 Task: Find connections with filter location Madingou with filter topic #construction with filter profile language French with filter current company Impetus with filter school Sree Chitra Thirunal College of Engineering, Pappanamcode, Thiruvananthapuram with filter industry Insurance Agencies and Brokerages with filter service category Event Photography with filter keywords title Paralegal
Action: Mouse moved to (574, 69)
Screenshot: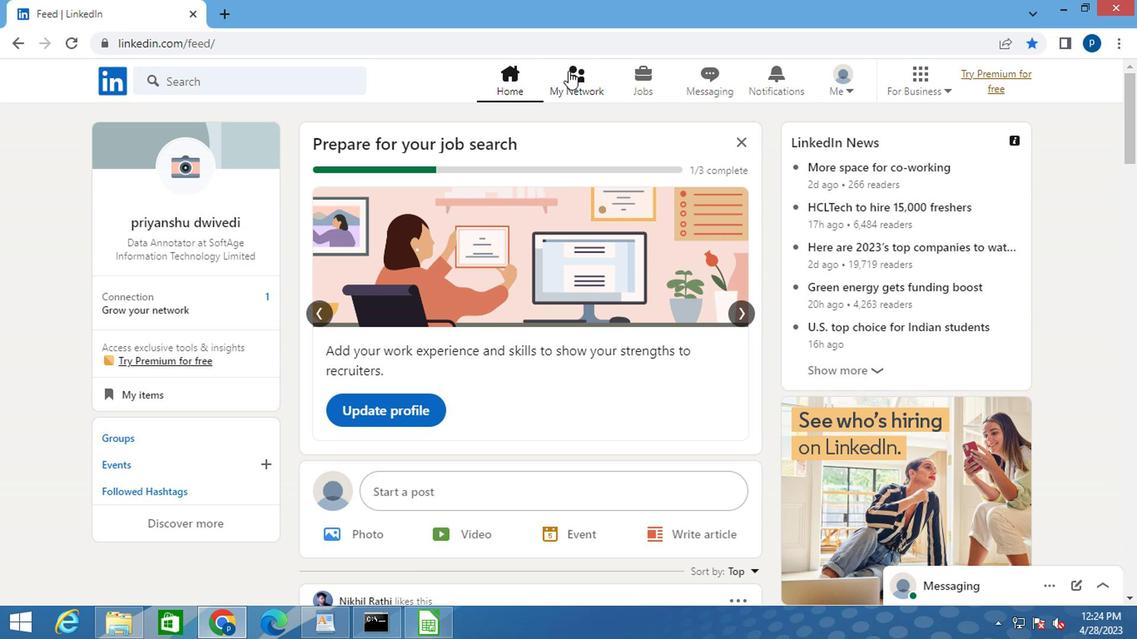 
Action: Mouse pressed left at (574, 69)
Screenshot: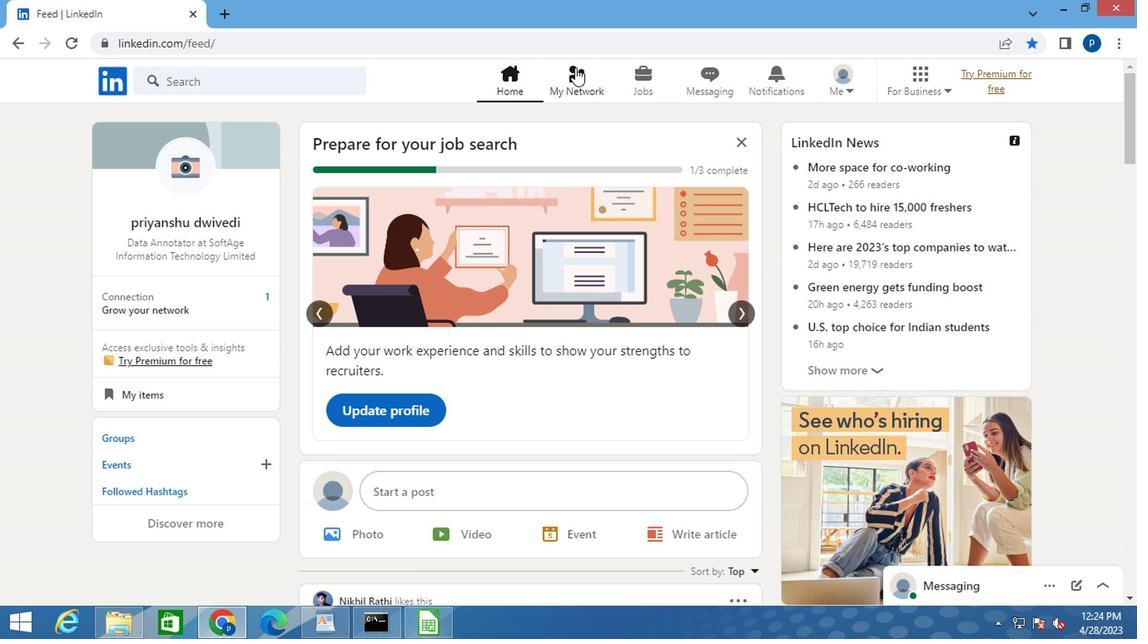 
Action: Mouse moved to (193, 171)
Screenshot: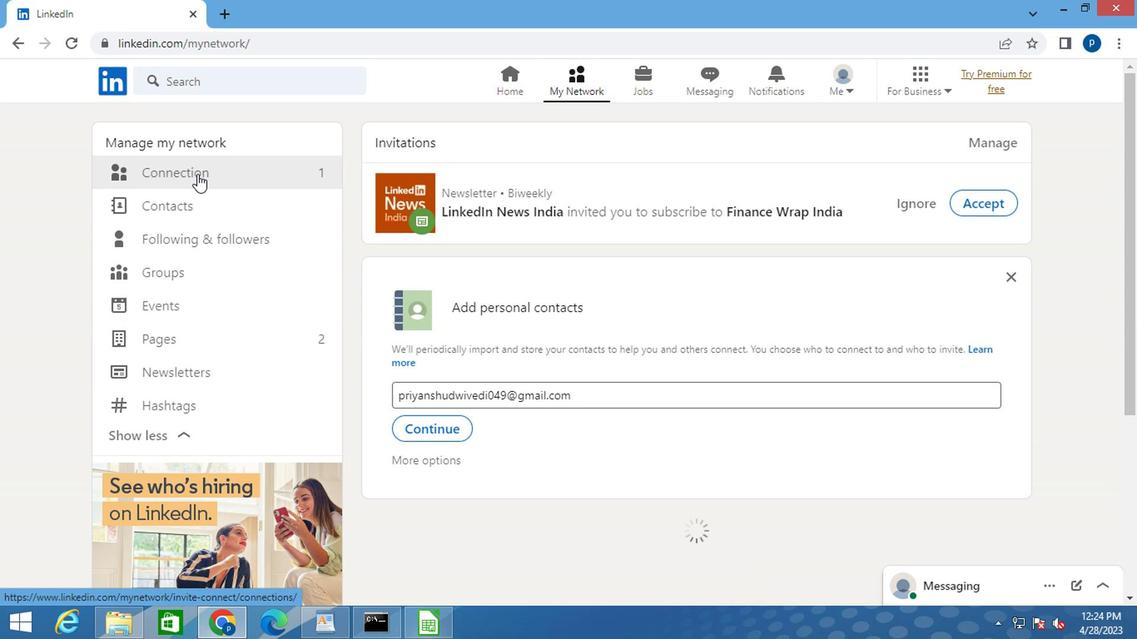 
Action: Mouse pressed left at (193, 171)
Screenshot: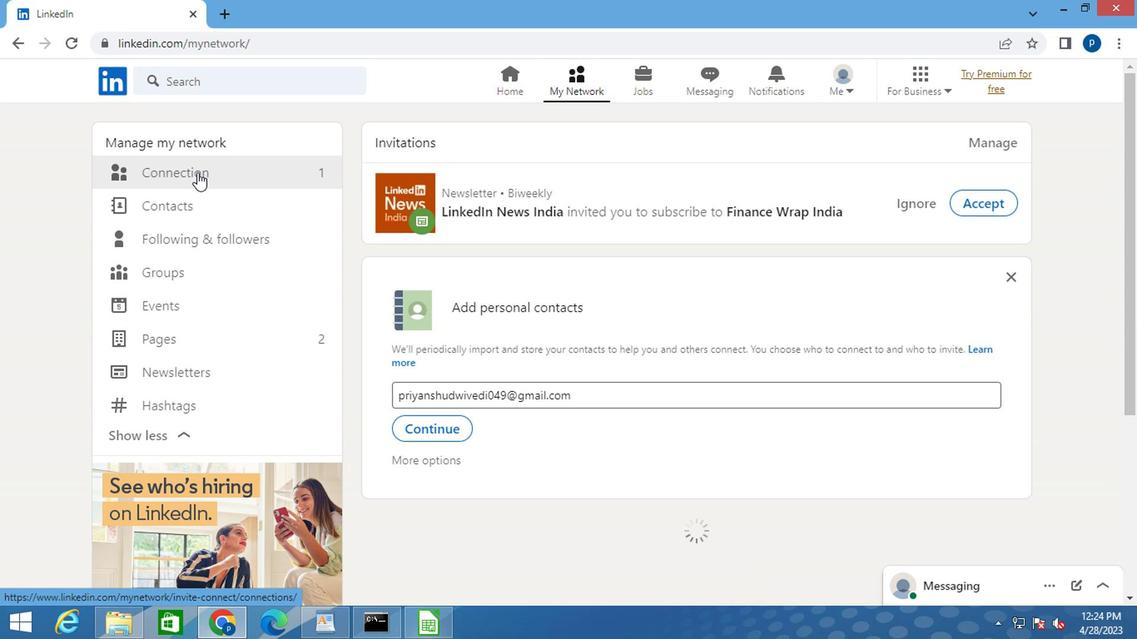 
Action: Mouse moved to (193, 171)
Screenshot: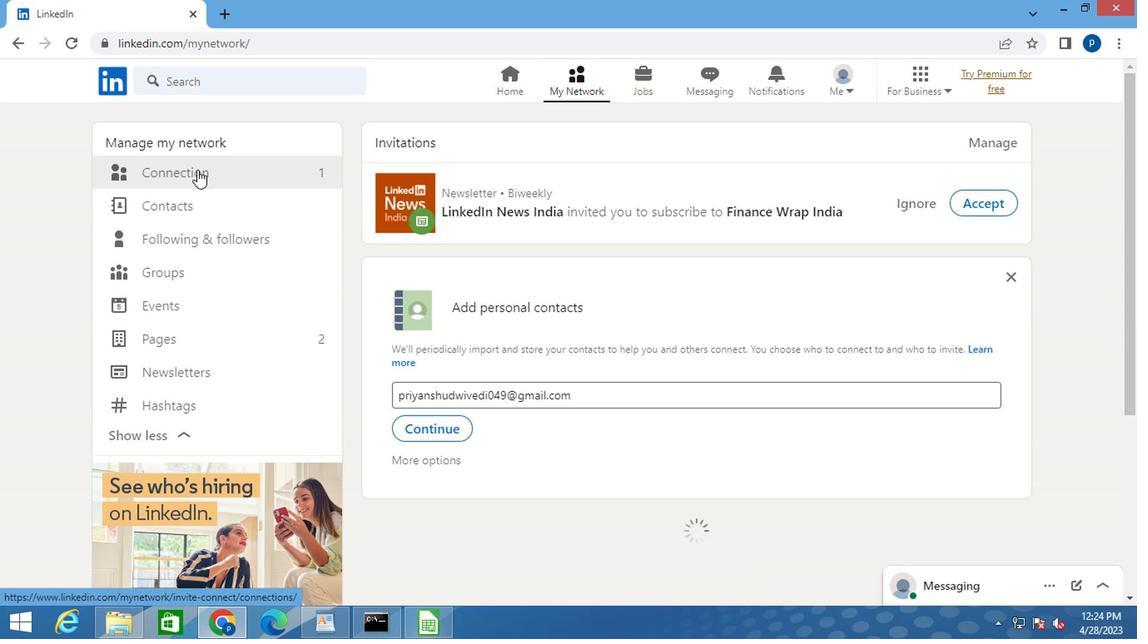 
Action: Mouse pressed left at (193, 171)
Screenshot: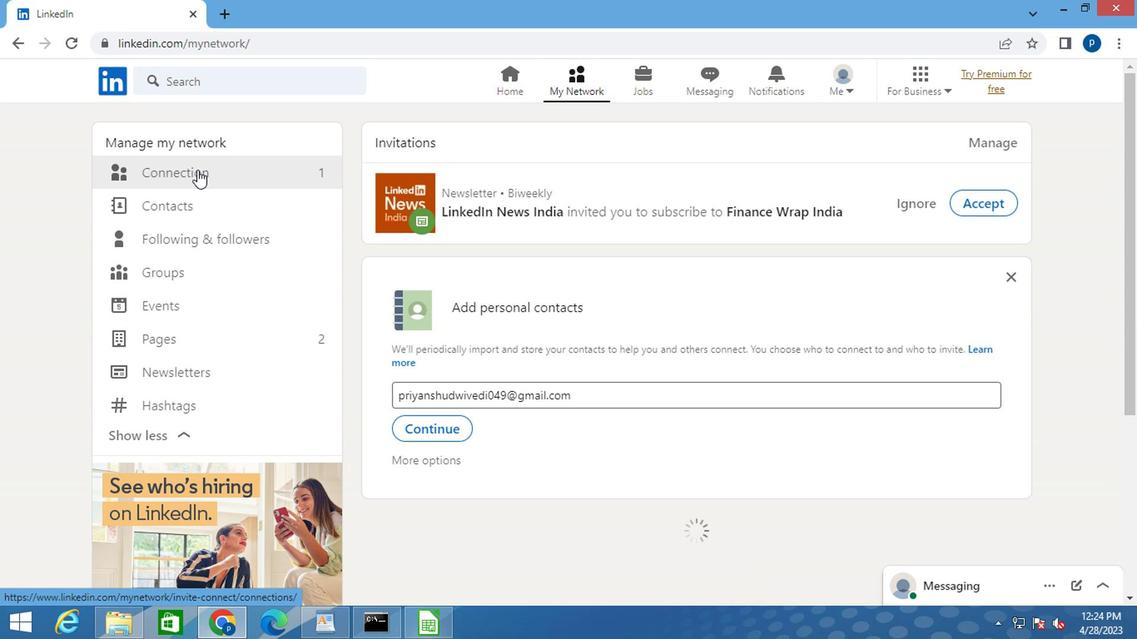 
Action: Mouse moved to (276, 175)
Screenshot: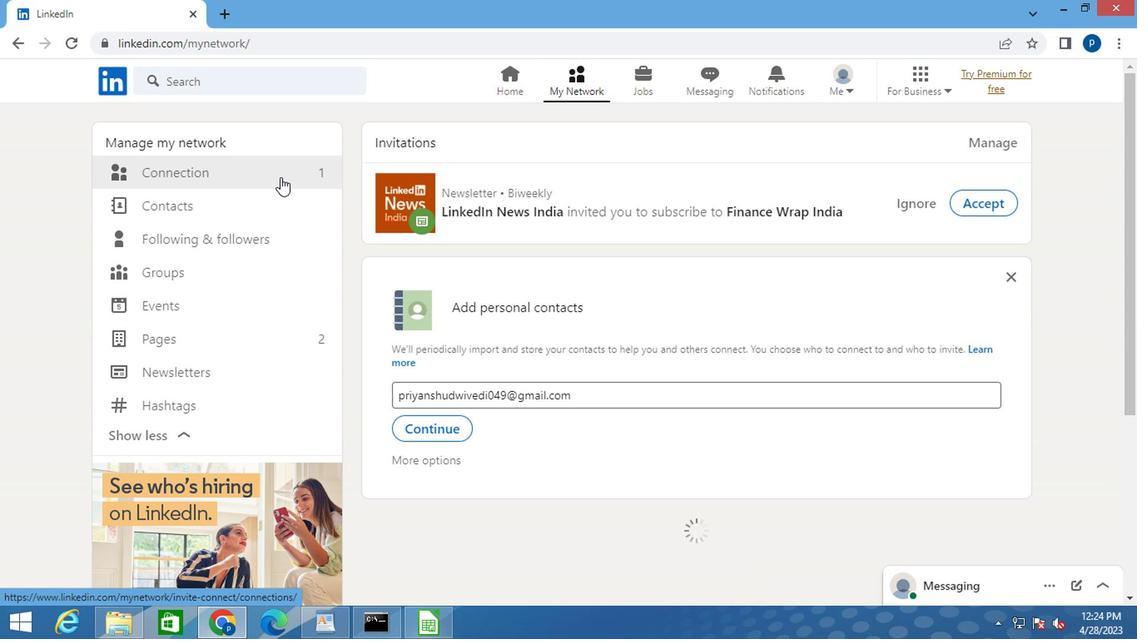 
Action: Mouse pressed left at (276, 175)
Screenshot: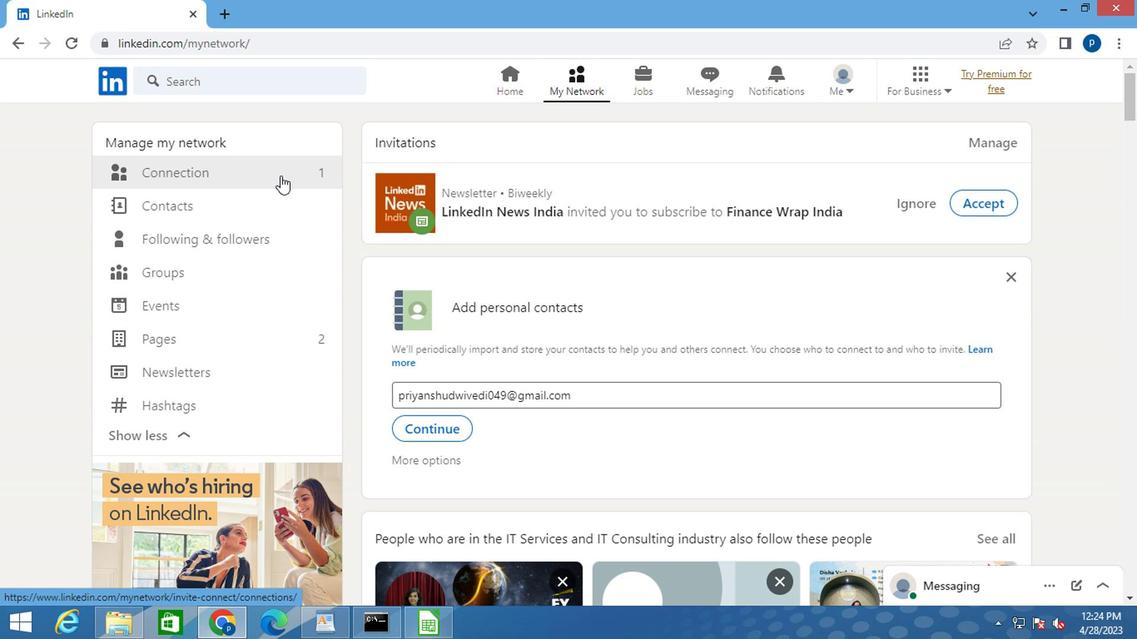 
Action: Mouse moved to (688, 173)
Screenshot: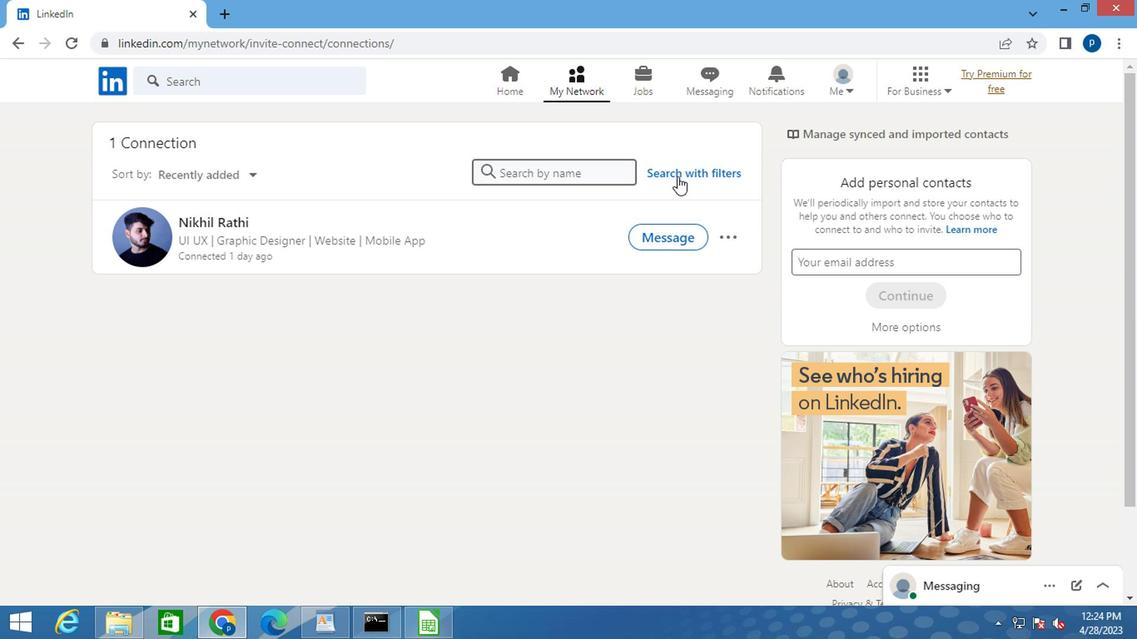 
Action: Mouse pressed left at (688, 173)
Screenshot: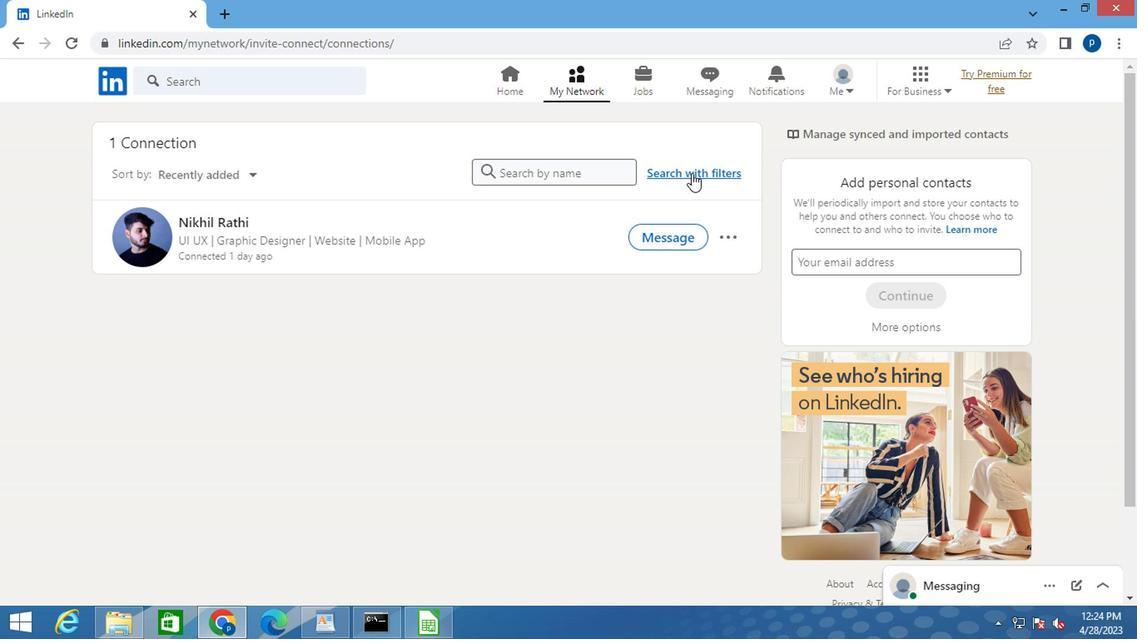 
Action: Mouse moved to (612, 133)
Screenshot: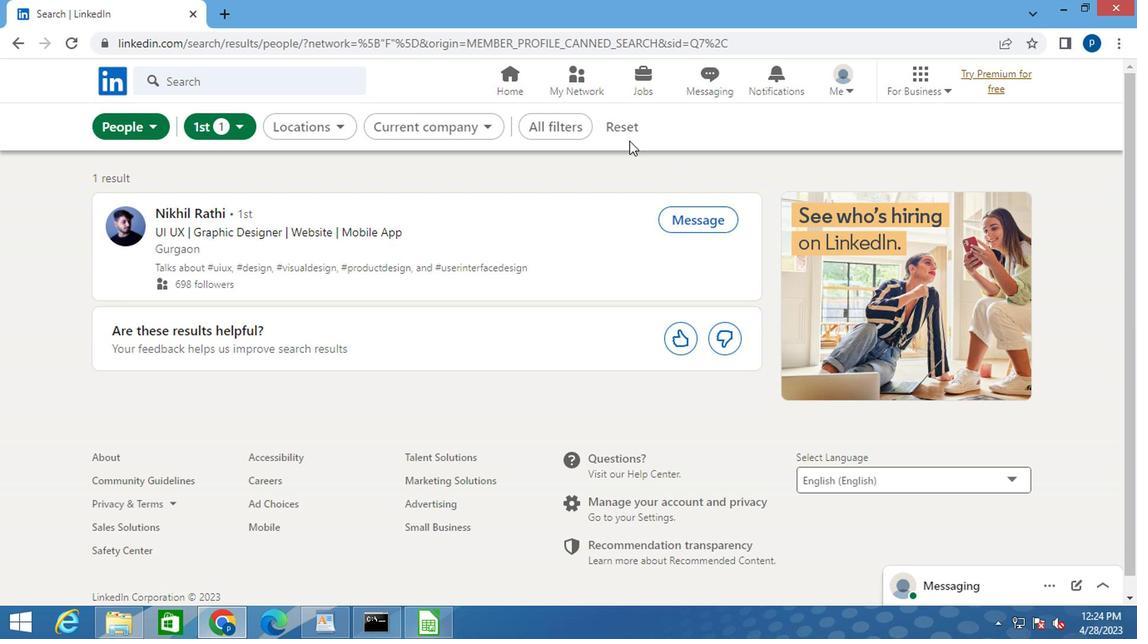 
Action: Mouse pressed left at (612, 133)
Screenshot: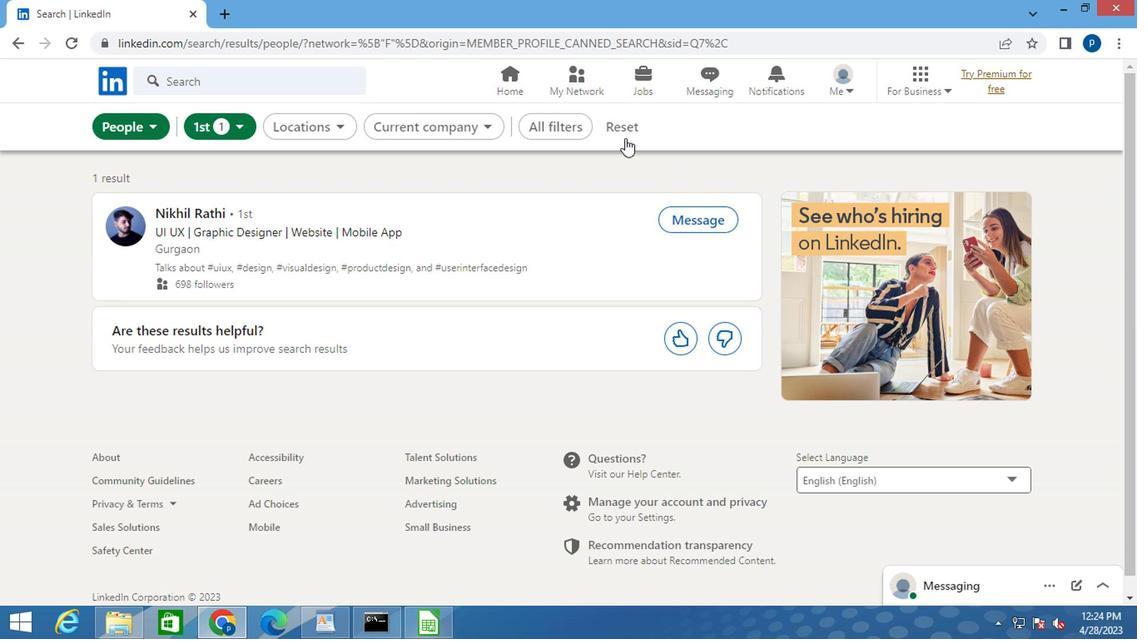 
Action: Mouse moved to (598, 131)
Screenshot: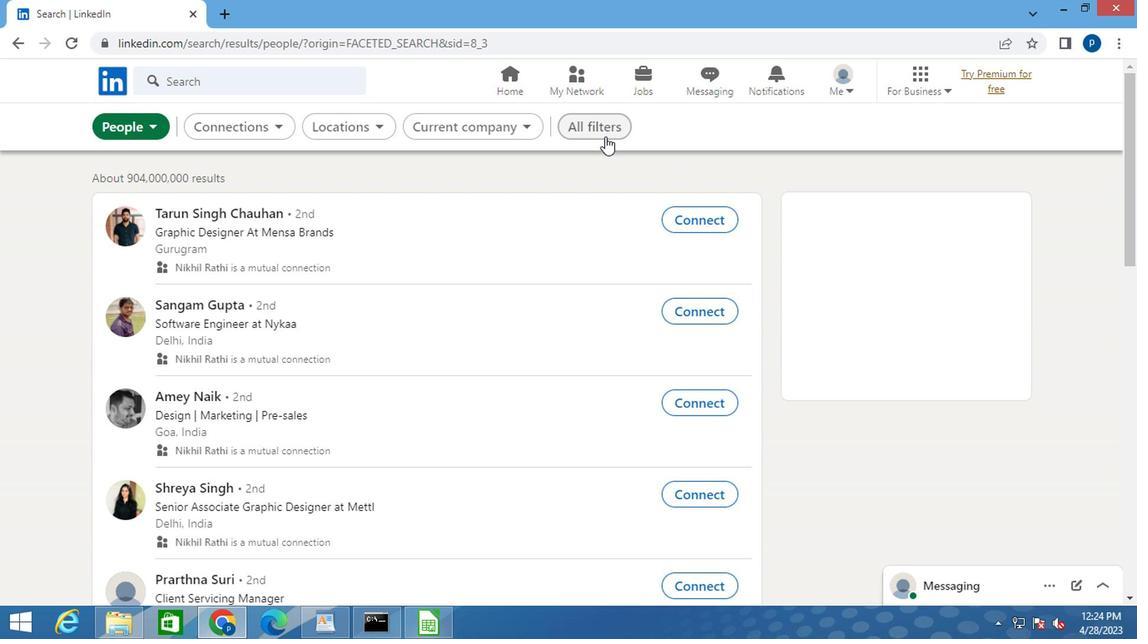 
Action: Mouse pressed left at (598, 131)
Screenshot: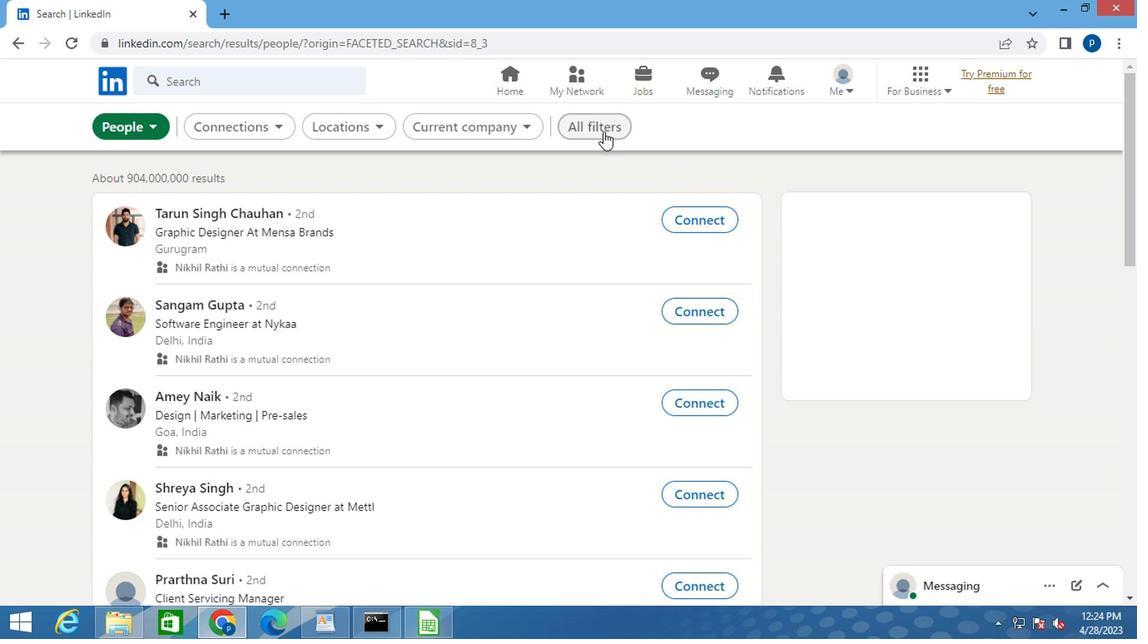 
Action: Mouse moved to (903, 353)
Screenshot: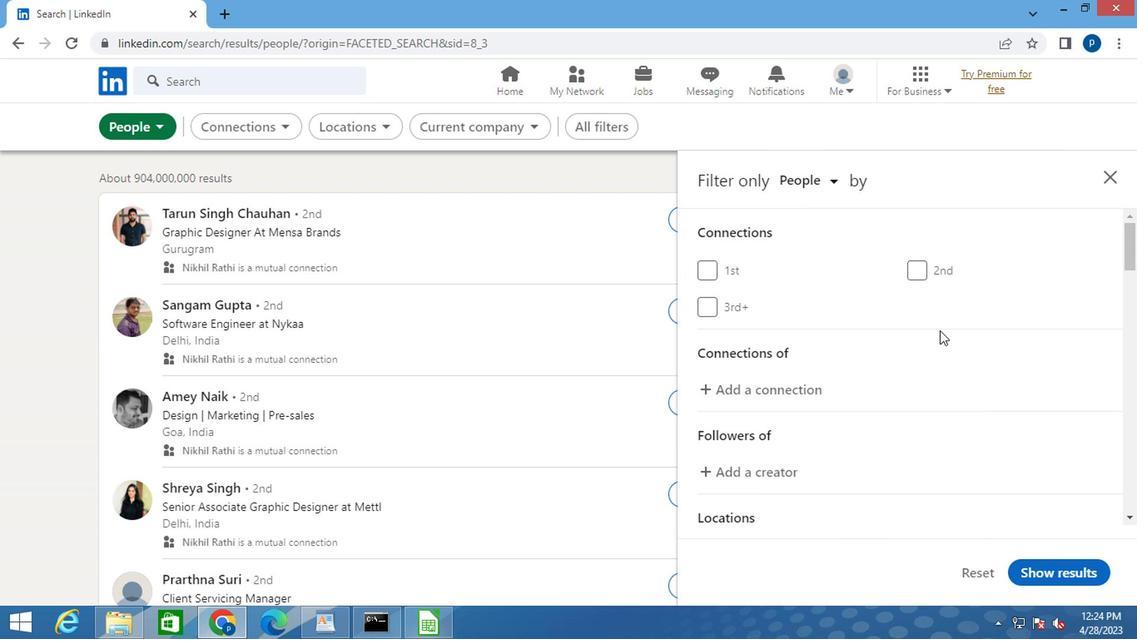 
Action: Mouse scrolled (903, 352) with delta (0, 0)
Screenshot: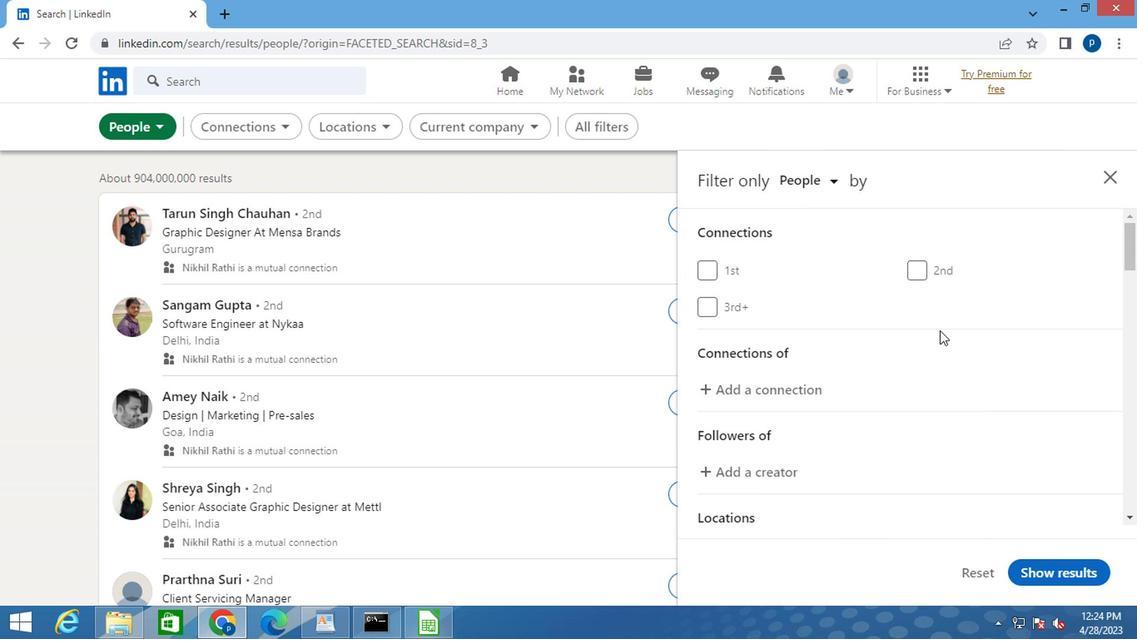 
Action: Mouse moved to (901, 354)
Screenshot: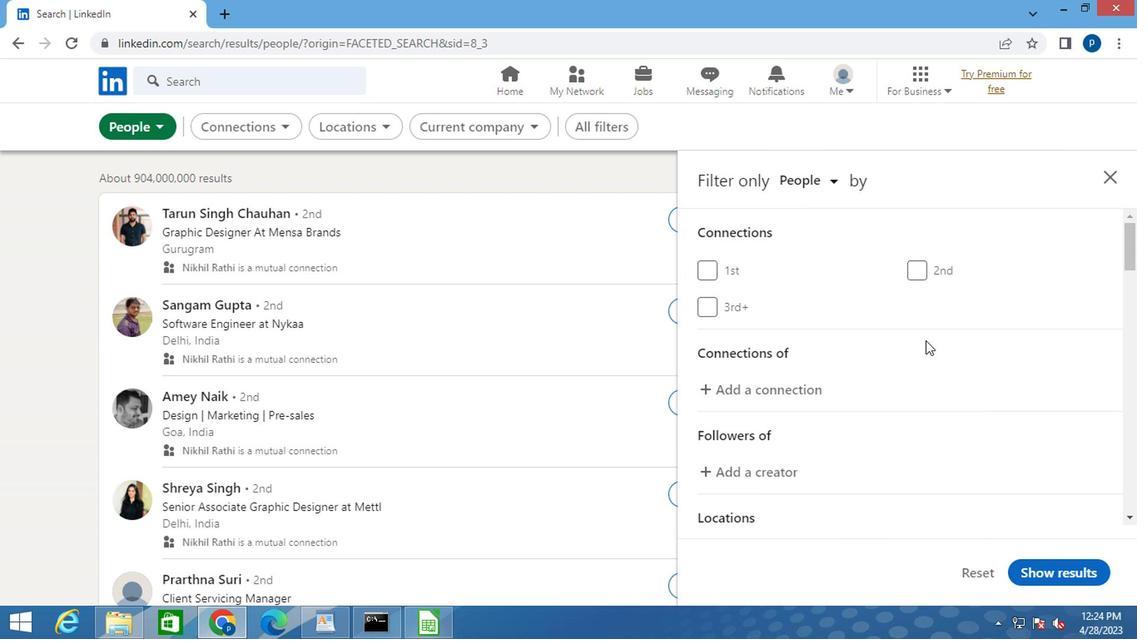 
Action: Mouse scrolled (901, 353) with delta (0, -1)
Screenshot: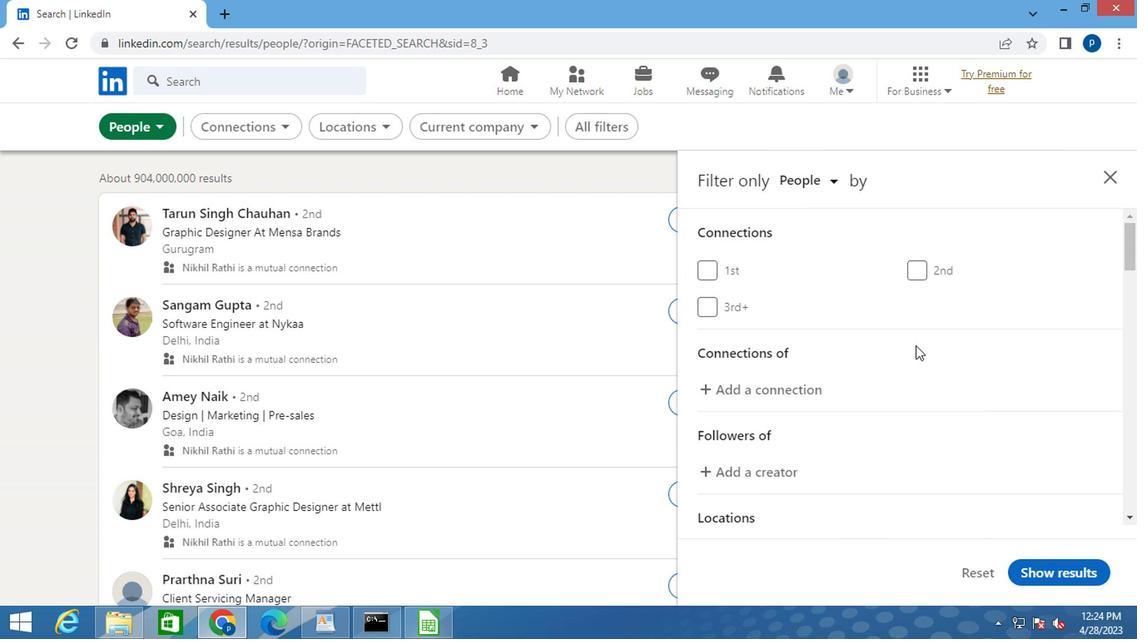 
Action: Mouse moved to (955, 454)
Screenshot: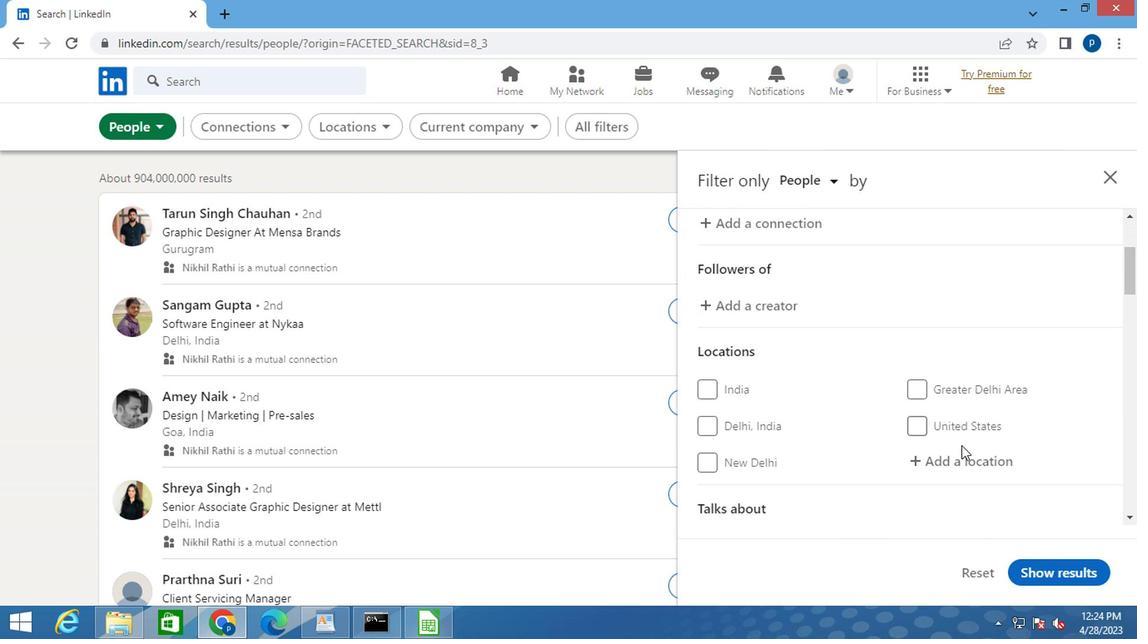 
Action: Mouse pressed left at (955, 454)
Screenshot: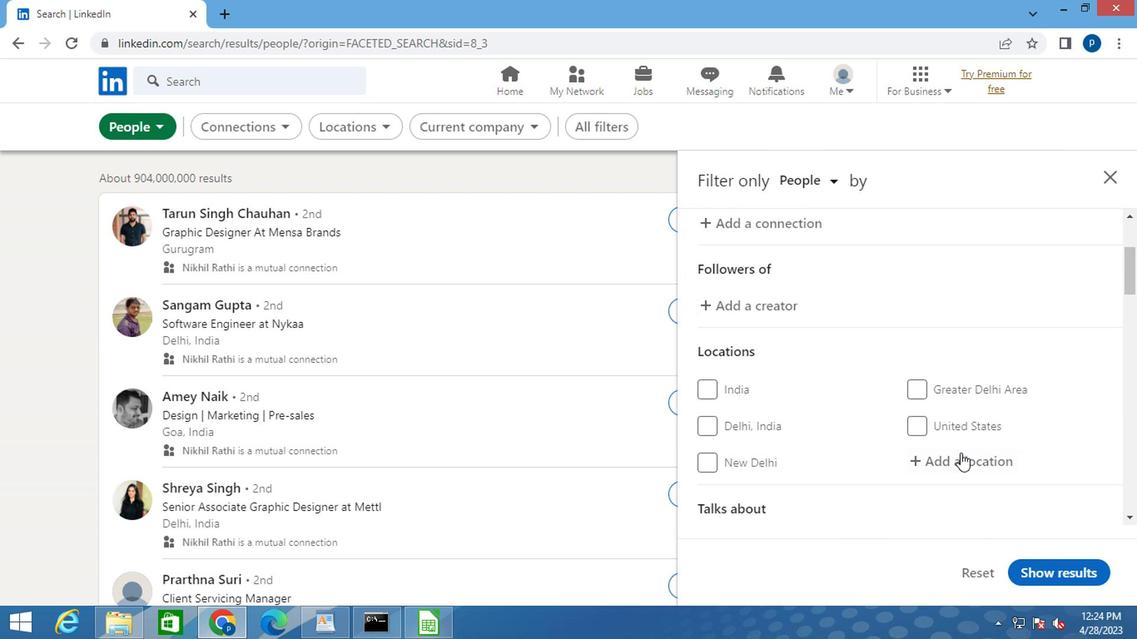 
Action: Key pressed m<Key.caps_lock>odingou<Key.space>
Screenshot: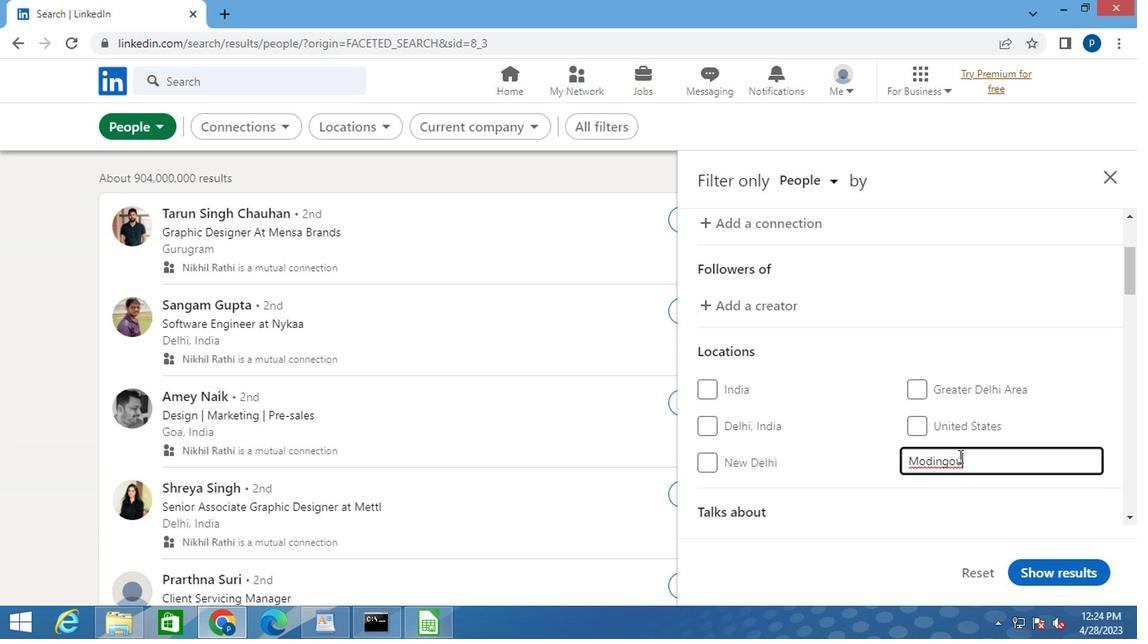 
Action: Mouse moved to (879, 434)
Screenshot: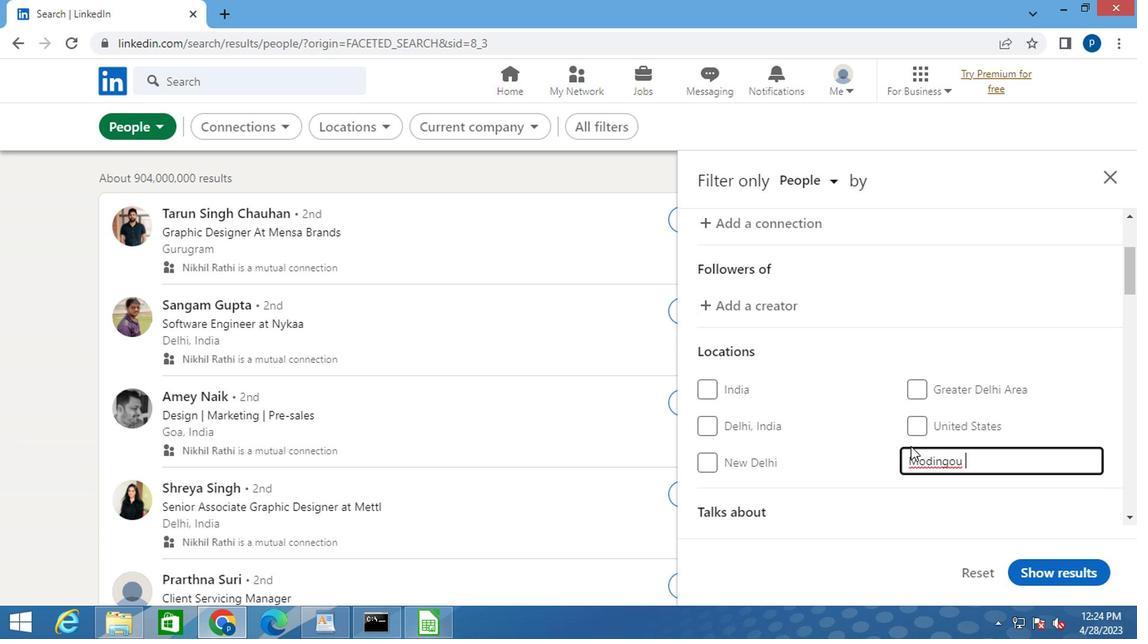 
Action: Mouse scrolled (879, 433) with delta (0, -1)
Screenshot: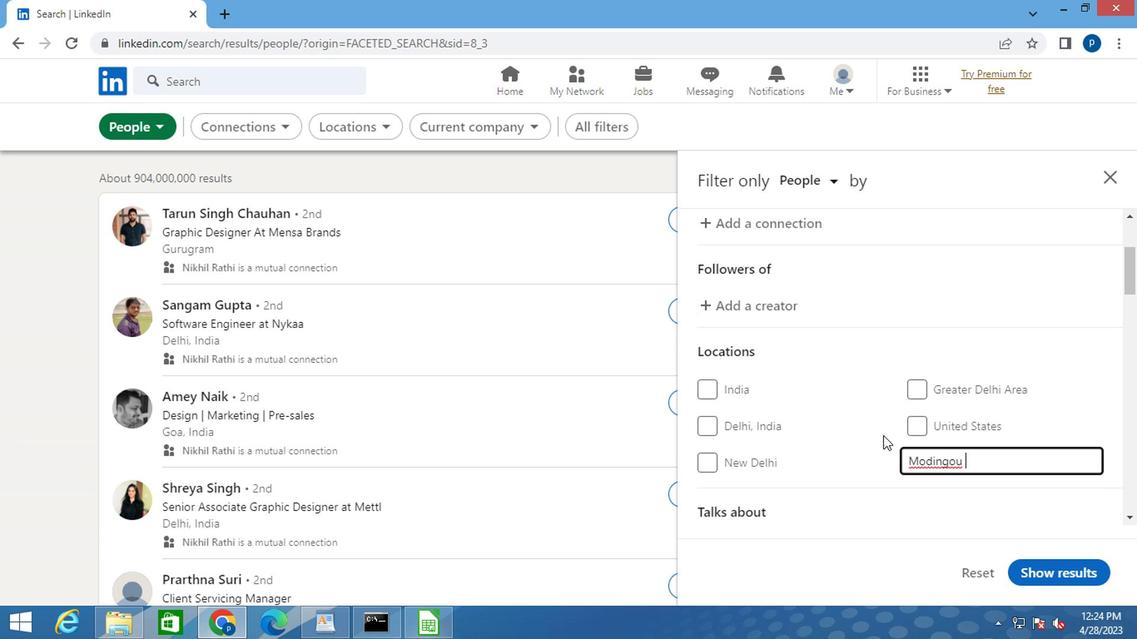 
Action: Mouse scrolled (879, 433) with delta (0, -1)
Screenshot: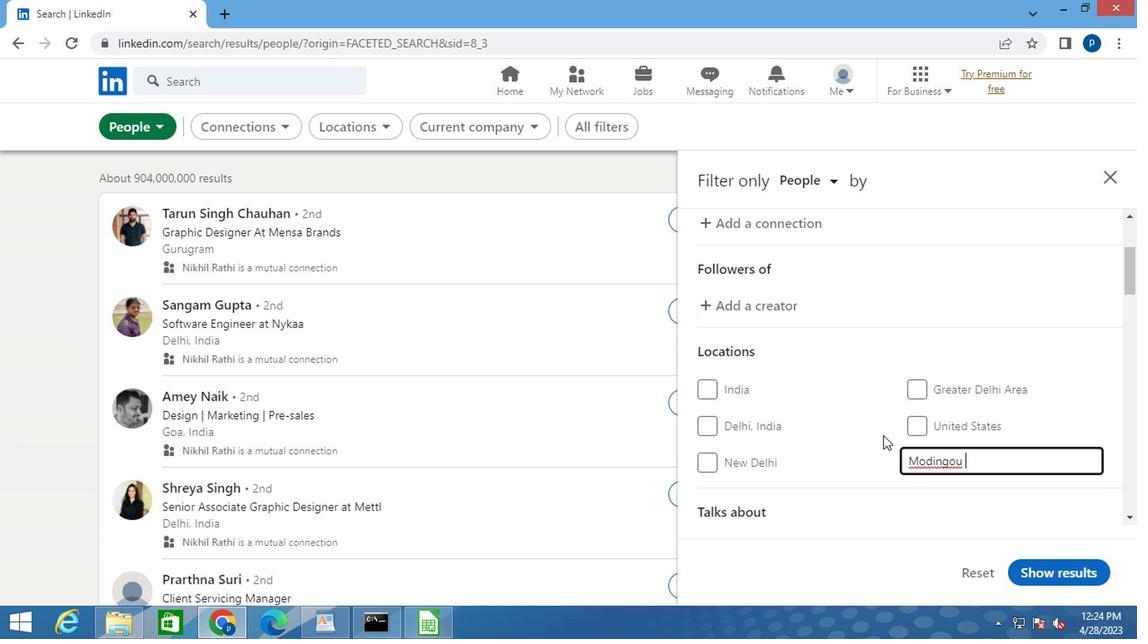 
Action: Mouse moved to (946, 460)
Screenshot: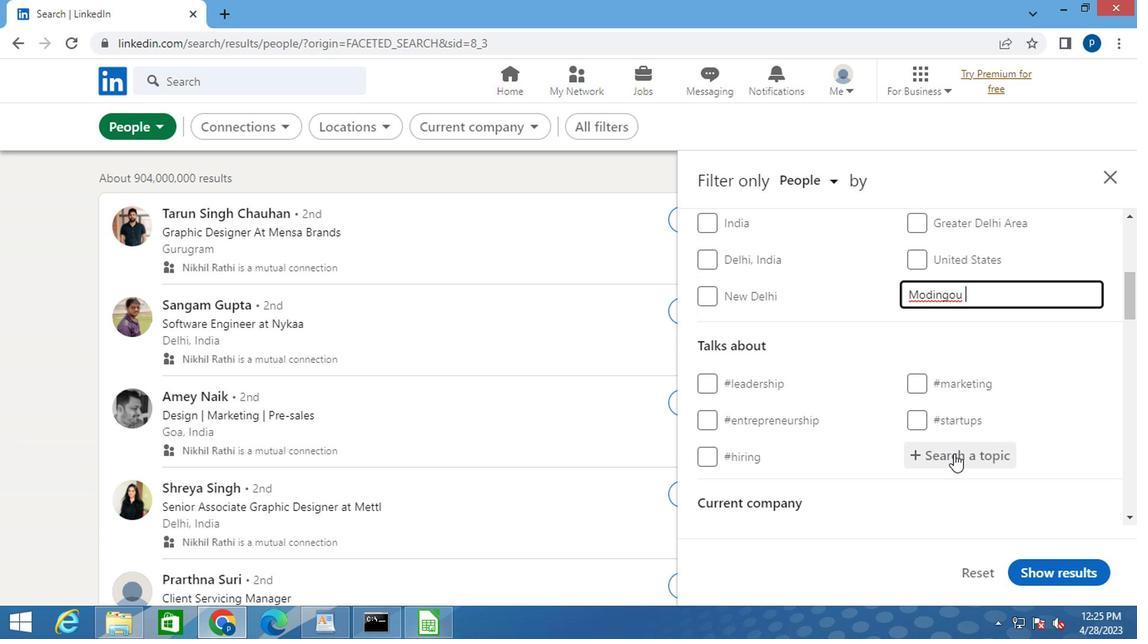 
Action: Mouse pressed left at (946, 460)
Screenshot: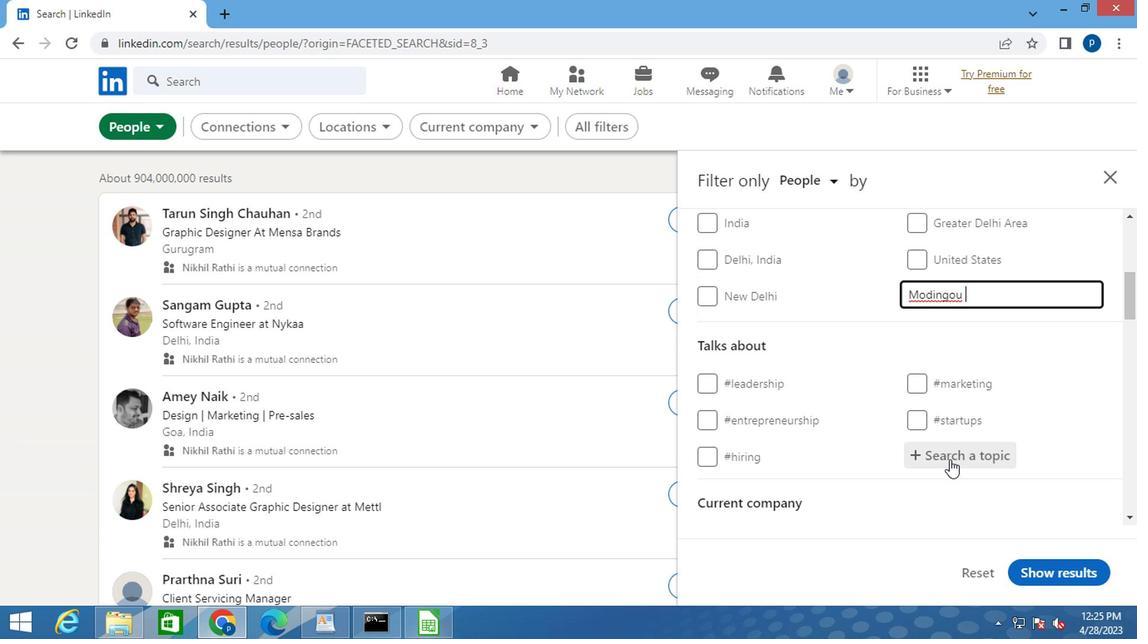 
Action: Key pressed <Key.shift>#CONSTRUCTION<Key.space>
Screenshot: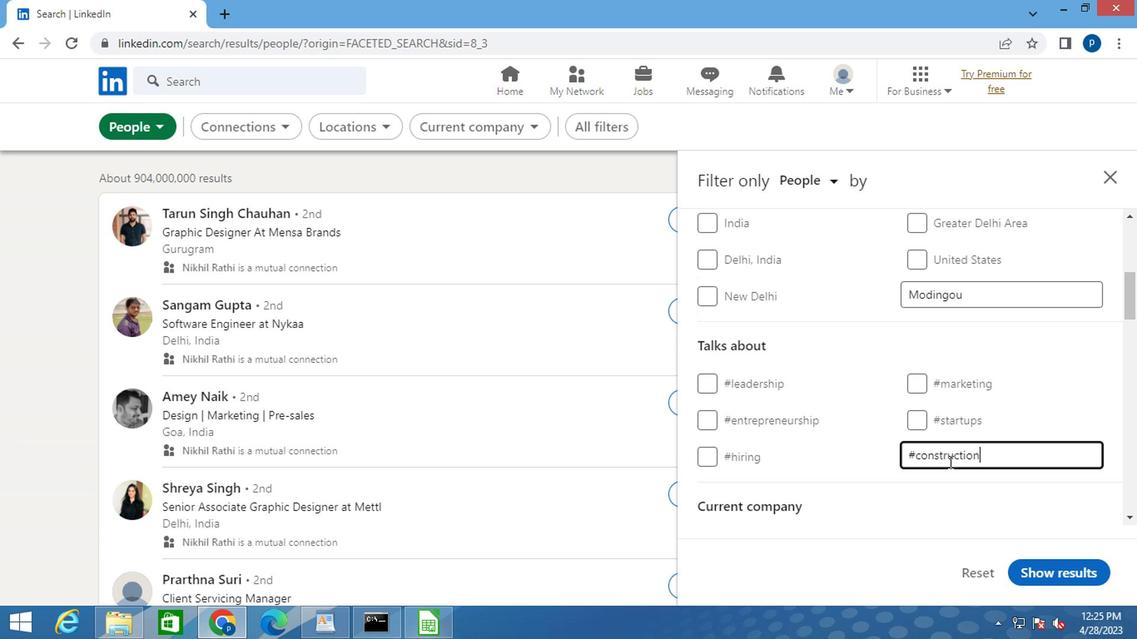 
Action: Mouse moved to (863, 462)
Screenshot: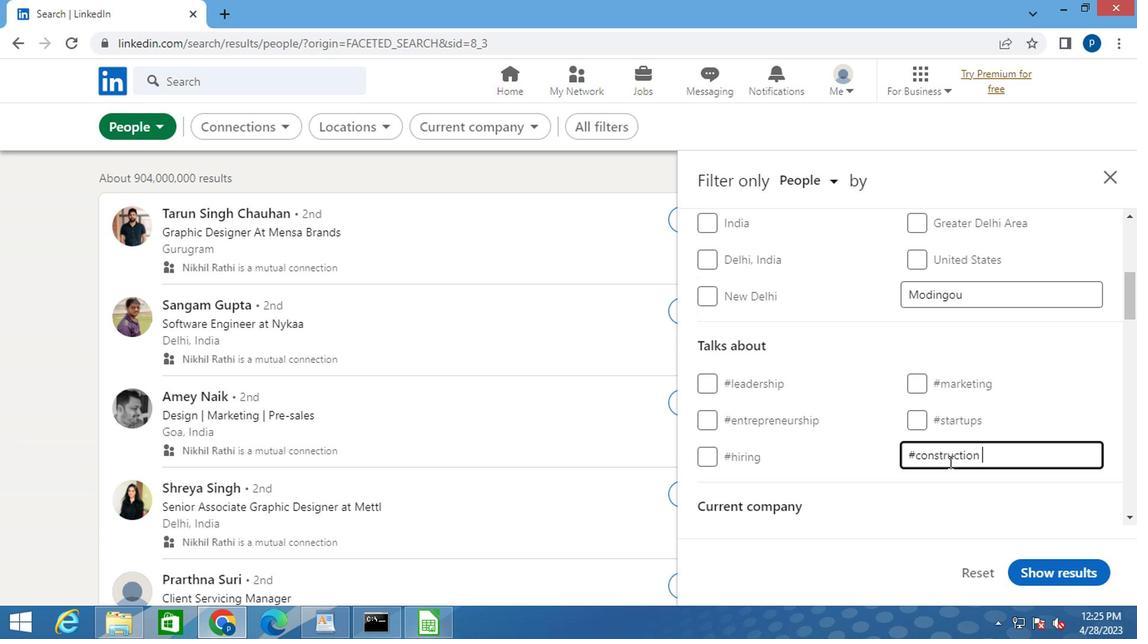 
Action: Mouse scrolled (863, 460) with delta (0, -1)
Screenshot: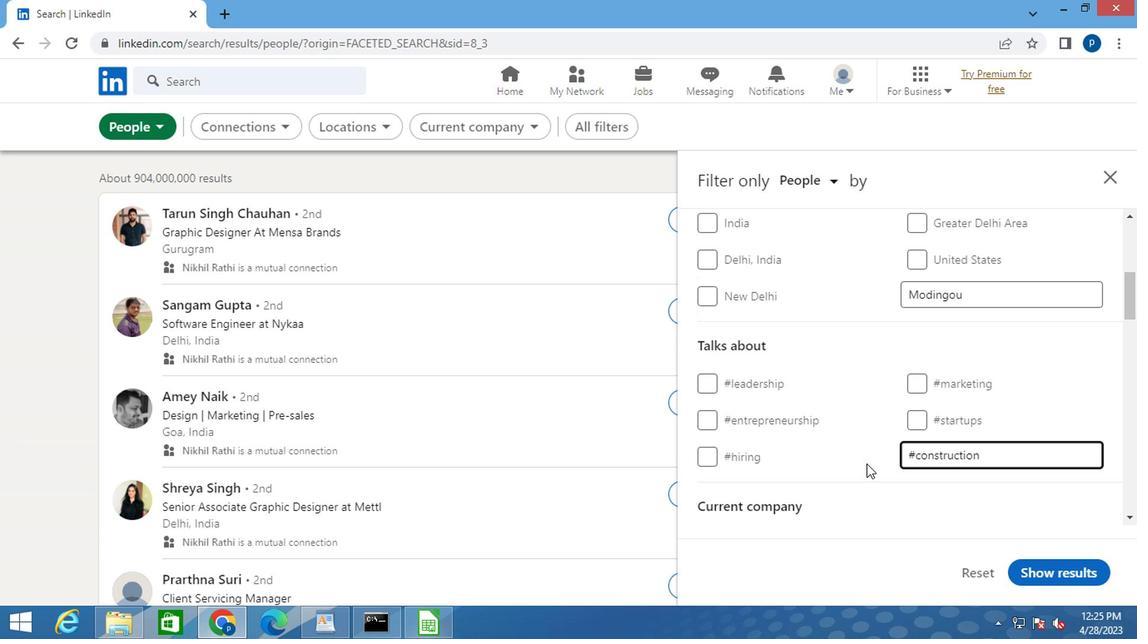 
Action: Mouse scrolled (863, 460) with delta (0, -1)
Screenshot: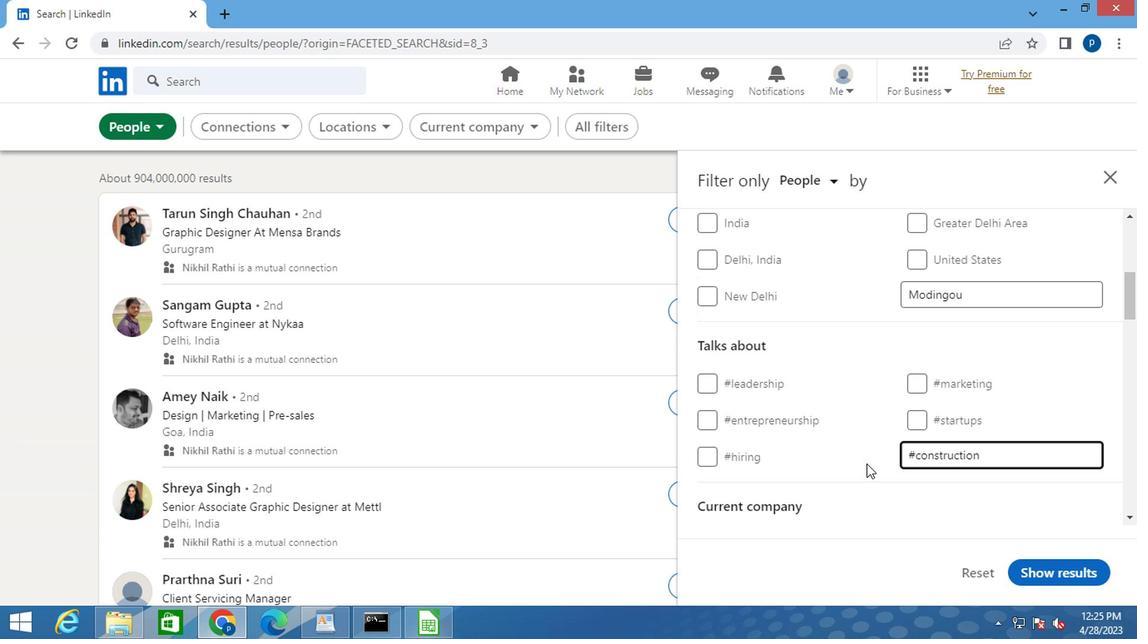 
Action: Mouse scrolled (863, 460) with delta (0, -1)
Screenshot: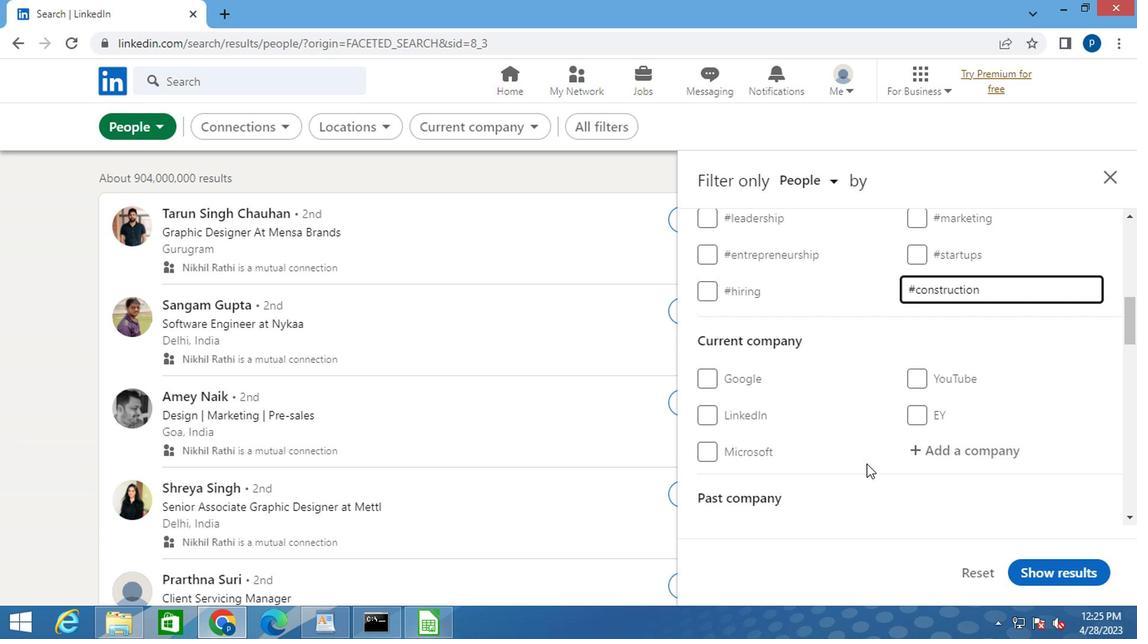 
Action: Mouse scrolled (863, 460) with delta (0, -1)
Screenshot: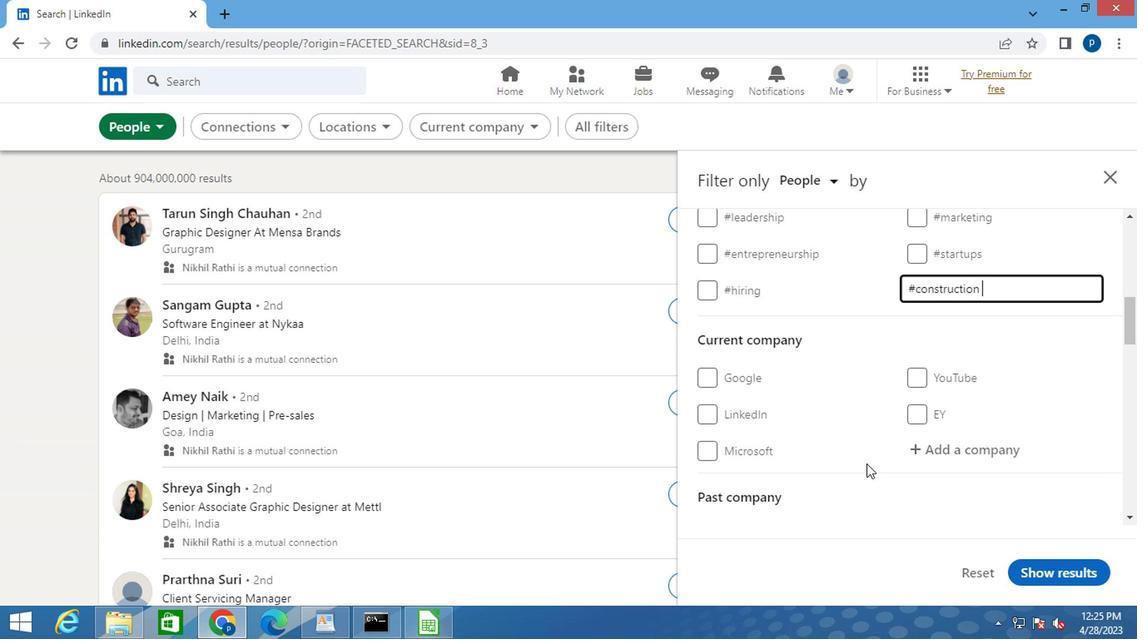 
Action: Mouse moved to (815, 433)
Screenshot: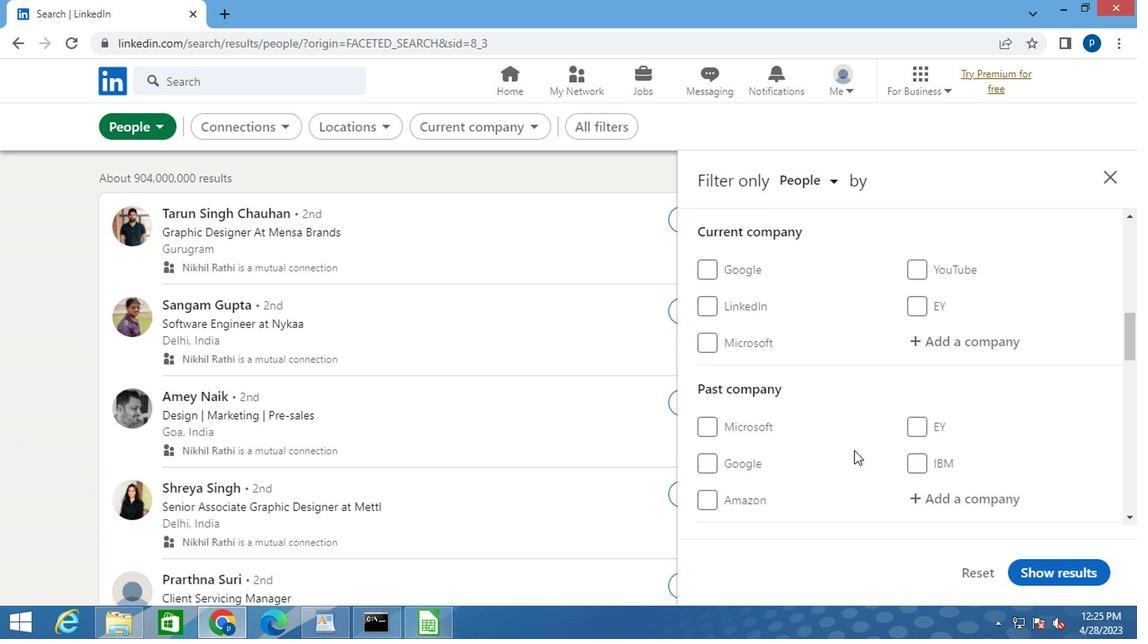 
Action: Mouse scrolled (815, 432) with delta (0, 0)
Screenshot: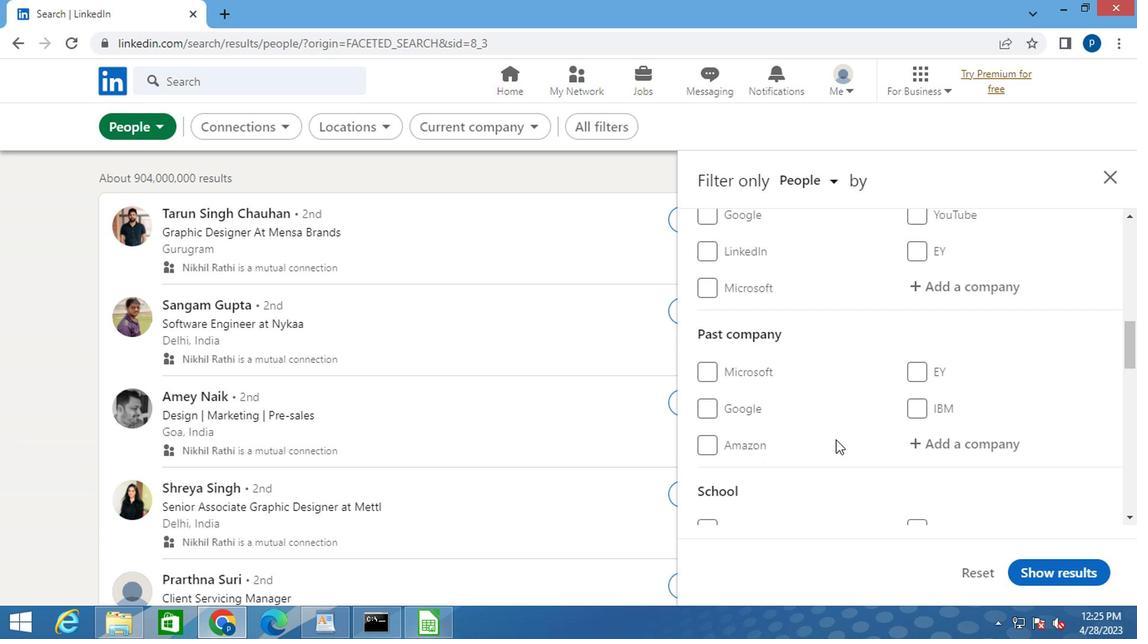
Action: Mouse scrolled (815, 432) with delta (0, 0)
Screenshot: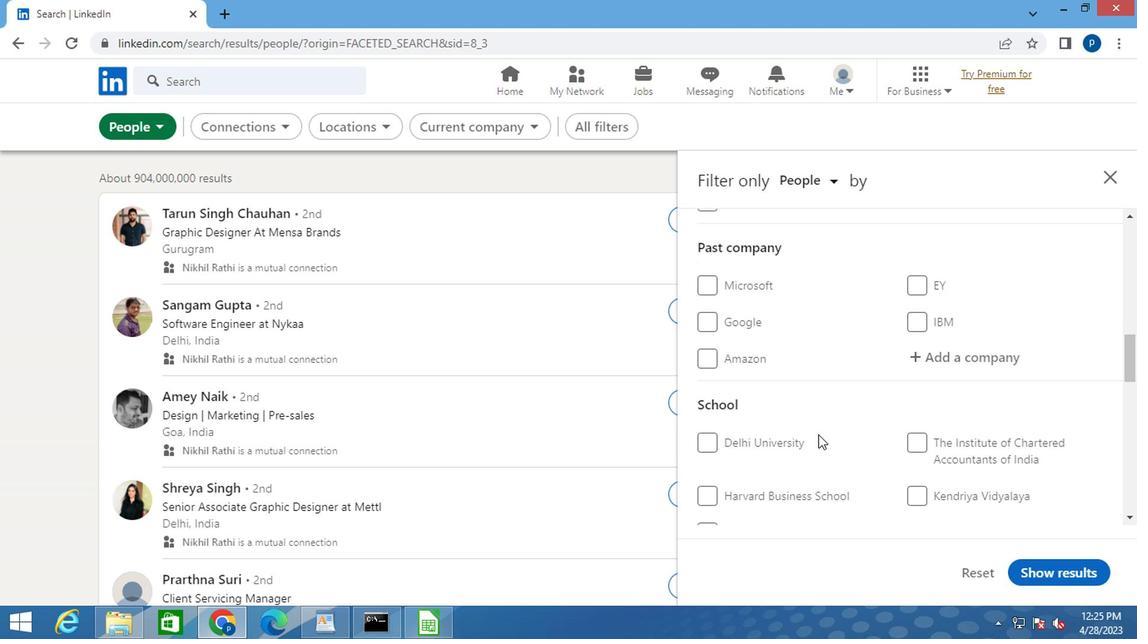 
Action: Mouse scrolled (815, 432) with delta (0, 0)
Screenshot: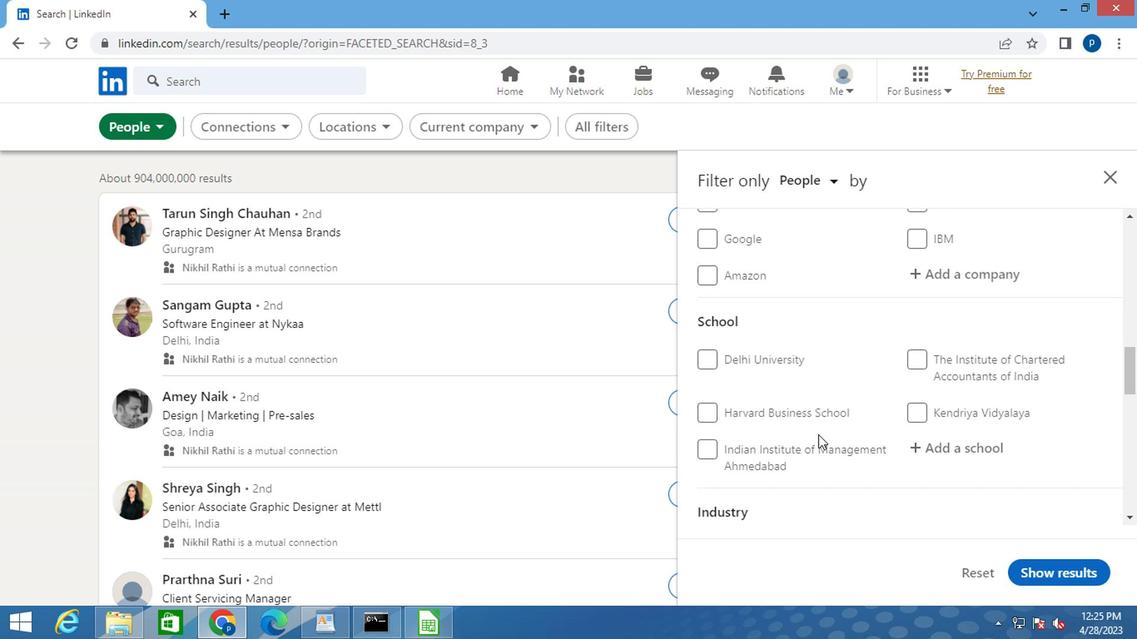 
Action: Mouse scrolled (815, 432) with delta (0, 0)
Screenshot: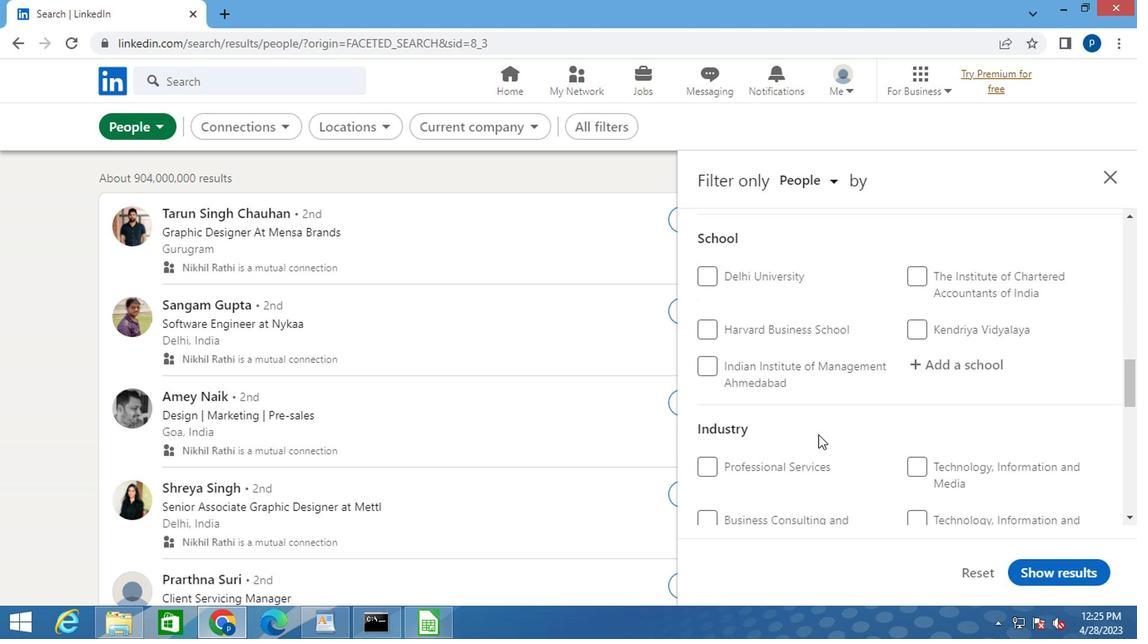 
Action: Mouse scrolled (815, 432) with delta (0, 0)
Screenshot: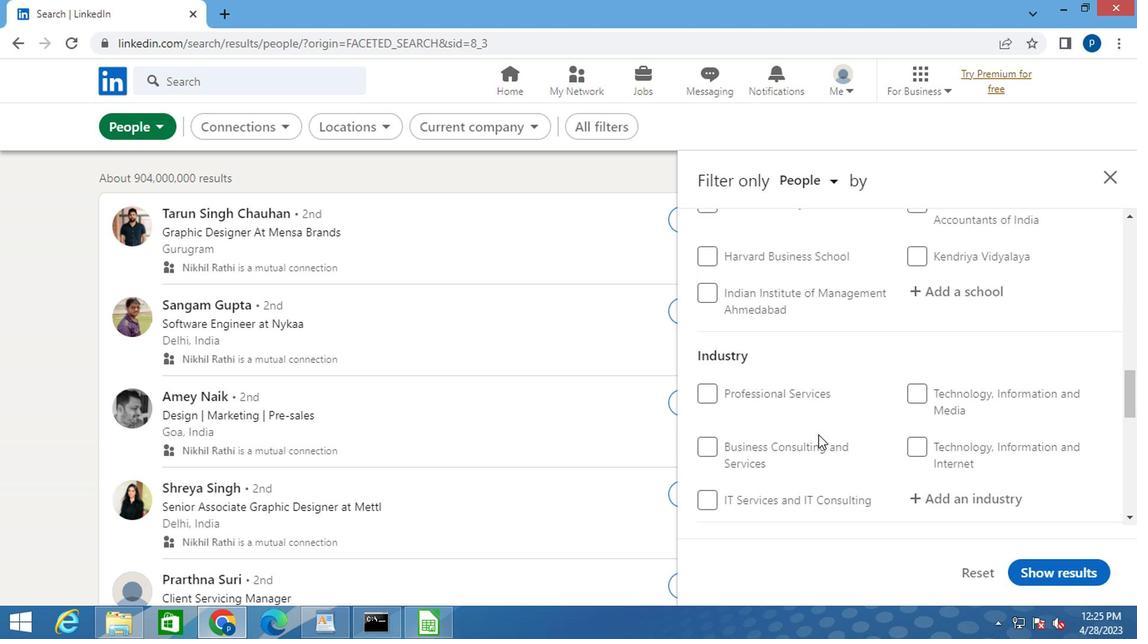 
Action: Mouse scrolled (815, 432) with delta (0, 0)
Screenshot: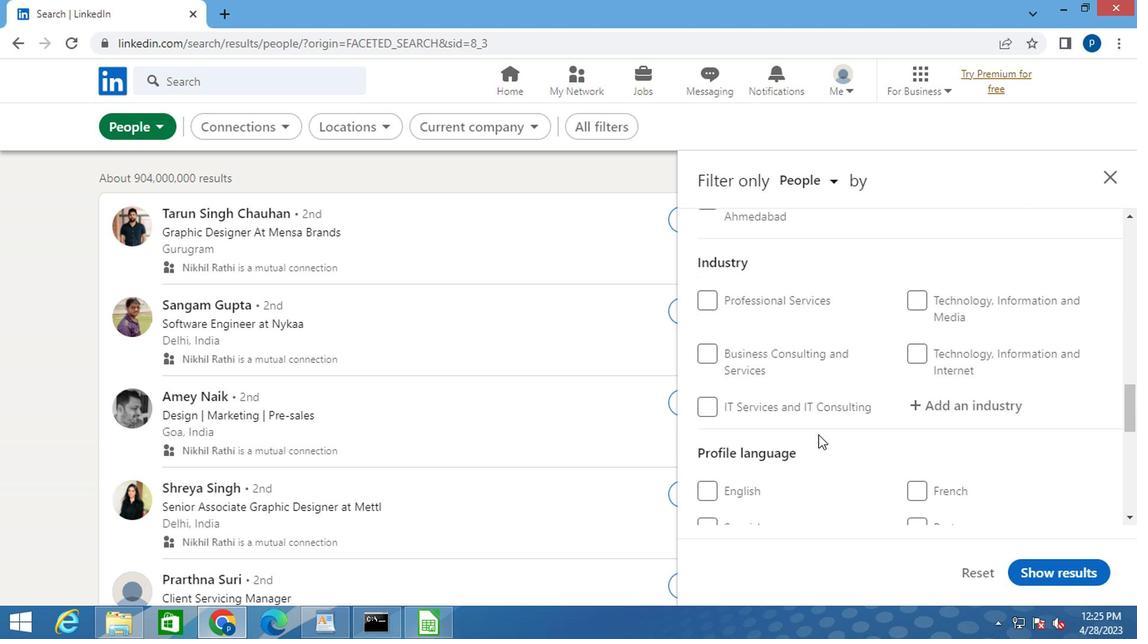 
Action: Mouse scrolled (815, 432) with delta (0, 0)
Screenshot: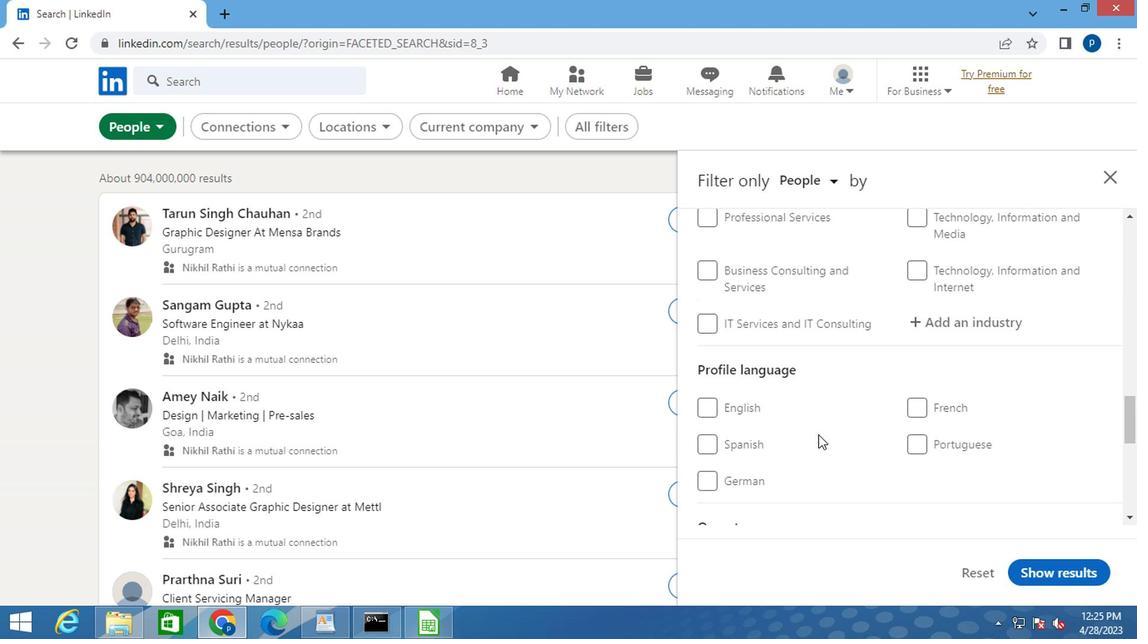 
Action: Mouse moved to (920, 328)
Screenshot: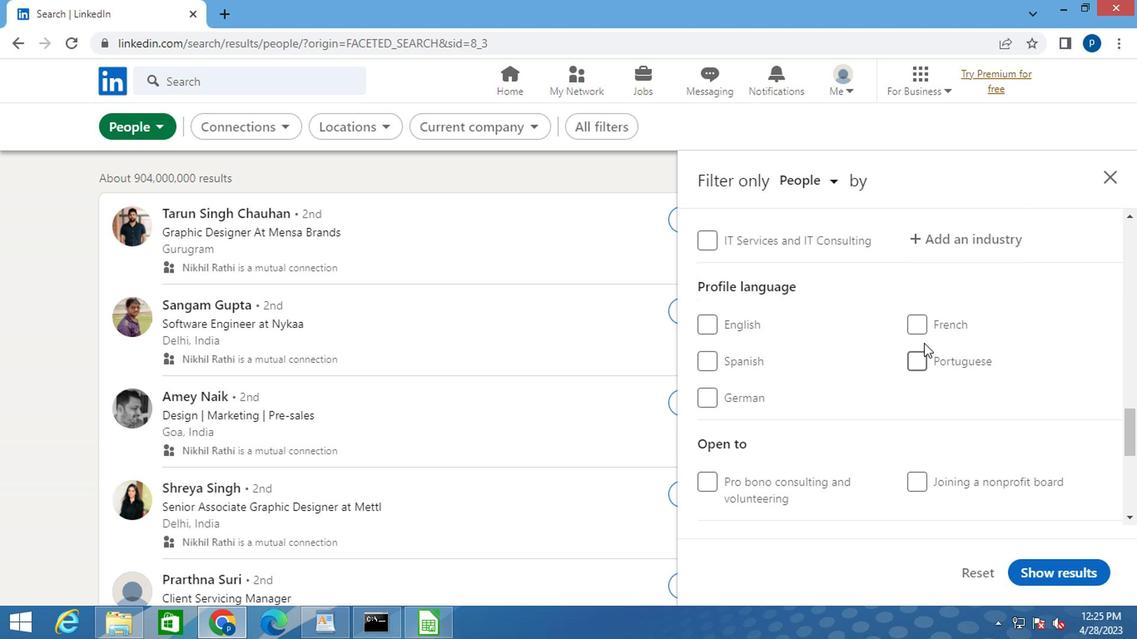
Action: Mouse pressed left at (920, 328)
Screenshot: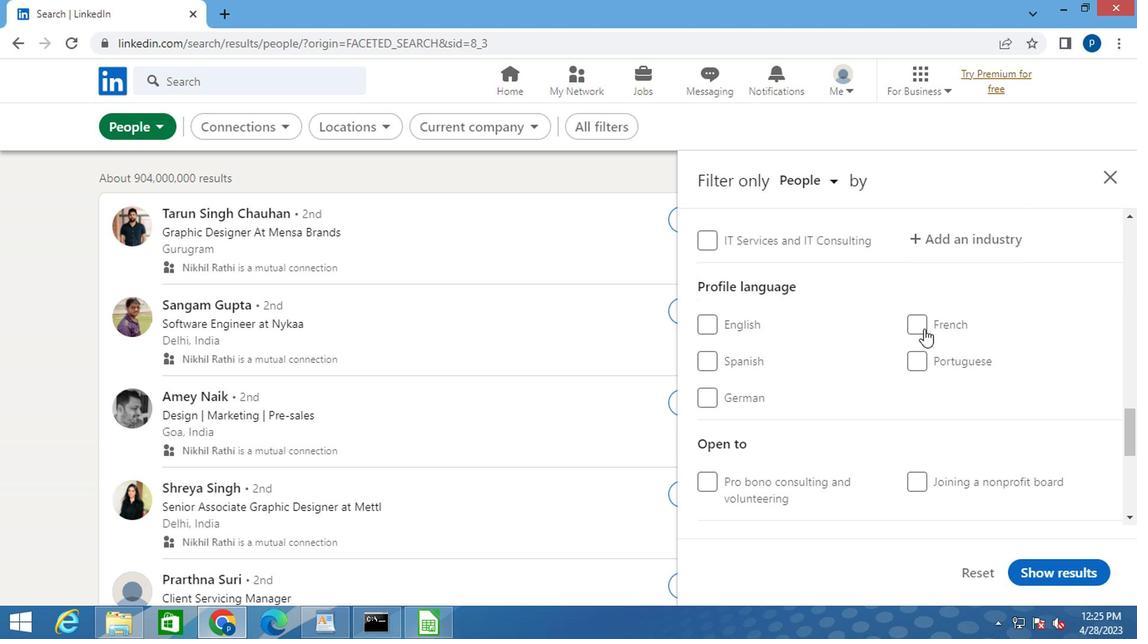 
Action: Mouse moved to (854, 342)
Screenshot: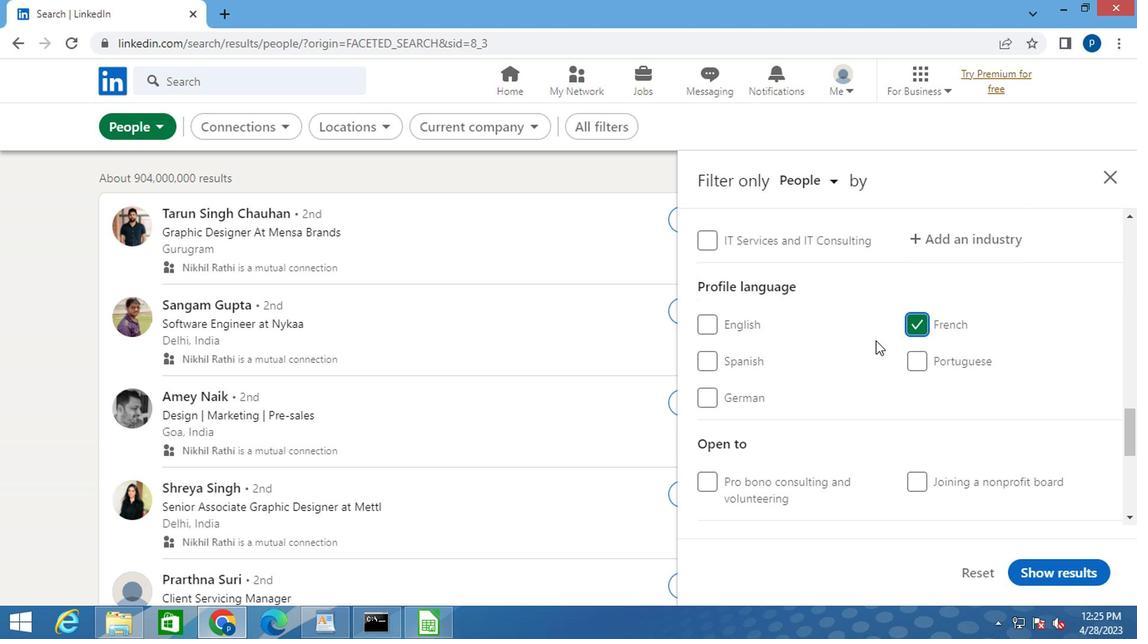 
Action: Mouse scrolled (854, 343) with delta (0, 1)
Screenshot: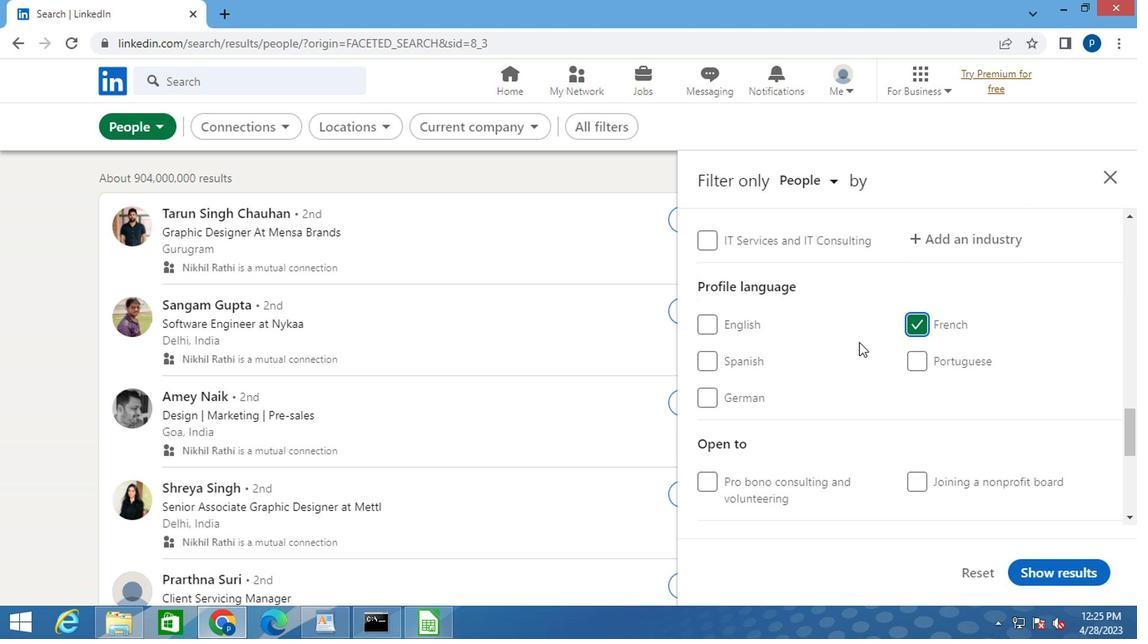 
Action: Mouse scrolled (854, 343) with delta (0, 1)
Screenshot: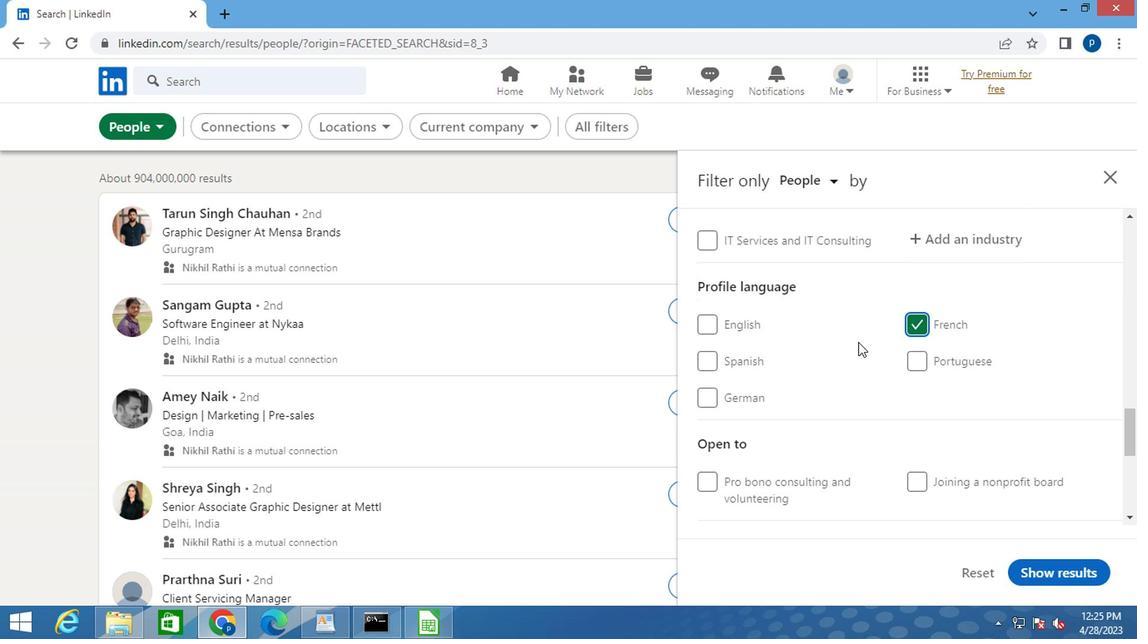
Action: Mouse moved to (850, 345)
Screenshot: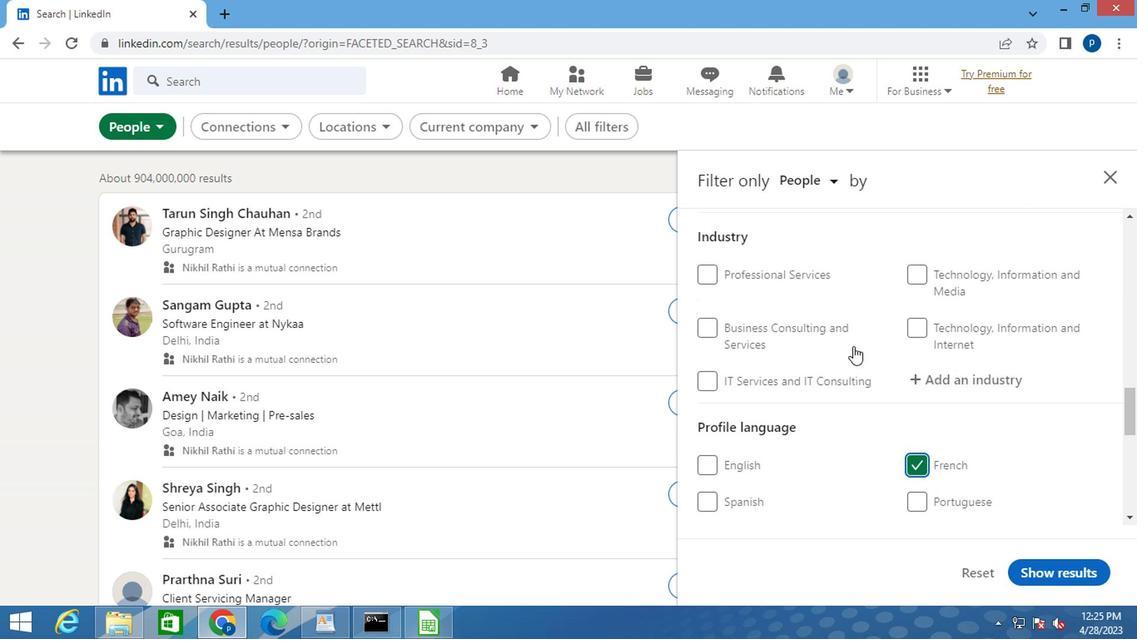 
Action: Mouse scrolled (850, 346) with delta (0, 0)
Screenshot: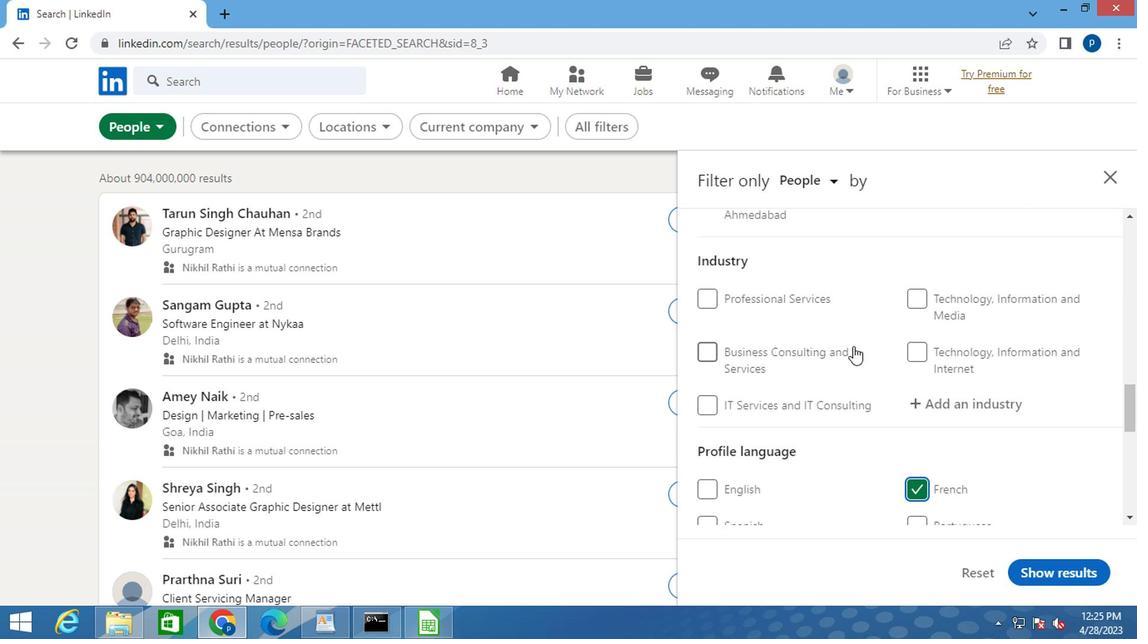 
Action: Mouse scrolled (850, 346) with delta (0, 0)
Screenshot: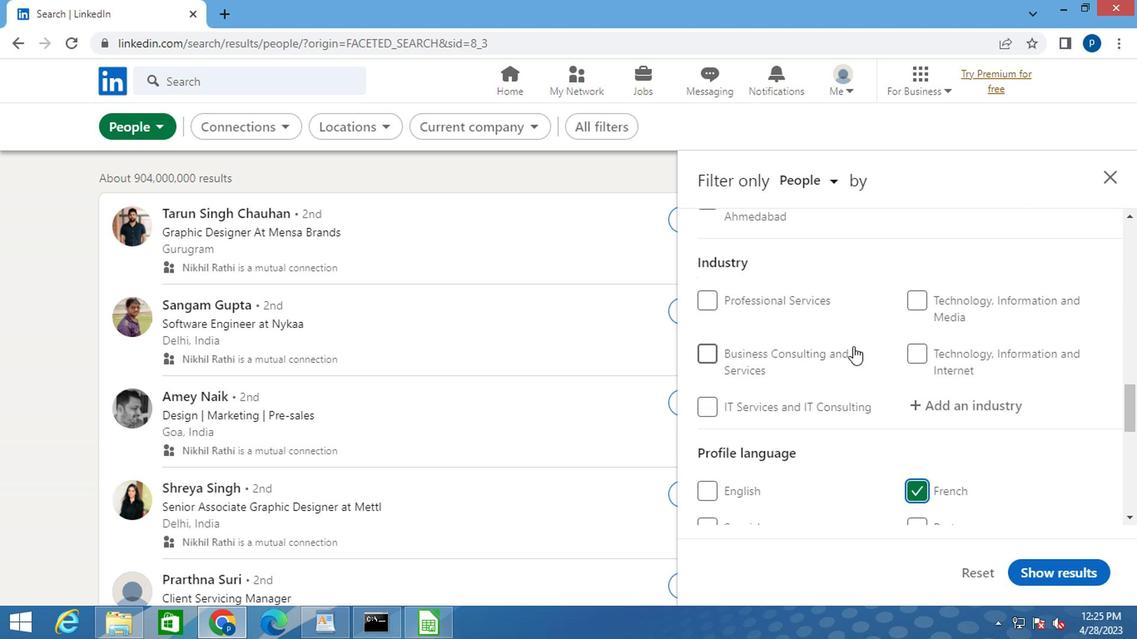 
Action: Mouse moved to (848, 346)
Screenshot: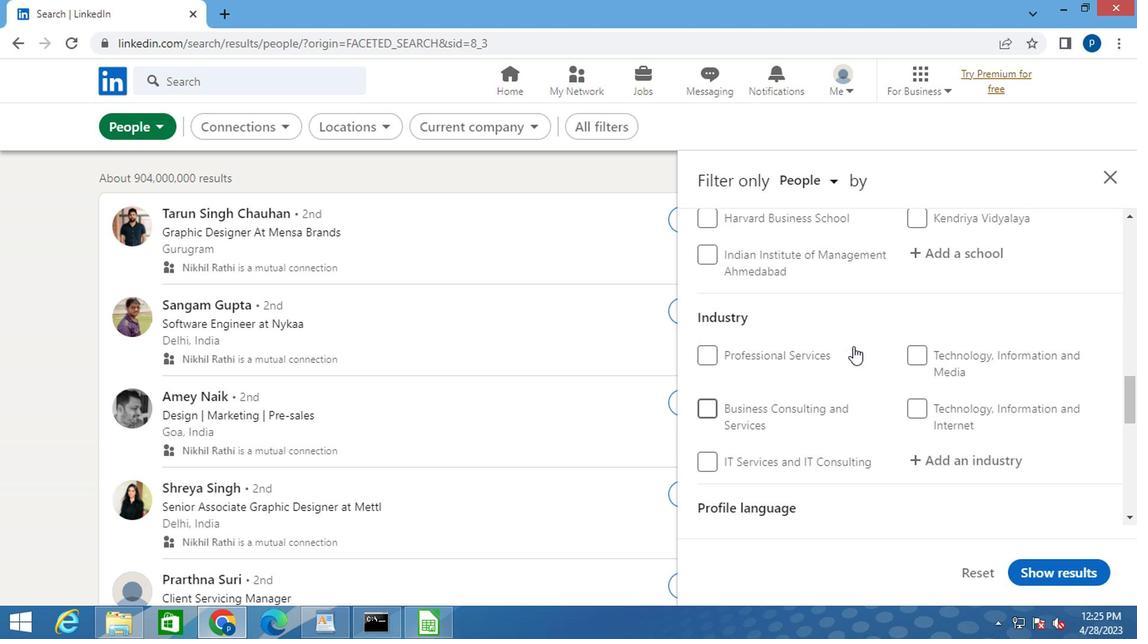 
Action: Mouse scrolled (848, 347) with delta (0, 1)
Screenshot: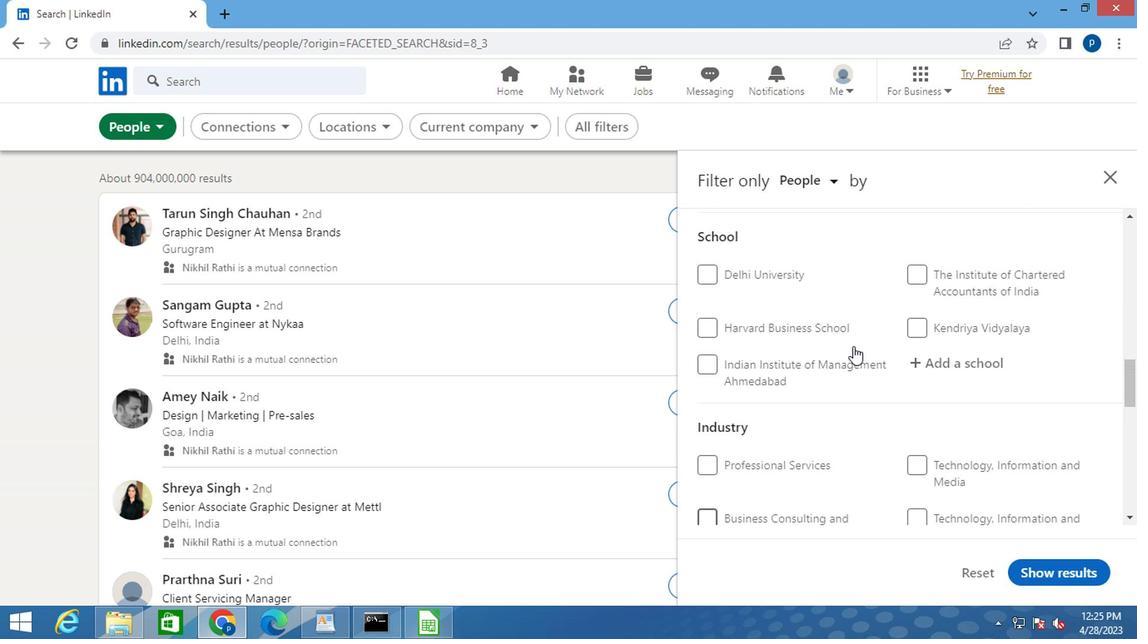 
Action: Mouse scrolled (848, 347) with delta (0, 1)
Screenshot: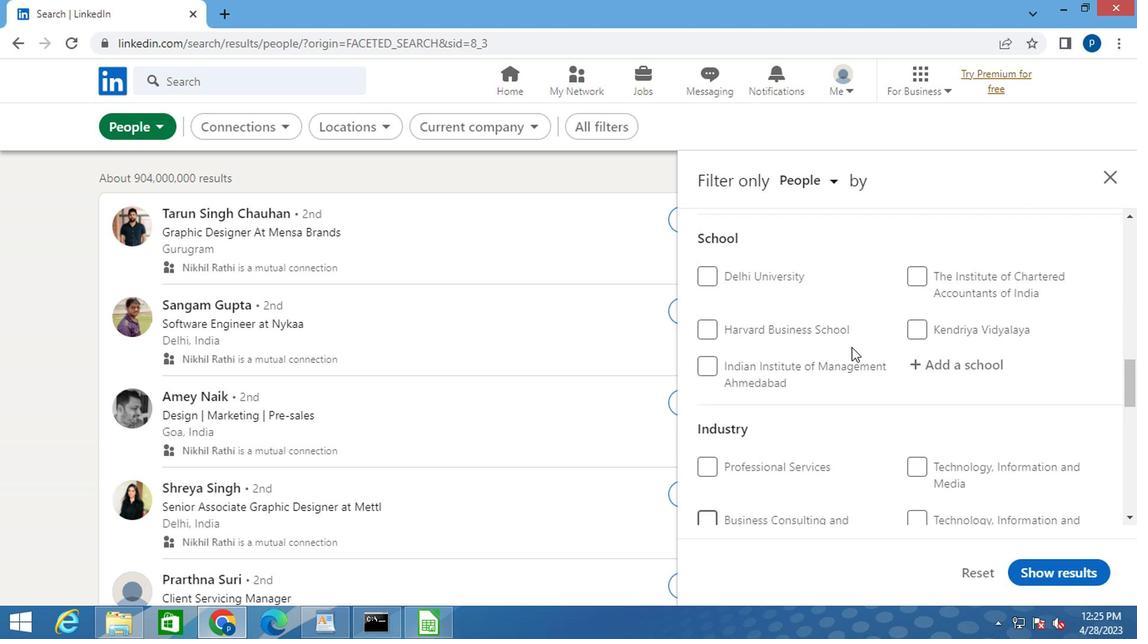 
Action: Mouse scrolled (848, 347) with delta (0, 1)
Screenshot: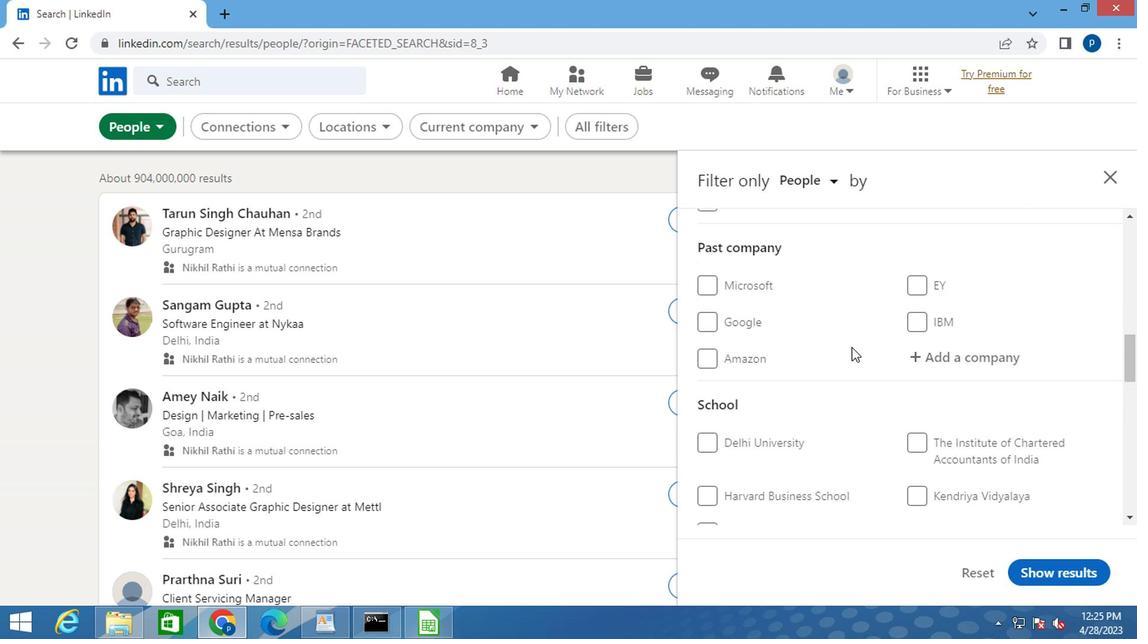 
Action: Mouse scrolled (848, 347) with delta (0, 1)
Screenshot: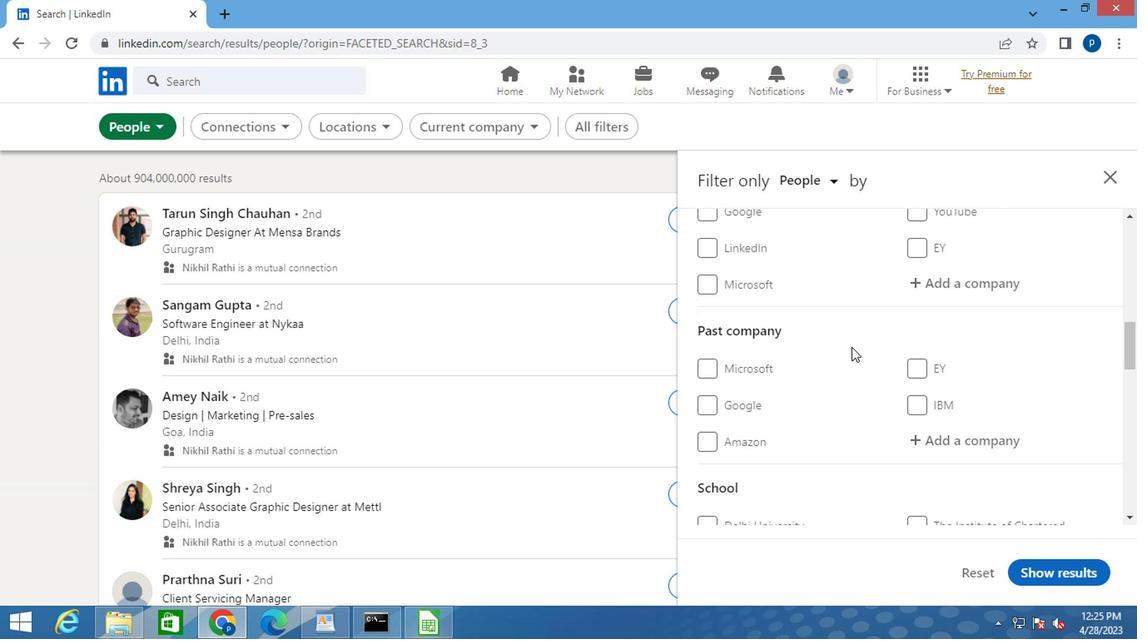 
Action: Mouse moved to (930, 367)
Screenshot: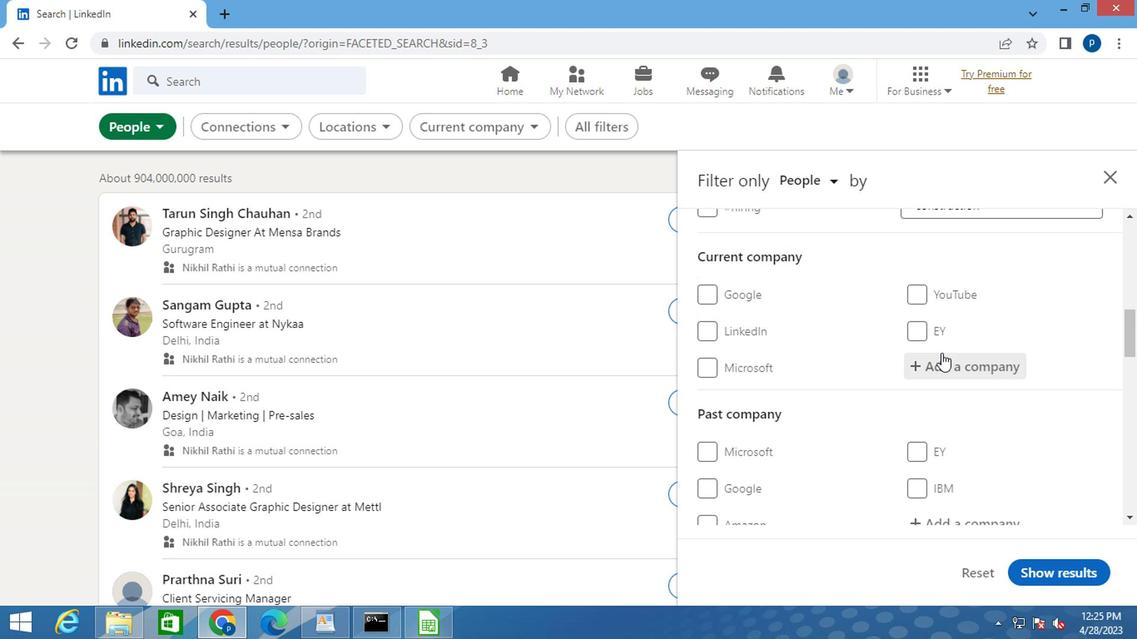 
Action: Mouse pressed left at (930, 367)
Screenshot: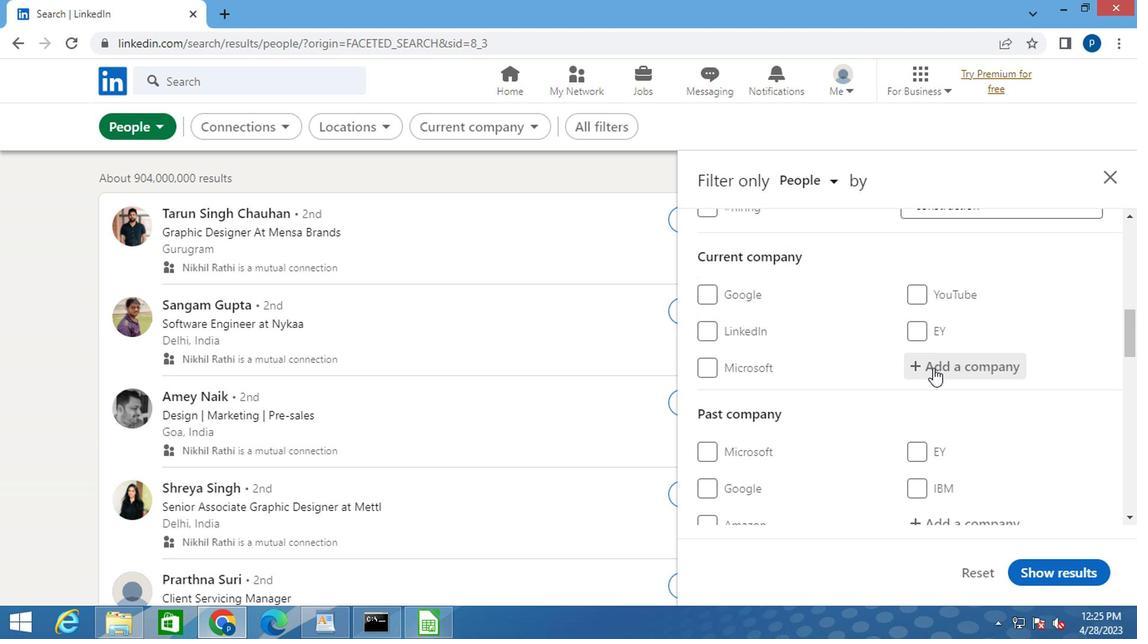
Action: Key pressed <Key.caps_lock>I<Key.caps_lock>MPE
Screenshot: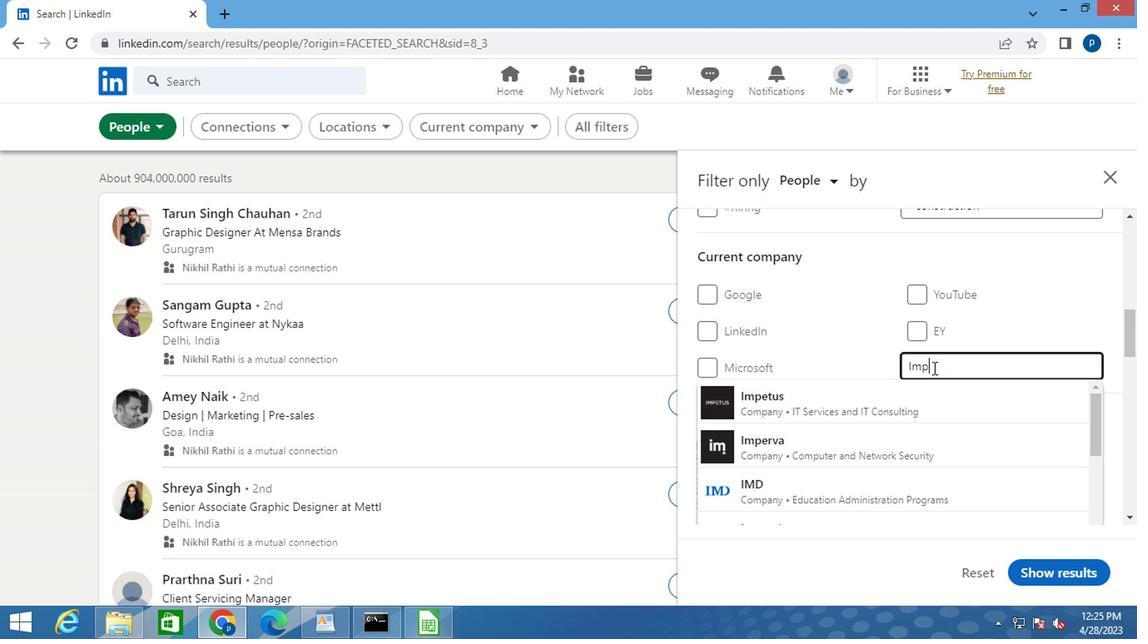 
Action: Mouse moved to (810, 401)
Screenshot: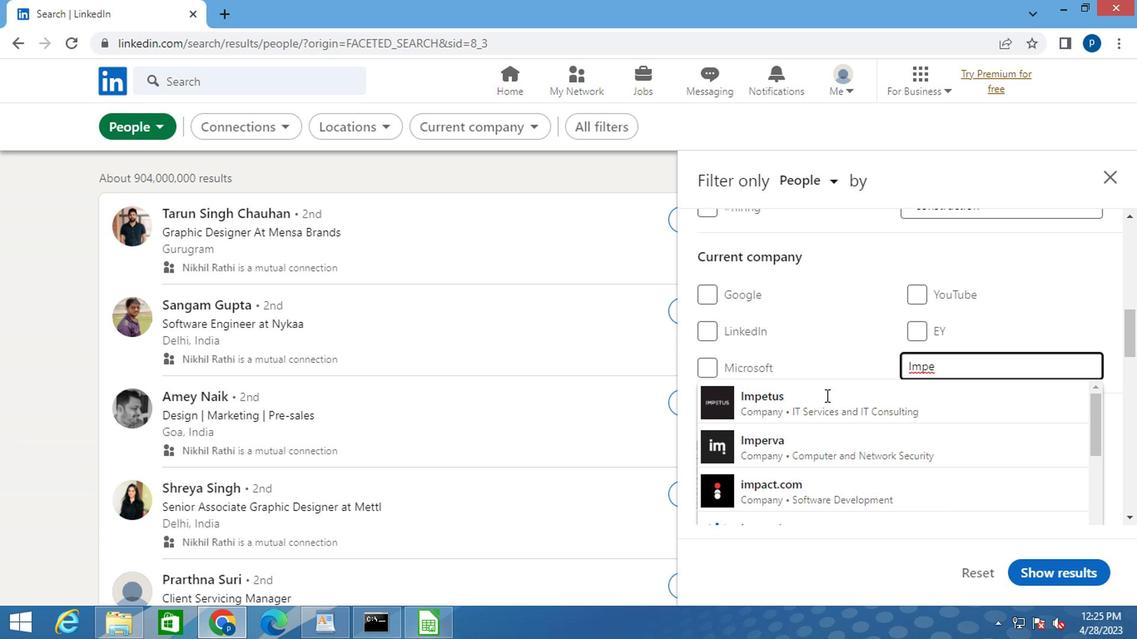 
Action: Mouse pressed left at (810, 401)
Screenshot: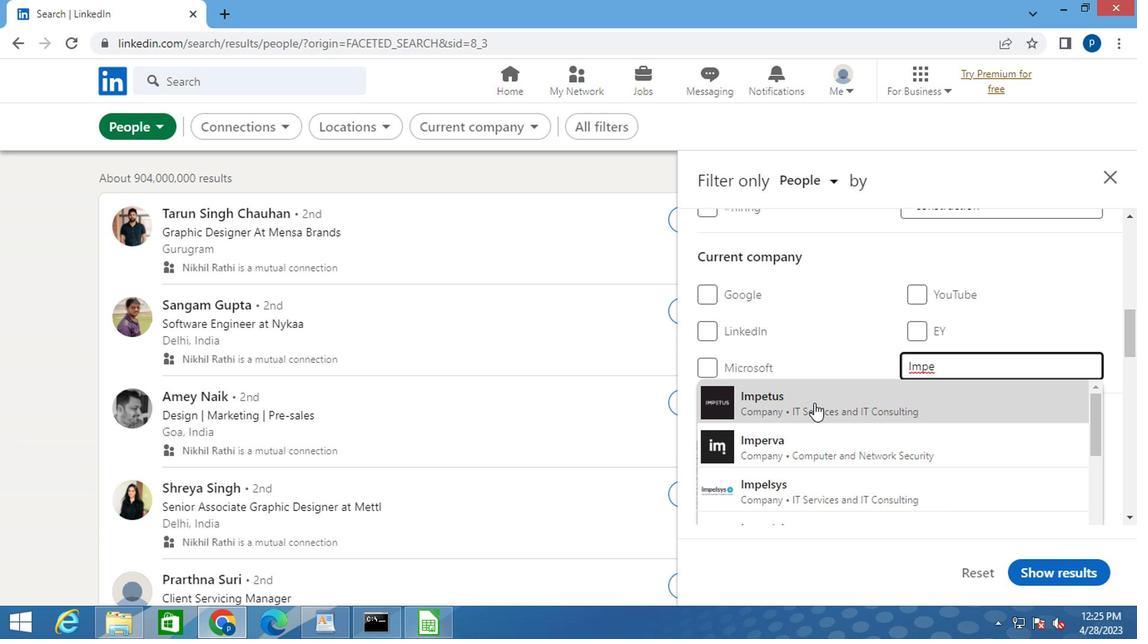 
Action: Mouse scrolled (810, 401) with delta (0, 0)
Screenshot: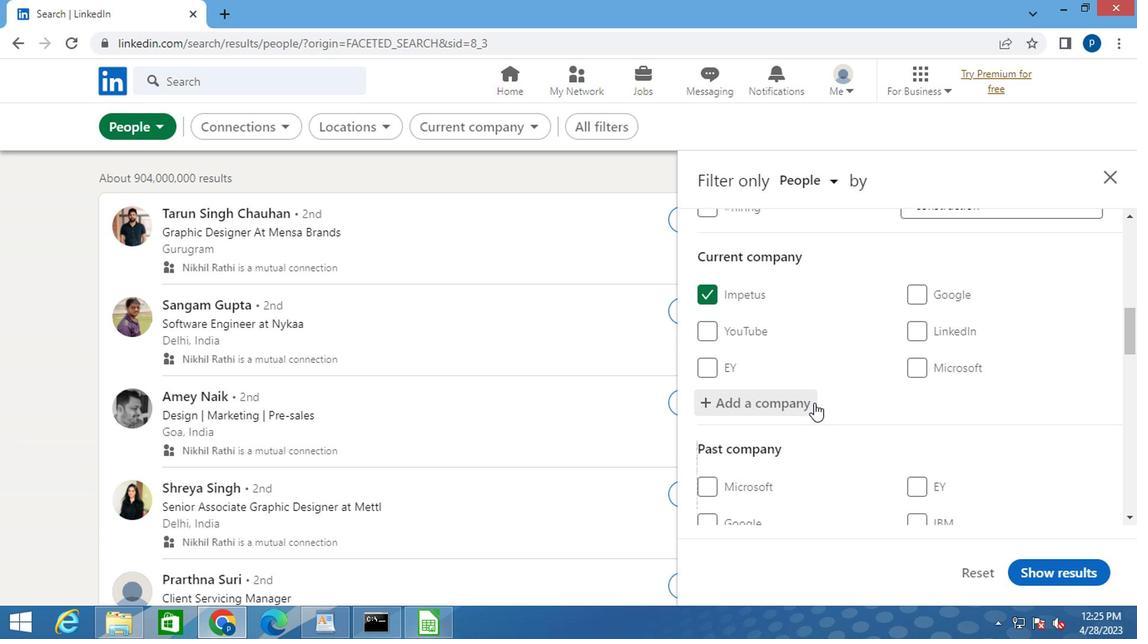 
Action: Mouse scrolled (810, 401) with delta (0, 0)
Screenshot: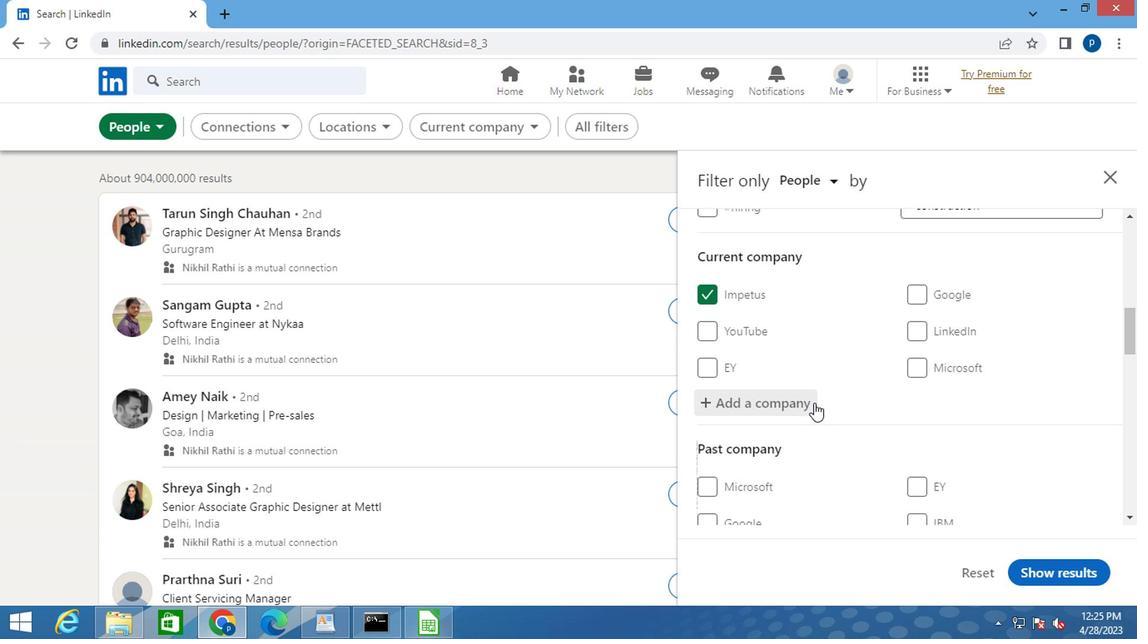 
Action: Mouse moved to (818, 390)
Screenshot: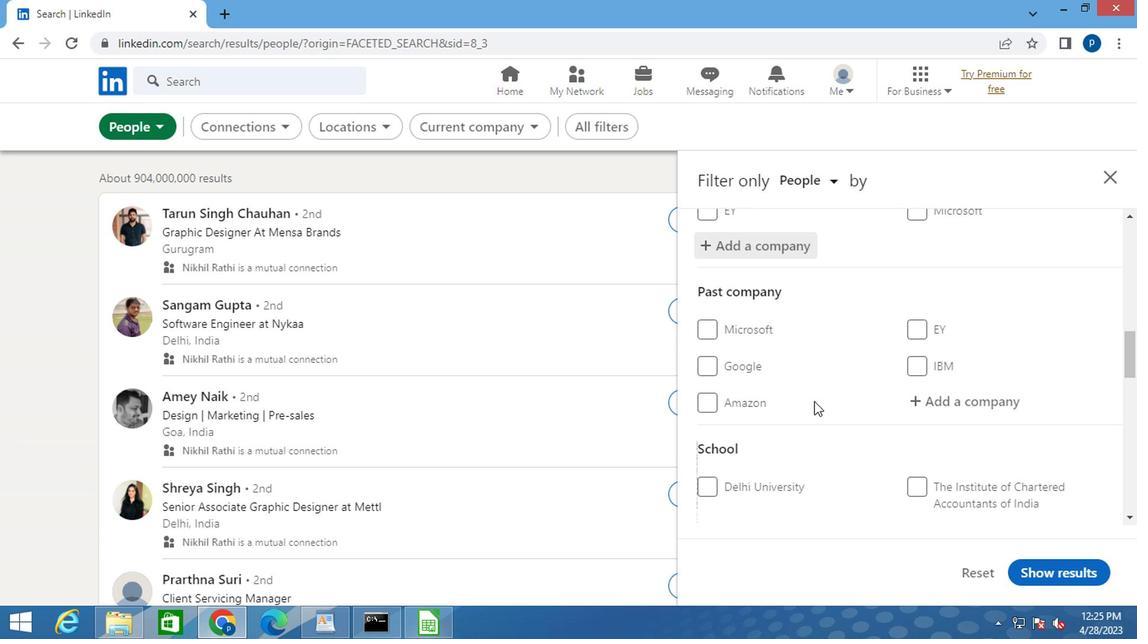 
Action: Mouse scrolled (818, 389) with delta (0, -1)
Screenshot: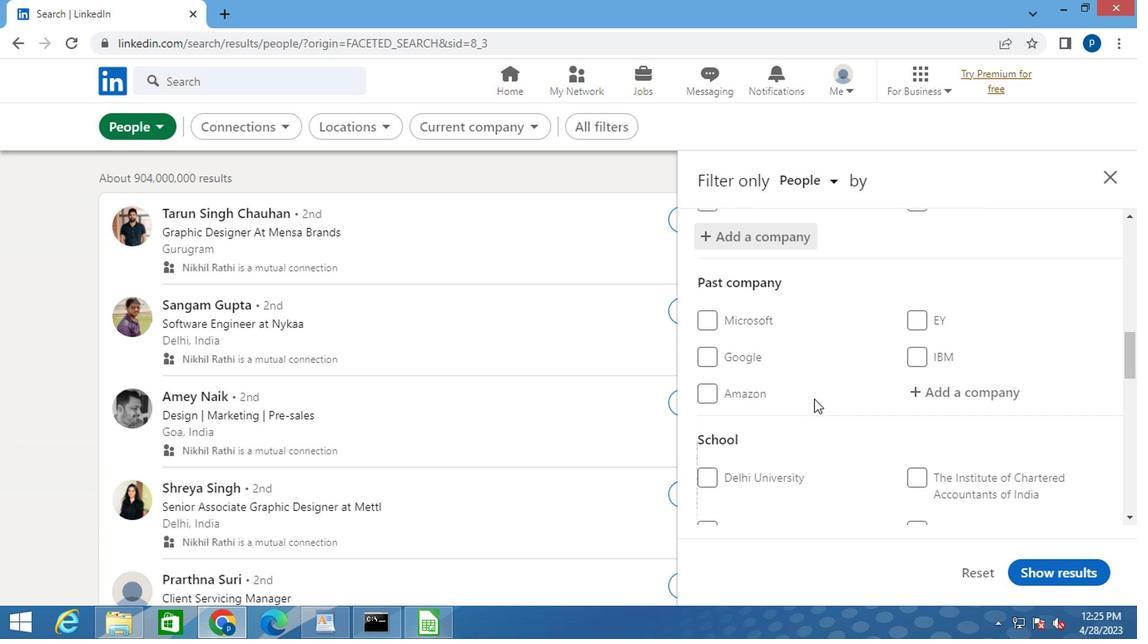 
Action: Mouse scrolled (818, 389) with delta (0, -1)
Screenshot: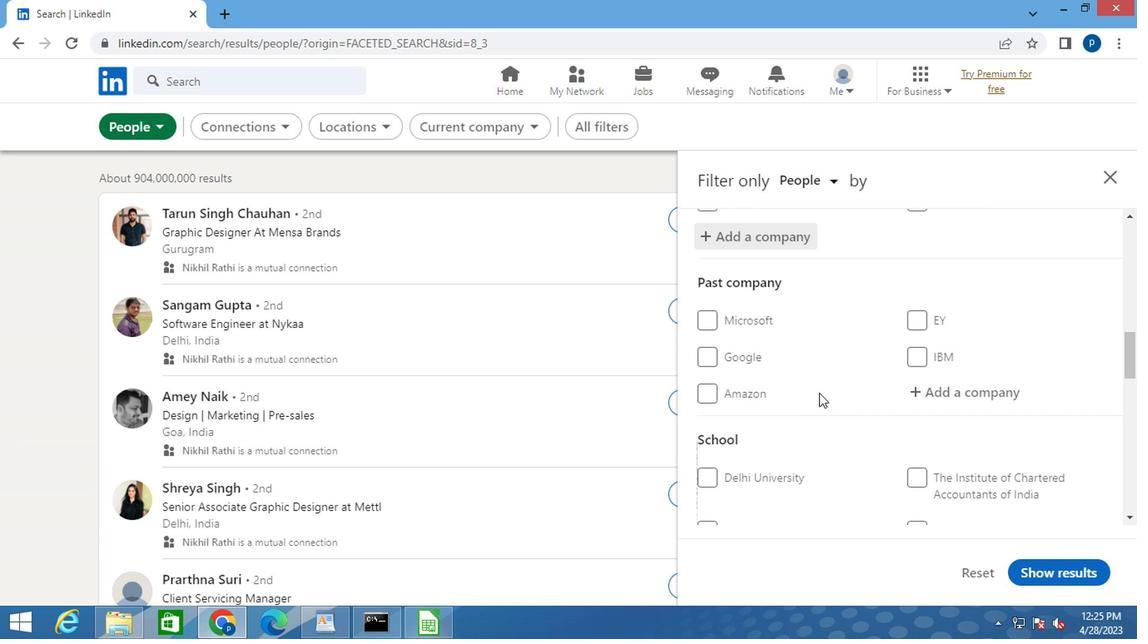 
Action: Mouse moved to (919, 405)
Screenshot: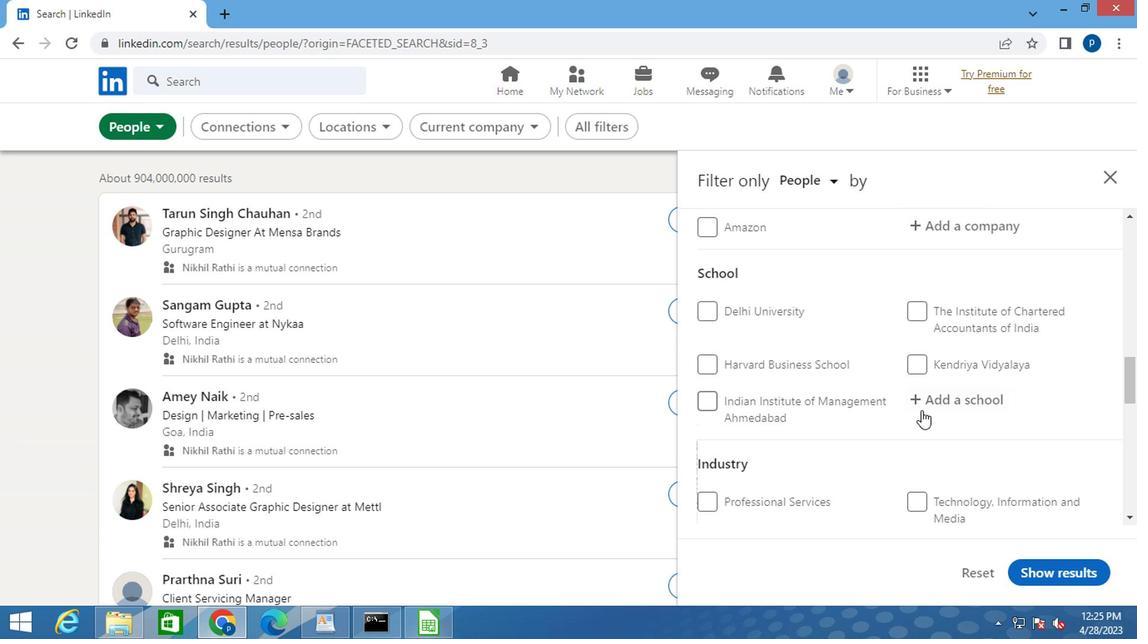 
Action: Mouse pressed left at (919, 405)
Screenshot: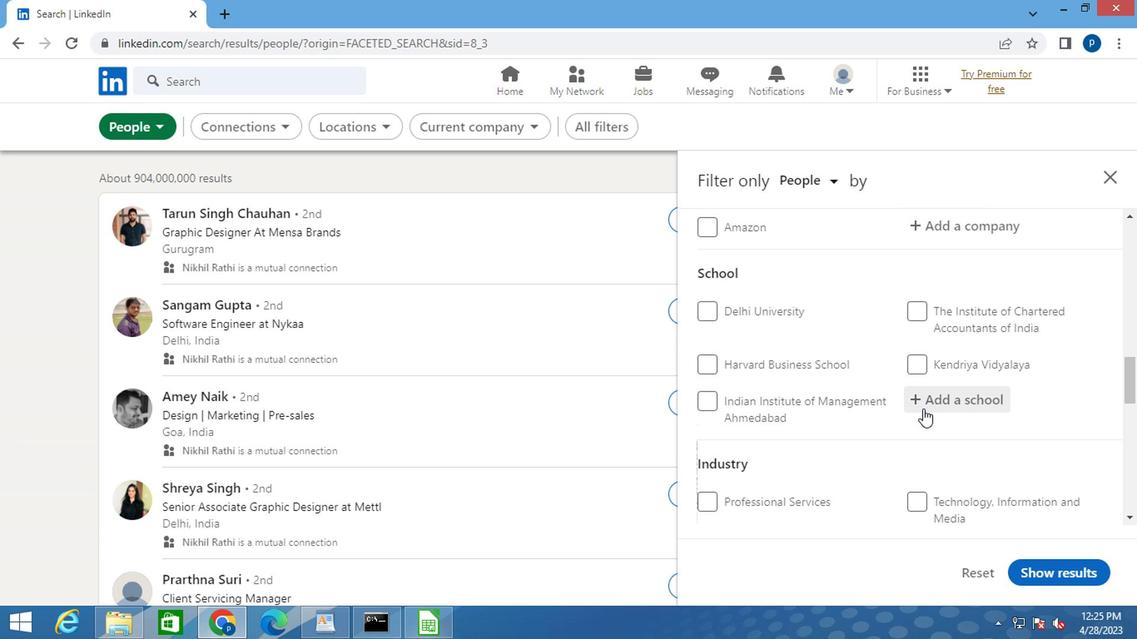 
Action: Mouse moved to (919, 405)
Screenshot: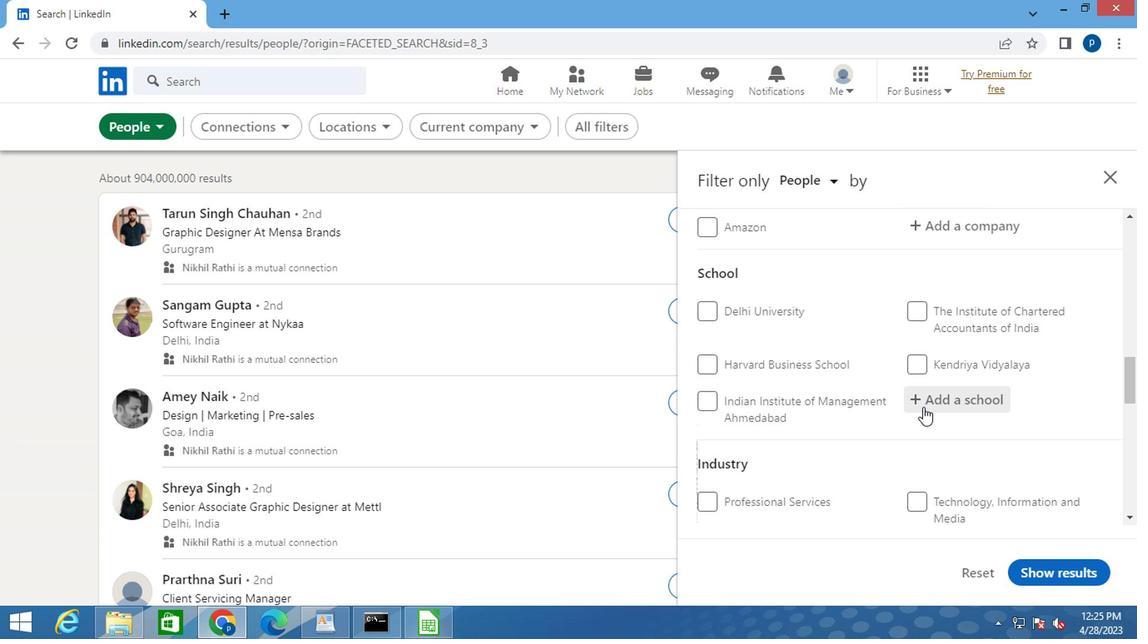 
Action: Key pressed <Key.caps_lock>S<Key.caps_lock>REE<Key.space><Key.caps_lock>C<Key.caps_lock>HITRA
Screenshot: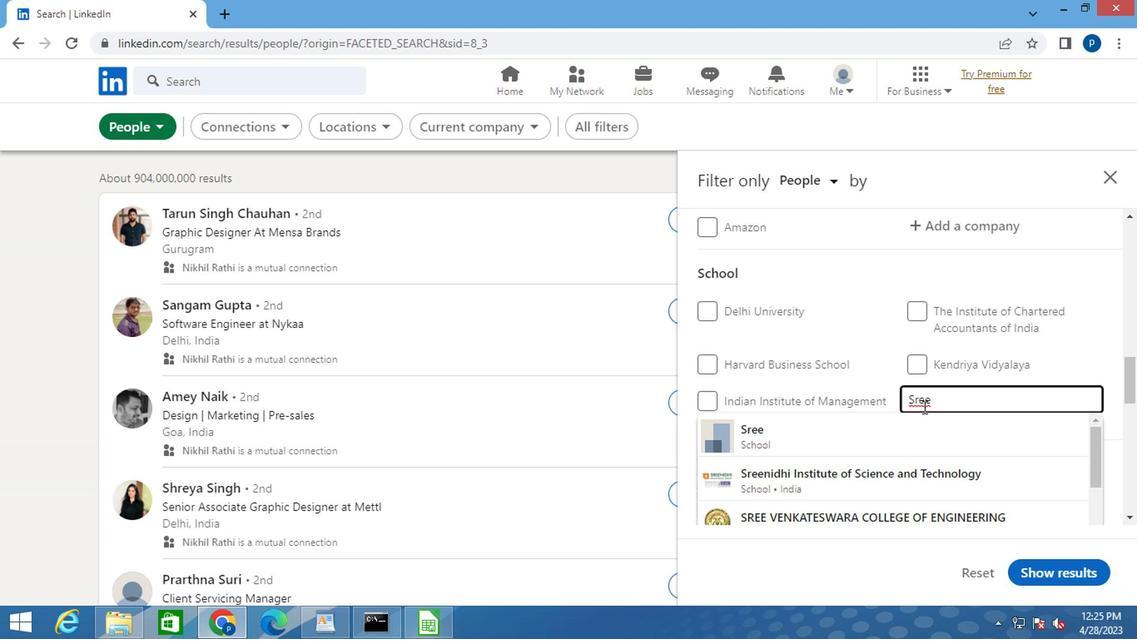 
Action: Mouse moved to (858, 440)
Screenshot: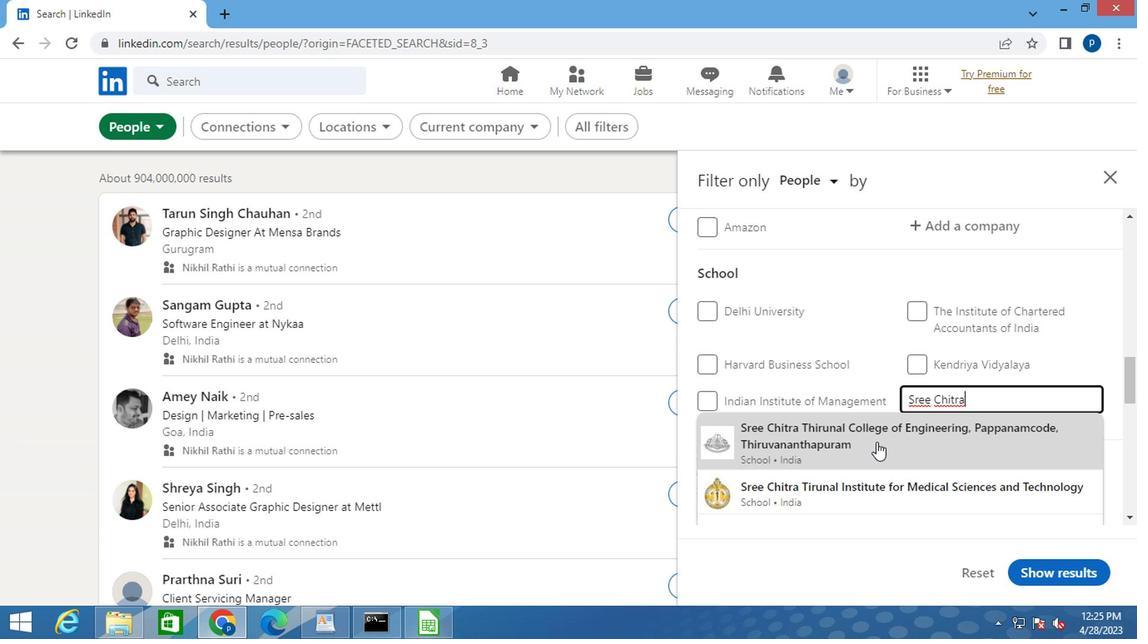 
Action: Mouse pressed left at (858, 440)
Screenshot: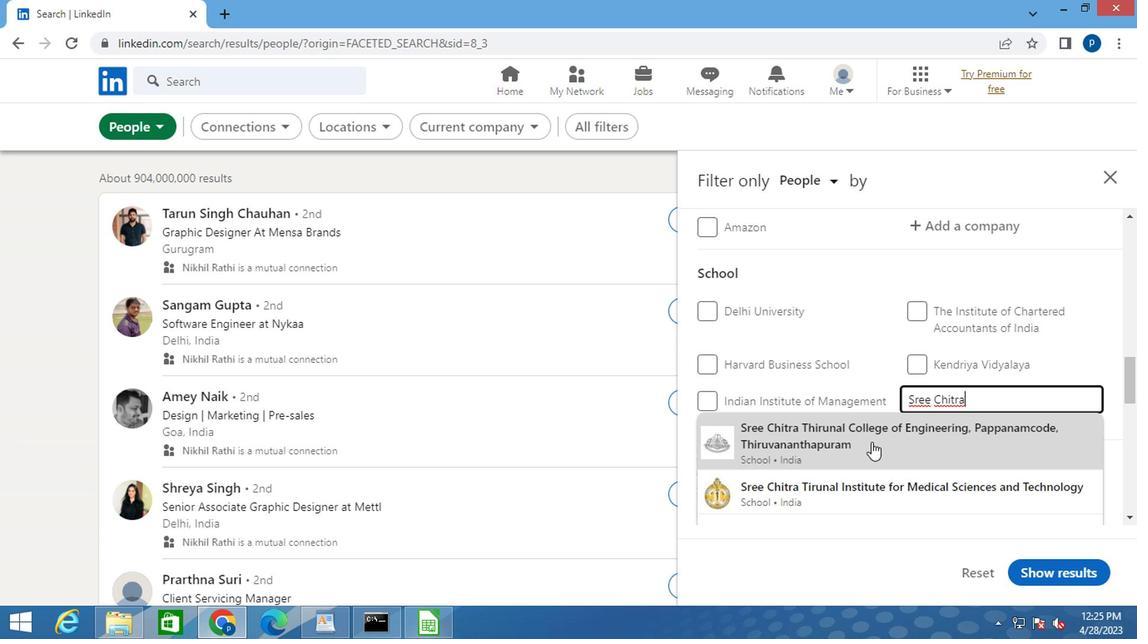 
Action: Mouse moved to (820, 411)
Screenshot: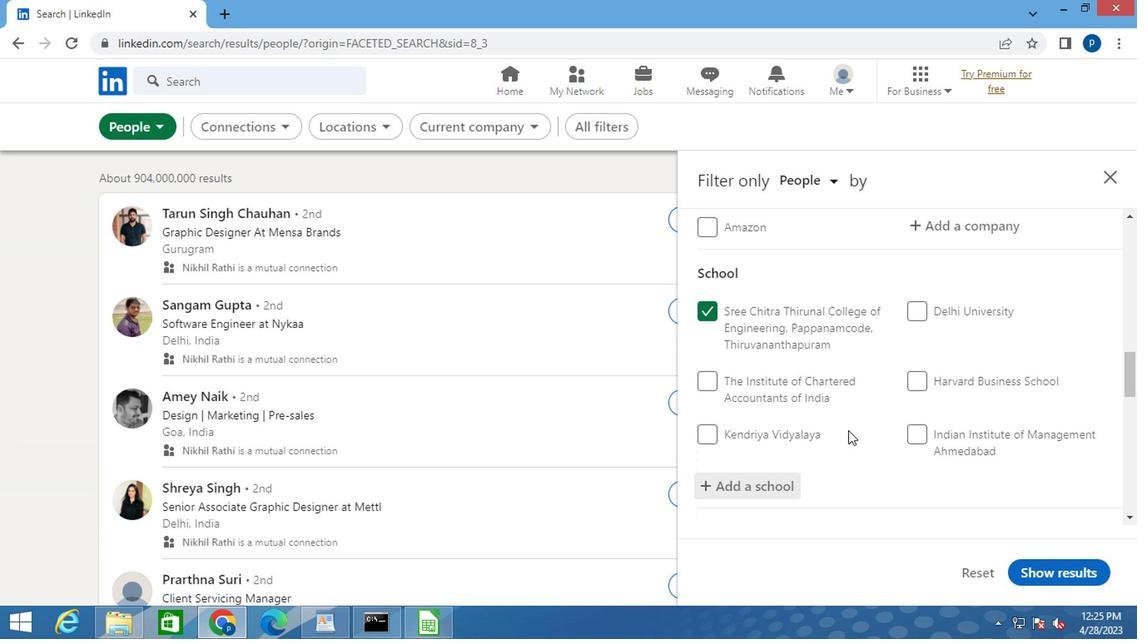 
Action: Mouse scrolled (820, 409) with delta (0, -1)
Screenshot: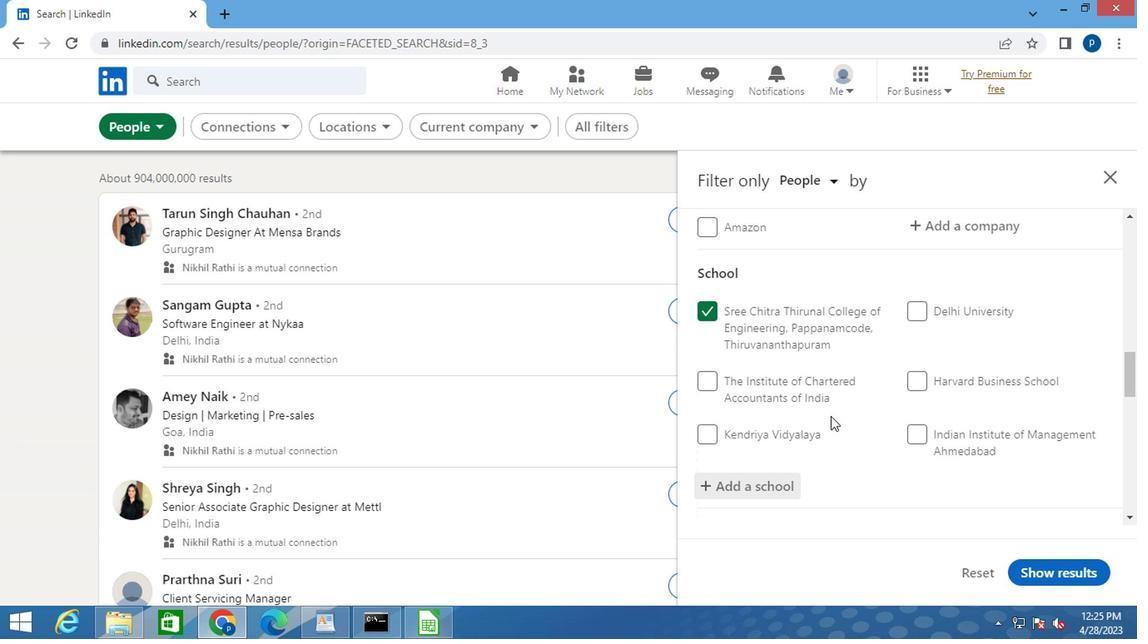 
Action: Mouse moved to (819, 411)
Screenshot: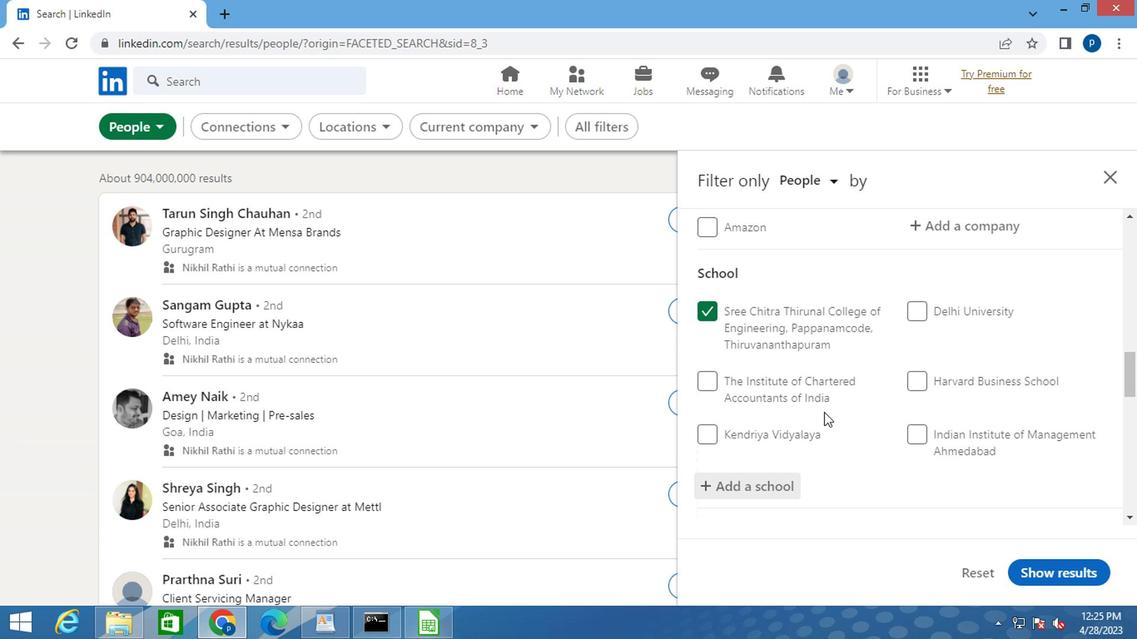 
Action: Mouse scrolled (819, 409) with delta (0, -1)
Screenshot: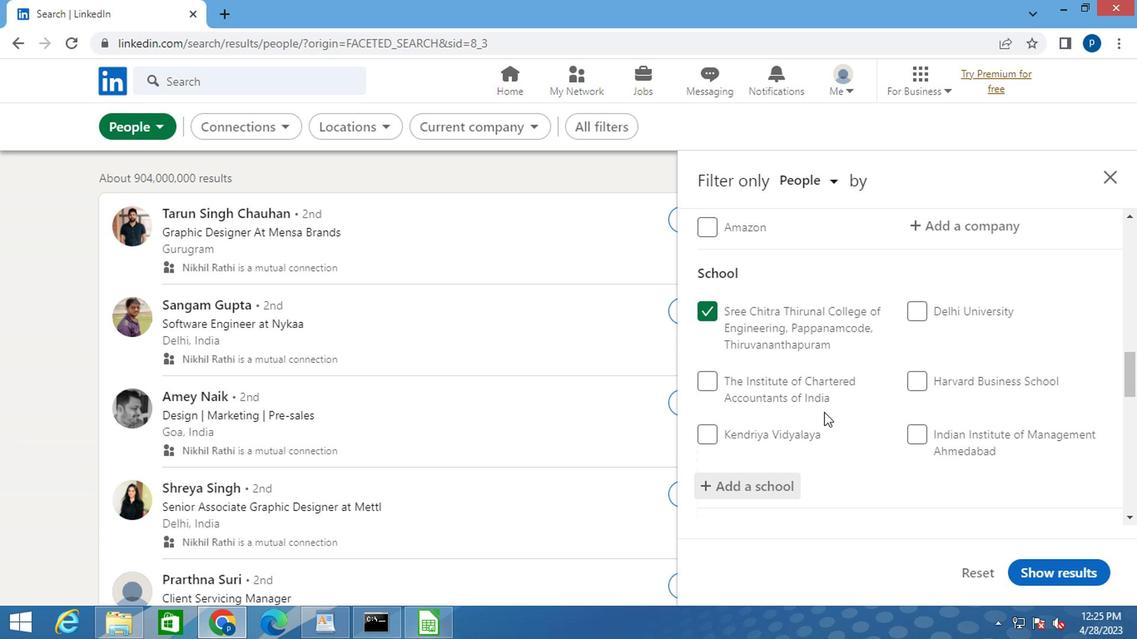 
Action: Mouse moved to (805, 396)
Screenshot: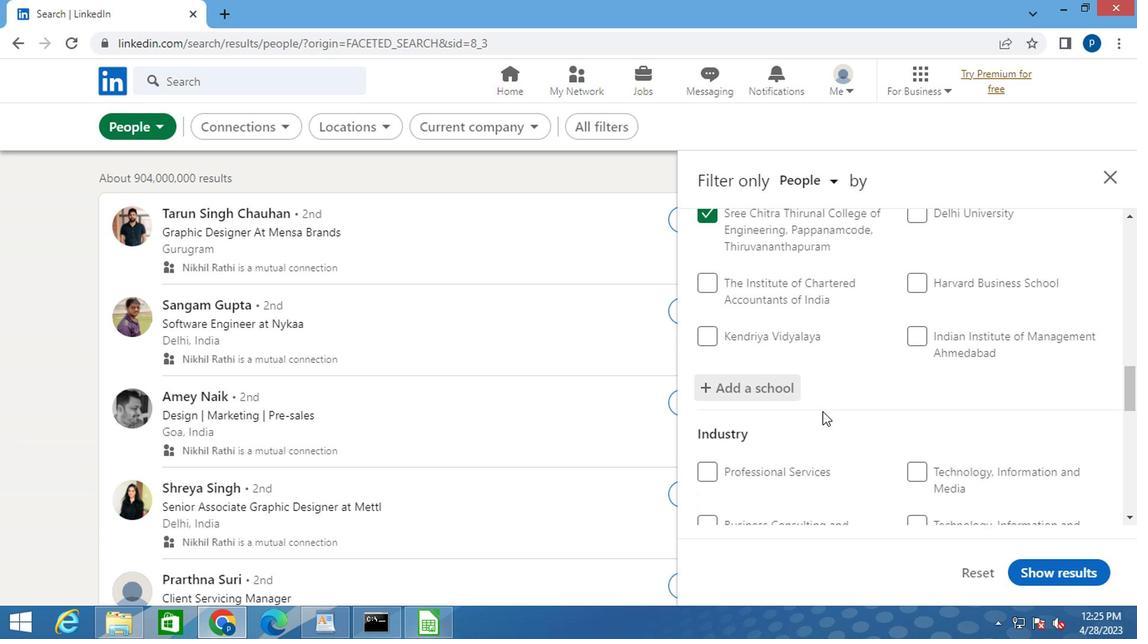 
Action: Mouse scrolled (805, 395) with delta (0, -1)
Screenshot: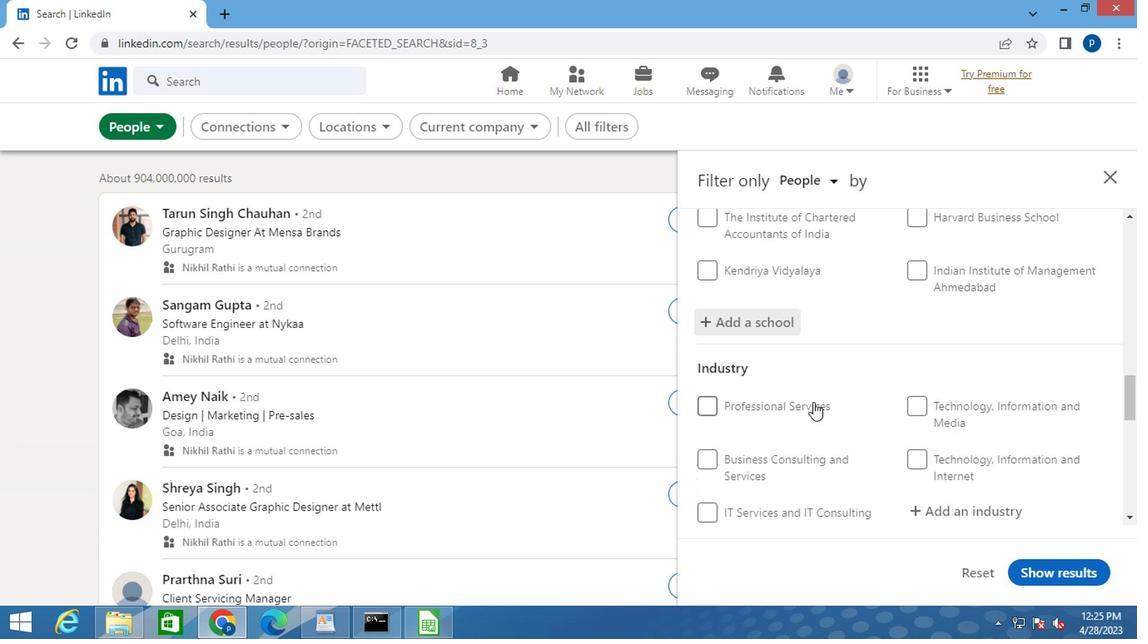 
Action: Mouse moved to (802, 392)
Screenshot: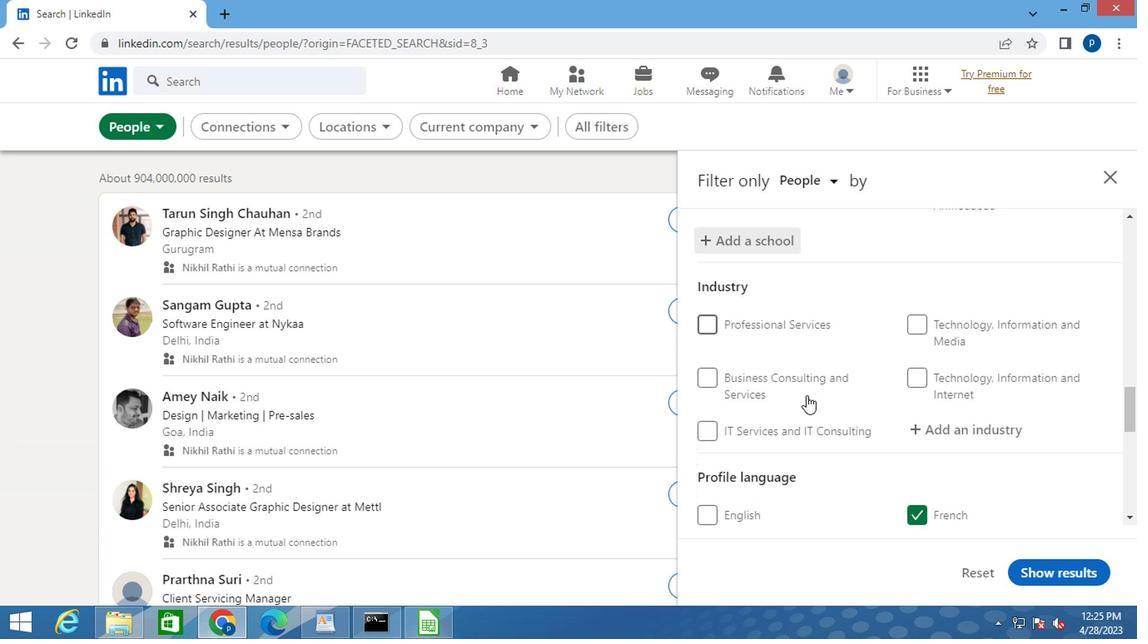 
Action: Mouse scrolled (802, 390) with delta (0, -1)
Screenshot: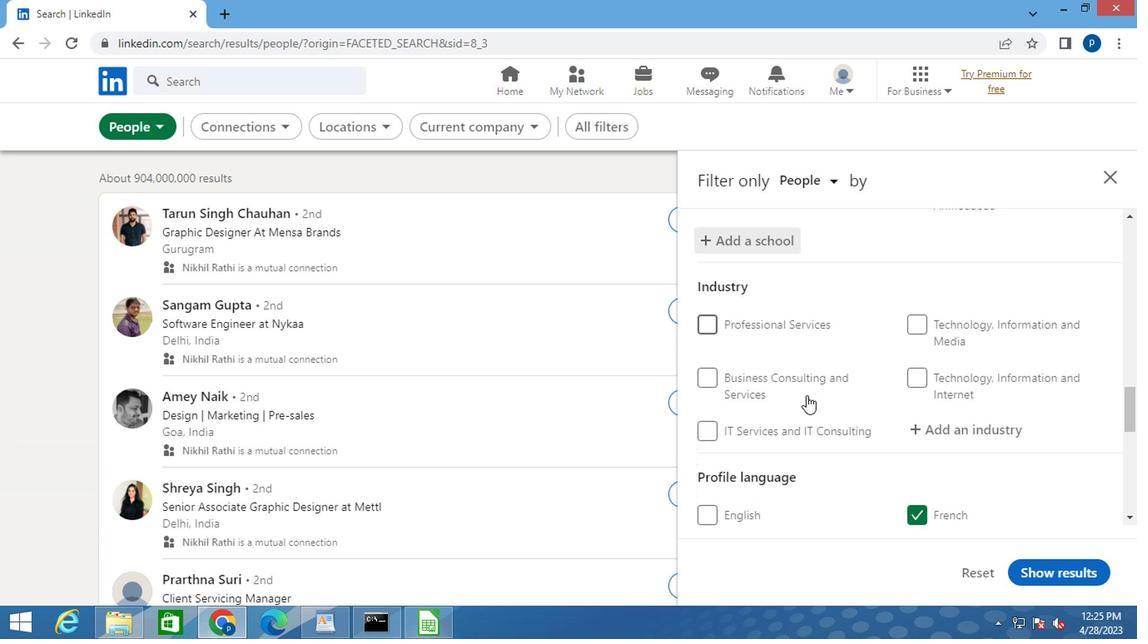 
Action: Mouse moved to (935, 332)
Screenshot: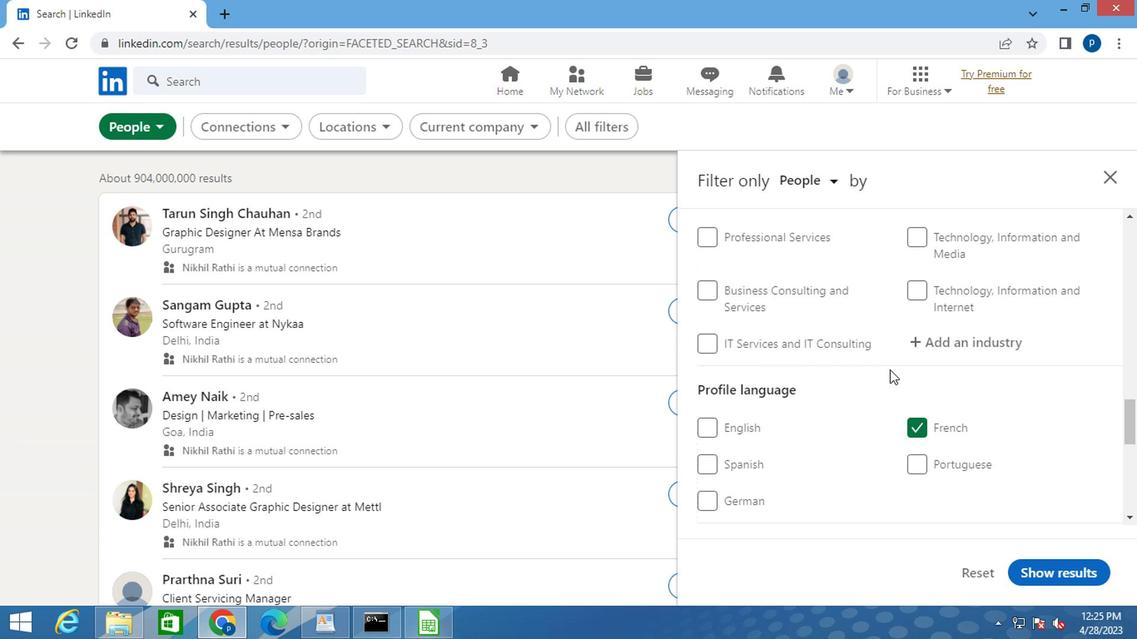 
Action: Mouse pressed left at (935, 332)
Screenshot: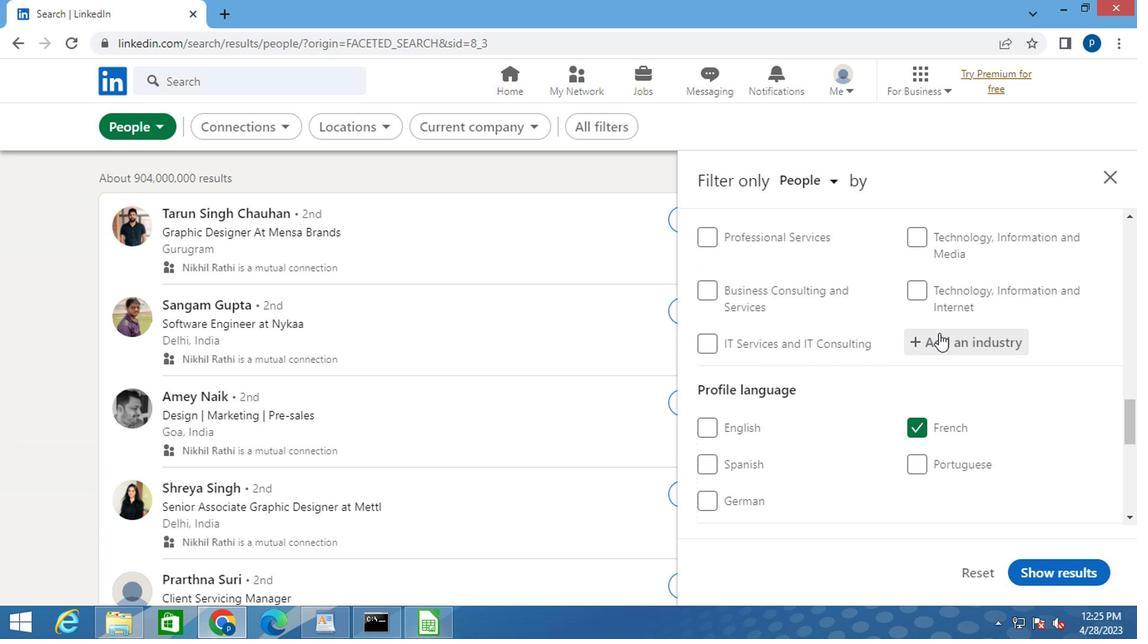 
Action: Mouse moved to (935, 336)
Screenshot: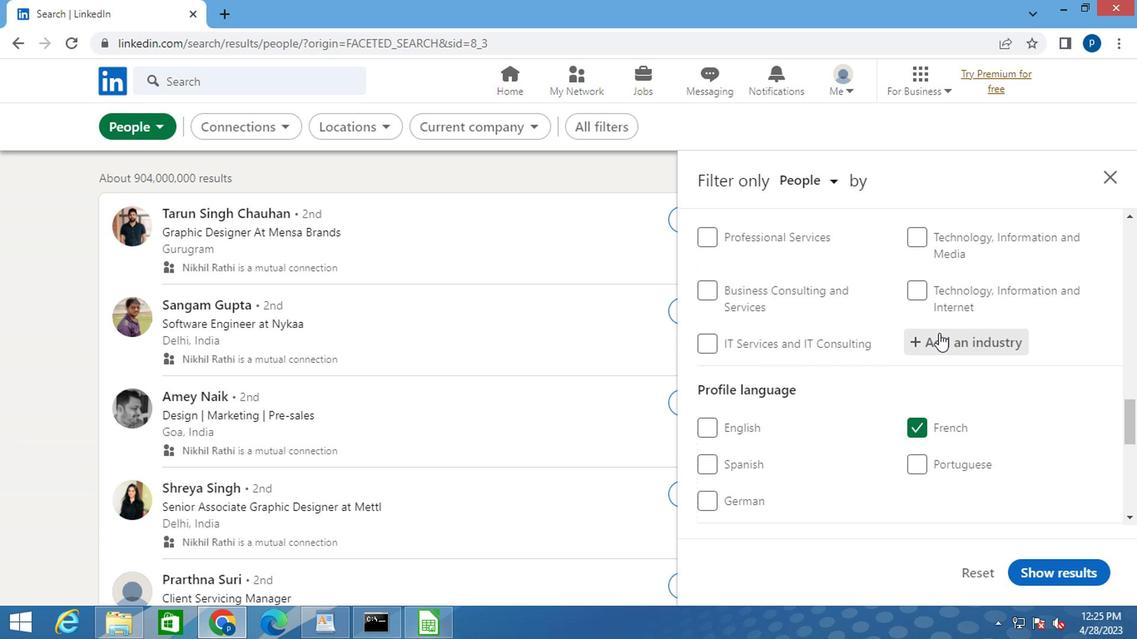 
Action: Mouse pressed left at (935, 336)
Screenshot: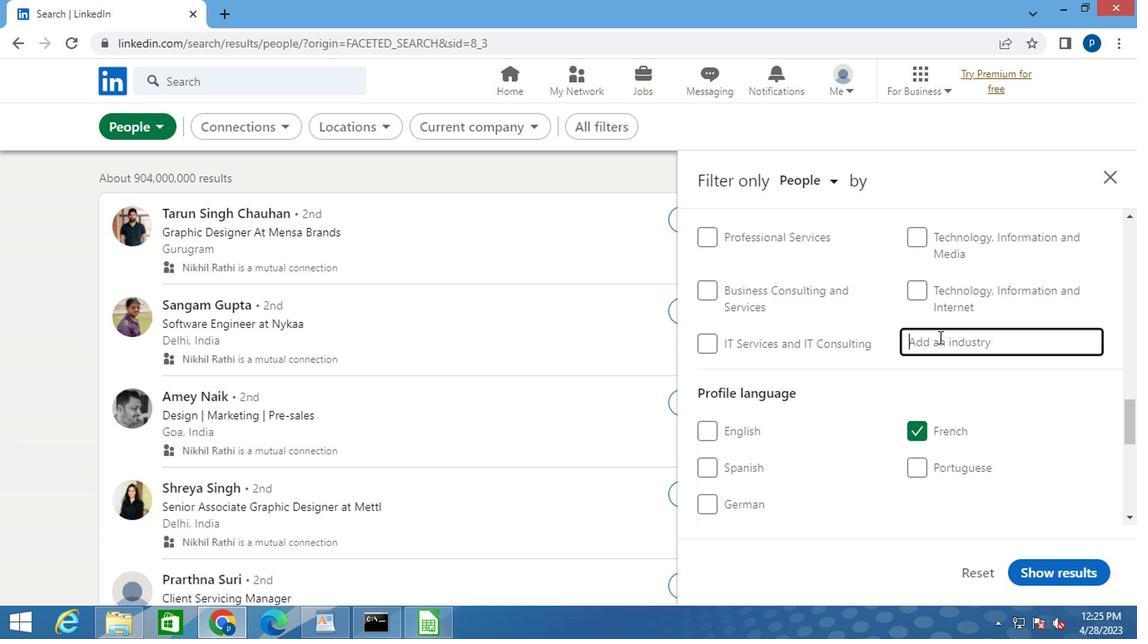 
Action: Key pressed <Key.caps_lock>I<Key.caps_lock>NSURANCE<Key.space><Key.caps_lock>A<Key.caps_lock>G
Screenshot: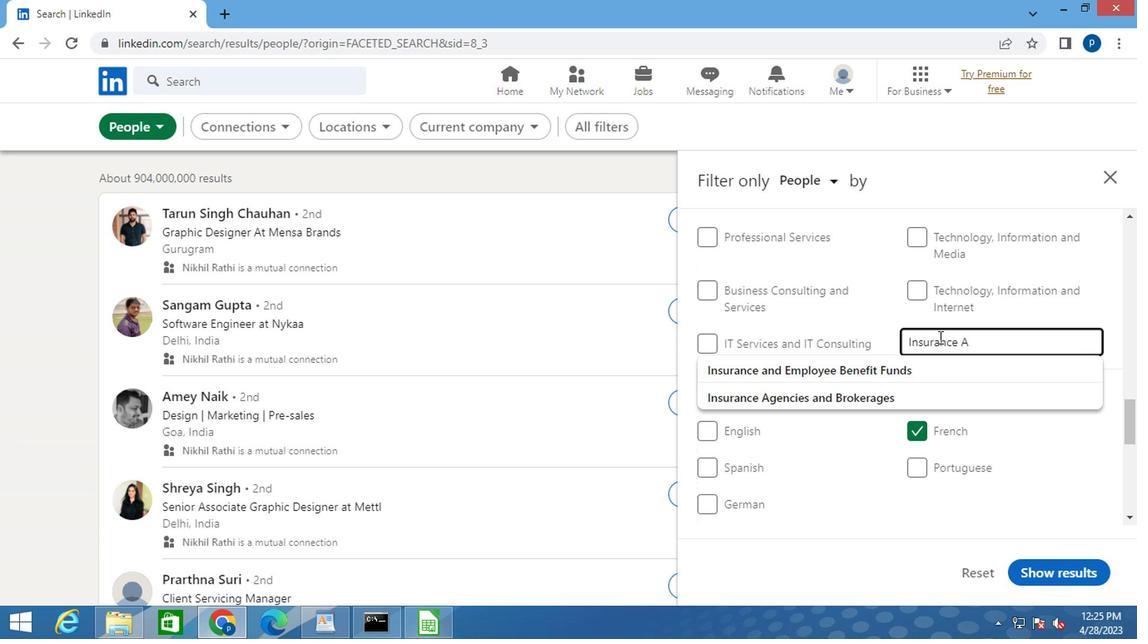 
Action: Mouse moved to (854, 369)
Screenshot: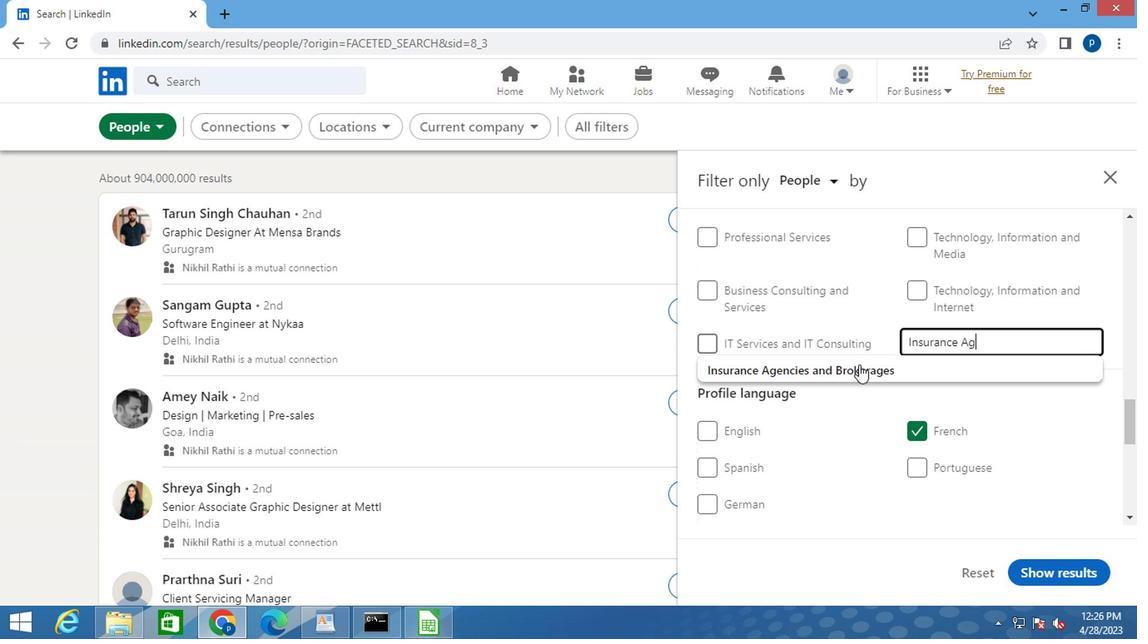 
Action: Mouse pressed left at (854, 369)
Screenshot: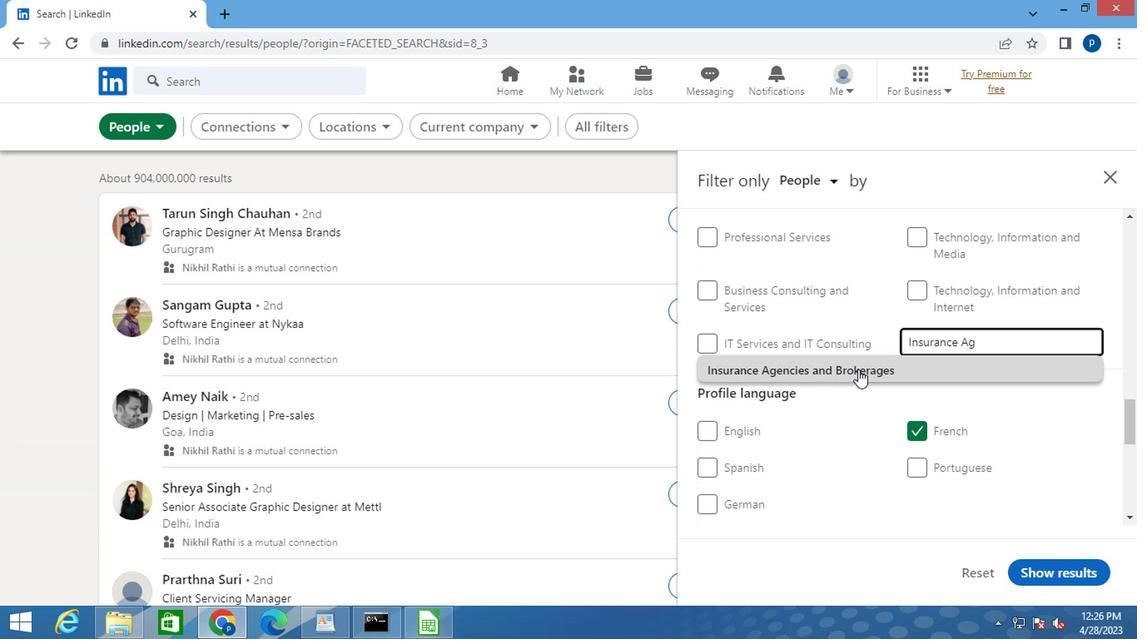
Action: Mouse moved to (852, 369)
Screenshot: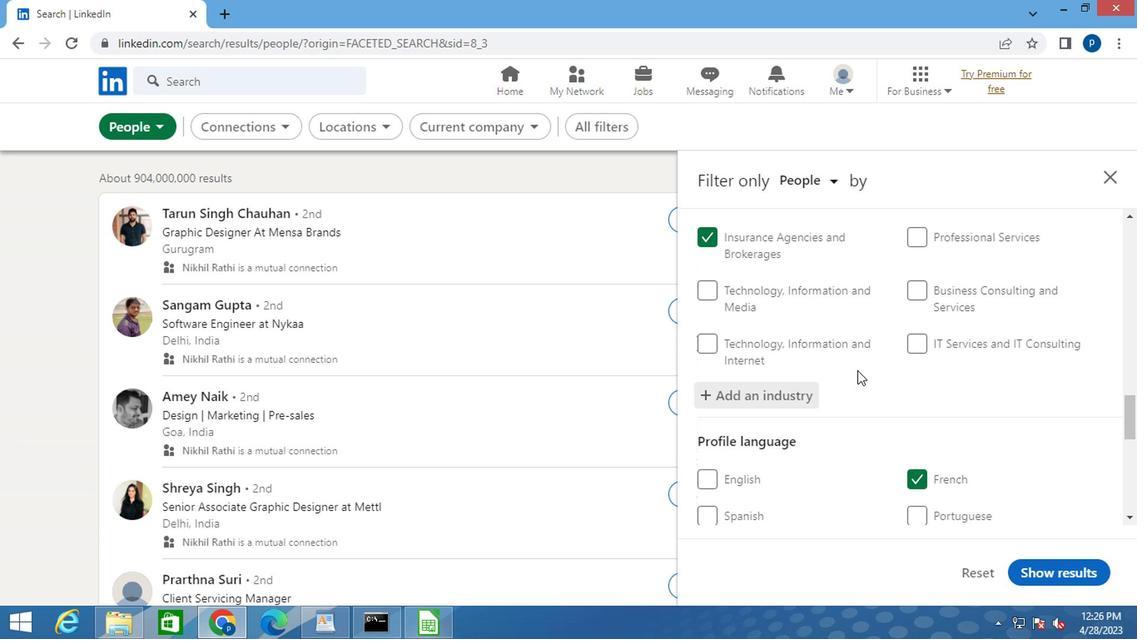 
Action: Mouse scrolled (852, 369) with delta (0, 0)
Screenshot: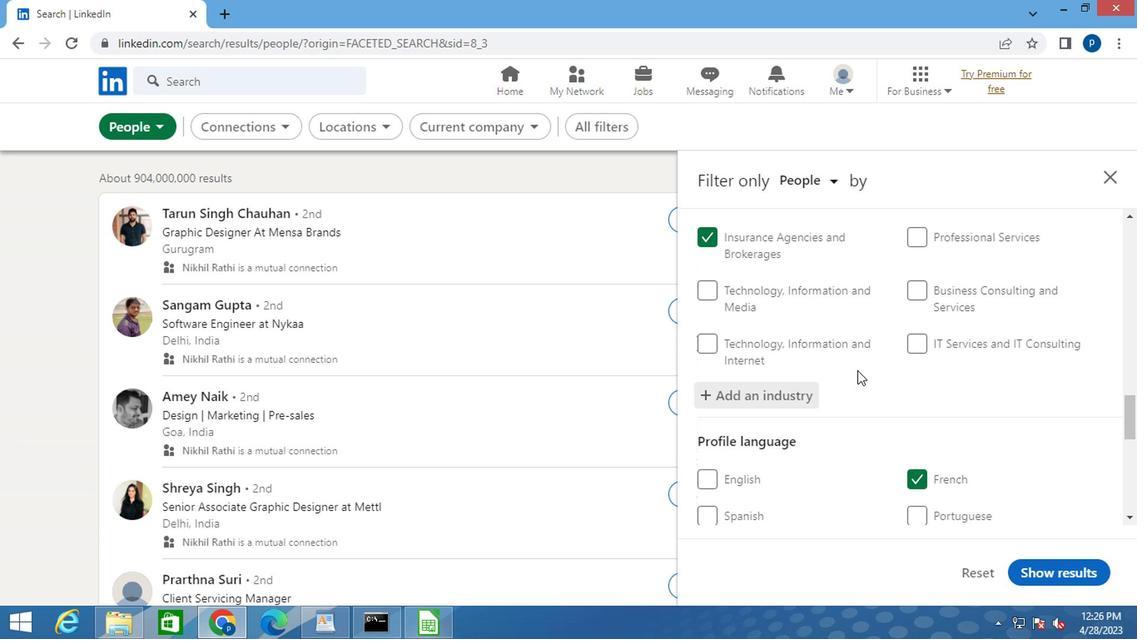 
Action: Mouse scrolled (852, 369) with delta (0, 0)
Screenshot: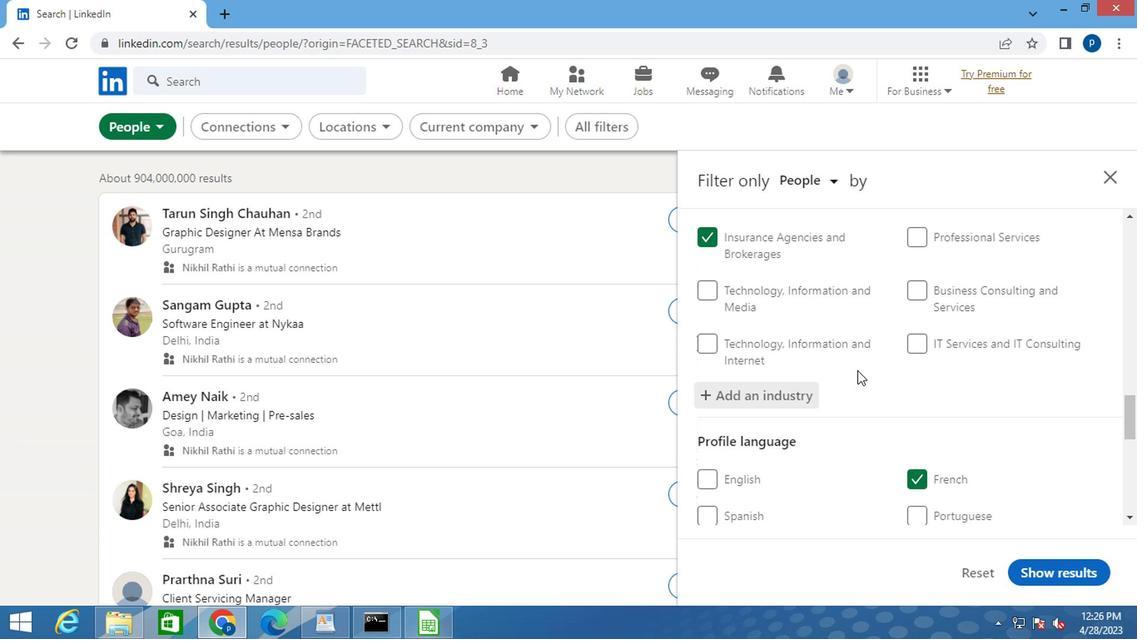 
Action: Mouse scrolled (852, 369) with delta (0, 0)
Screenshot: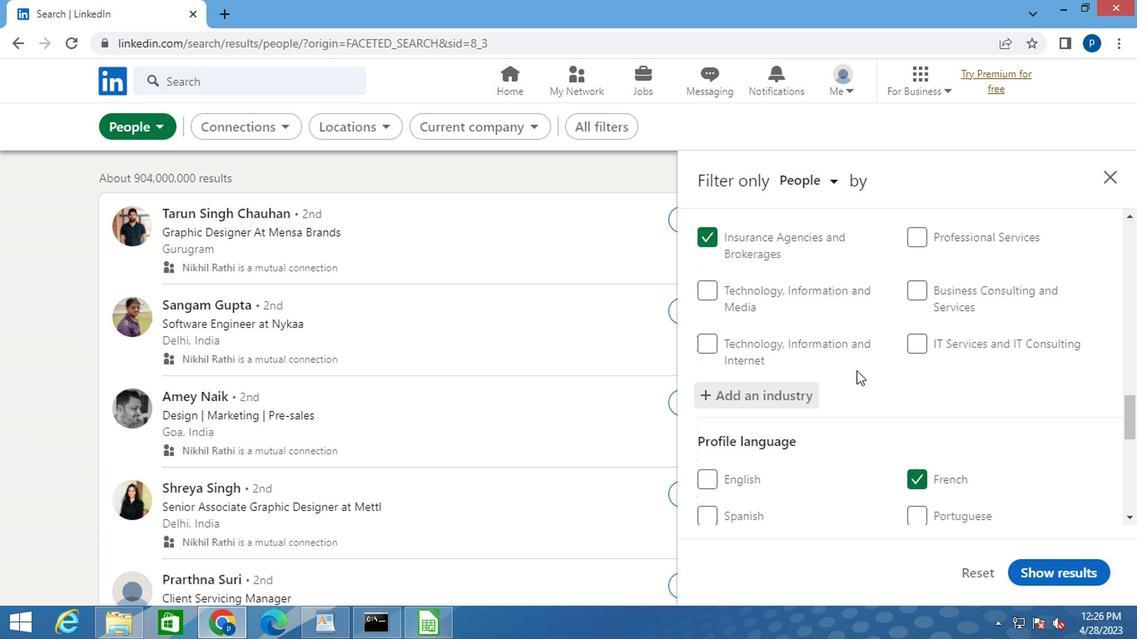 
Action: Mouse scrolled (852, 369) with delta (0, 0)
Screenshot: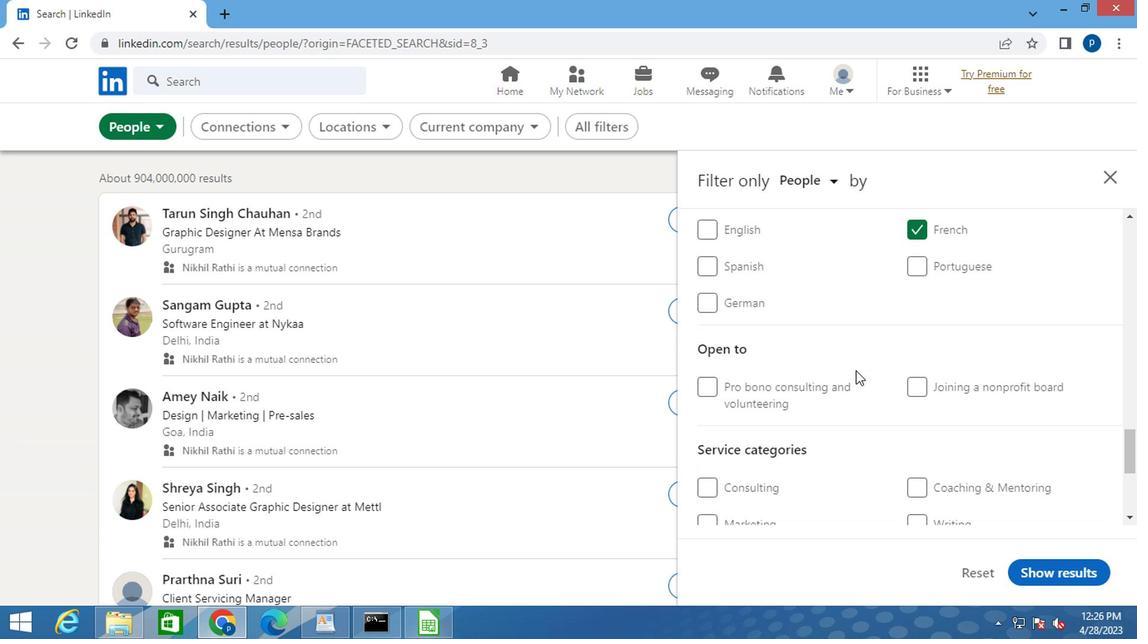 
Action: Mouse moved to (915, 403)
Screenshot: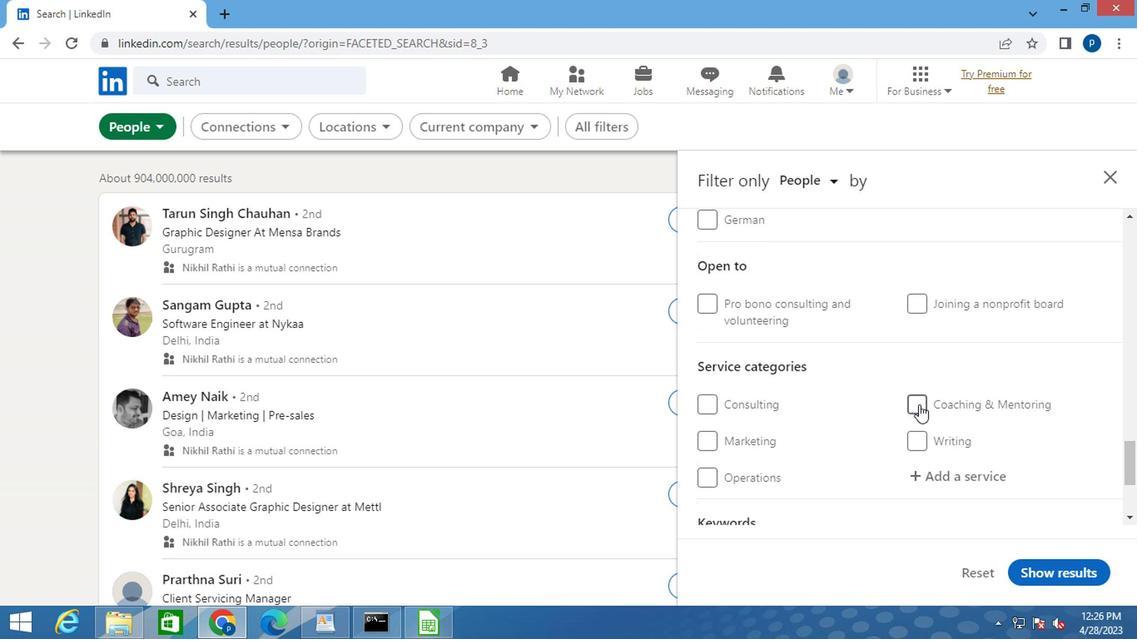 
Action: Mouse scrolled (915, 402) with delta (0, 0)
Screenshot: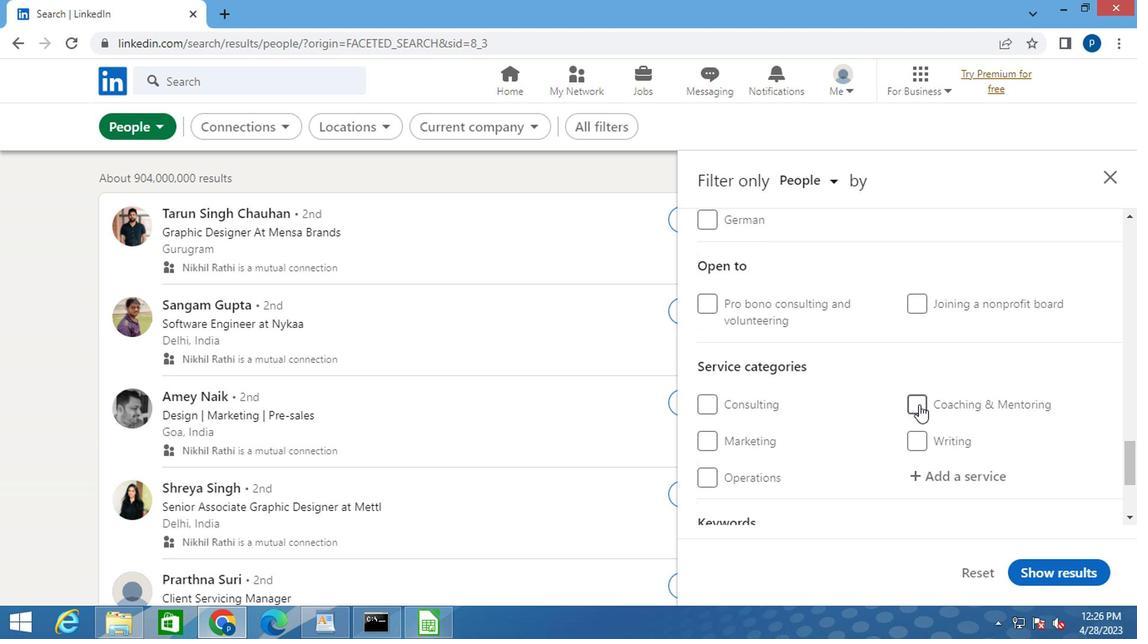 
Action: Mouse moved to (923, 399)
Screenshot: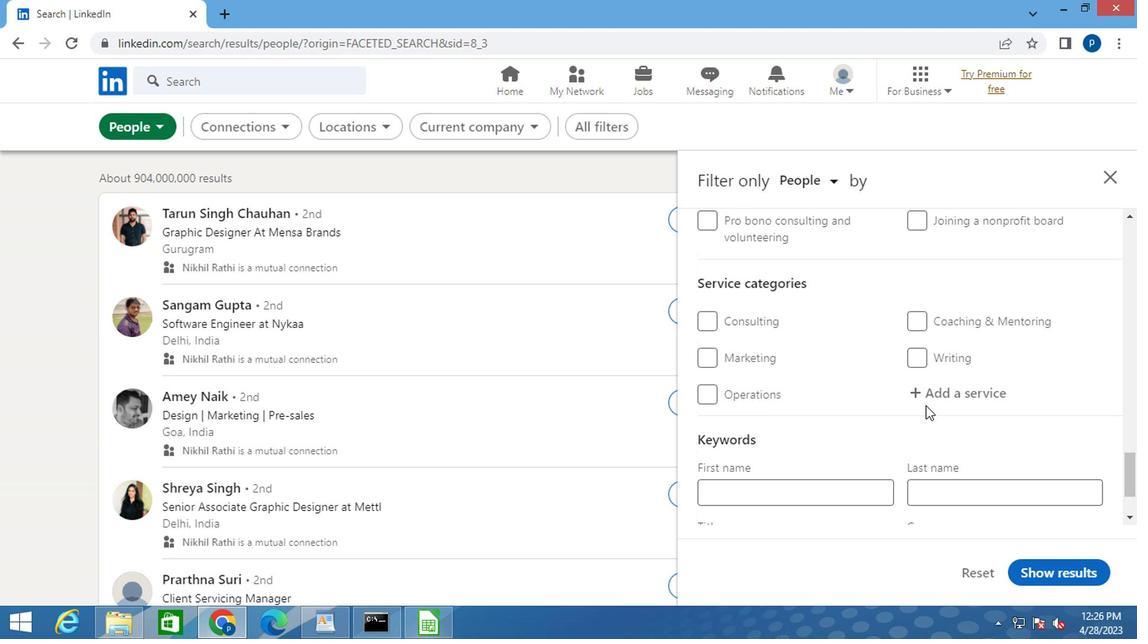 
Action: Mouse pressed left at (923, 399)
Screenshot: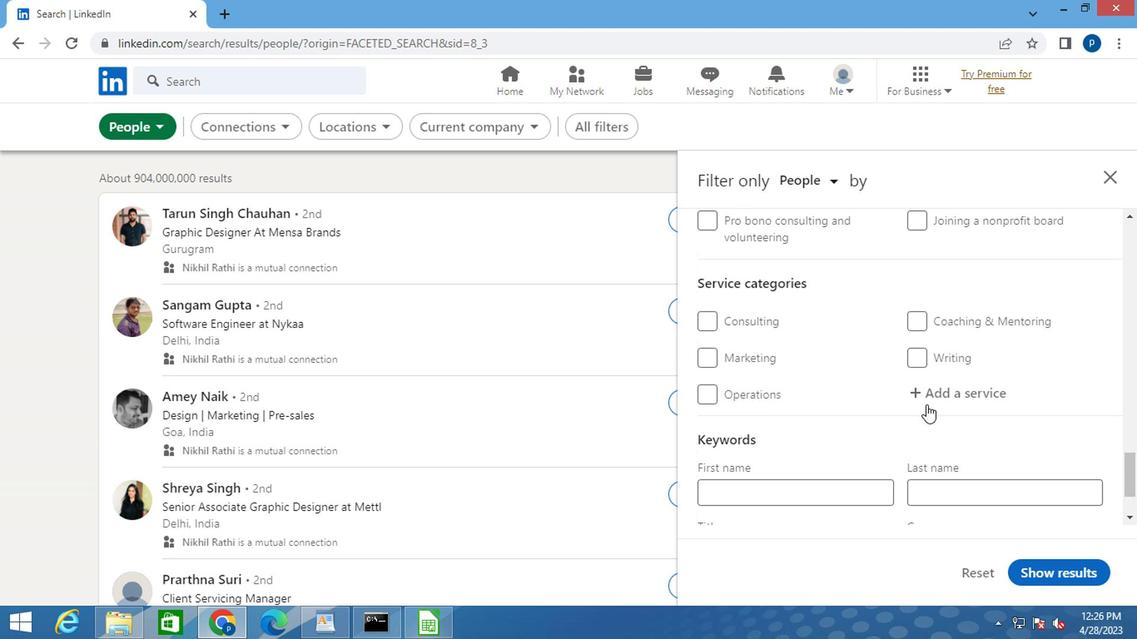 
Action: Mouse moved to (925, 396)
Screenshot: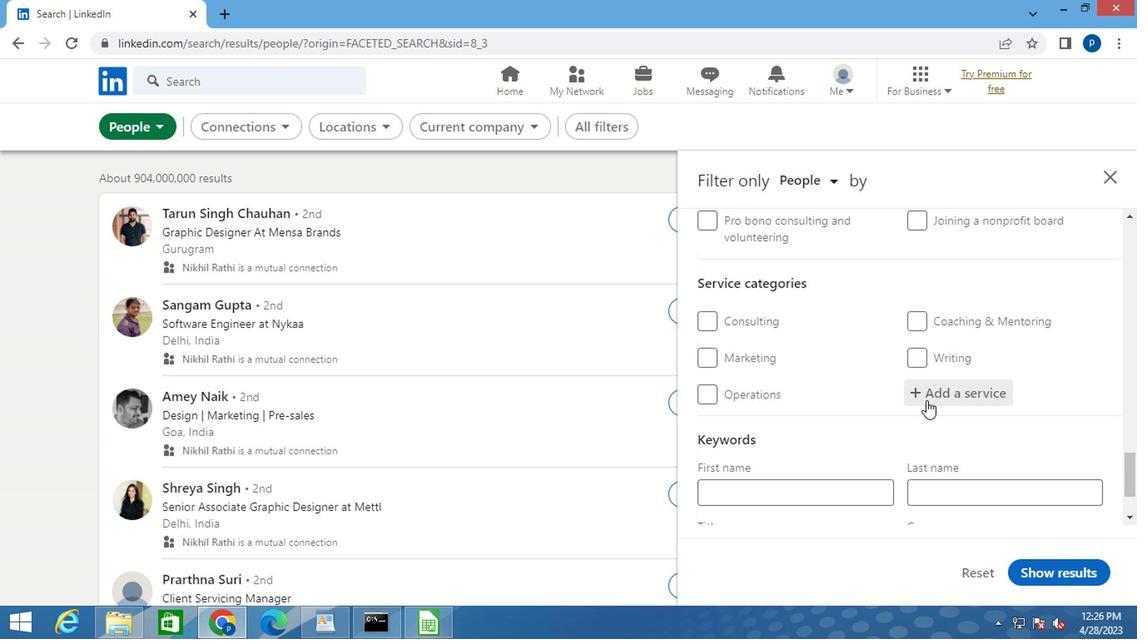 
Action: Key pressed <Key.caps_lock>E<Key.caps_lock>VENT<Key.space><Key.caps_lock>P<Key.caps_lock>HOTO
Screenshot: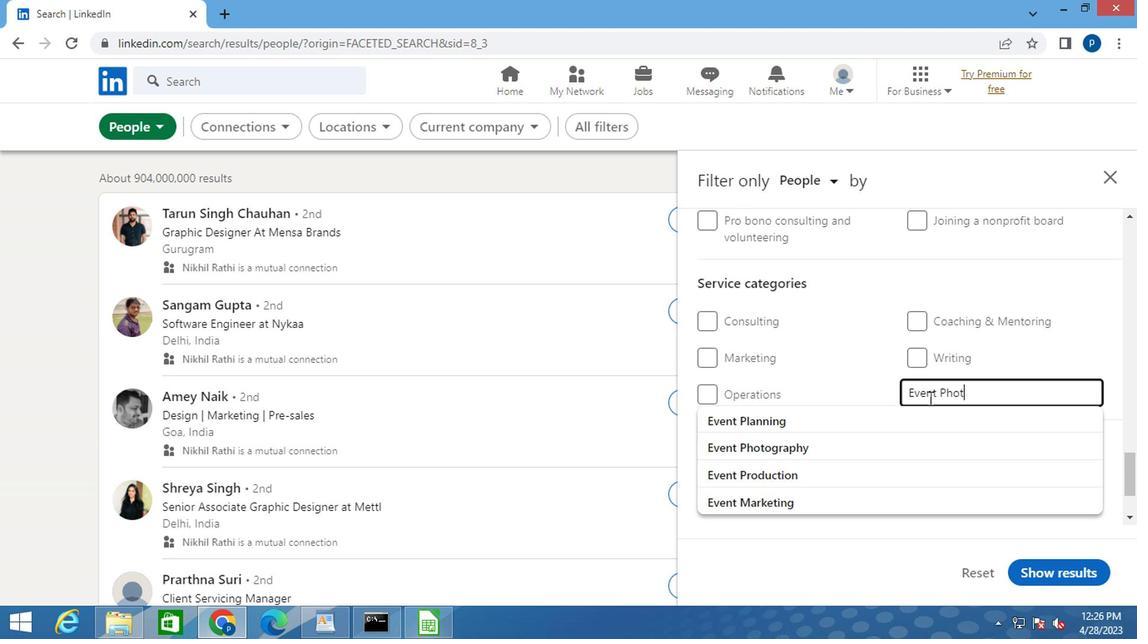 
Action: Mouse moved to (806, 417)
Screenshot: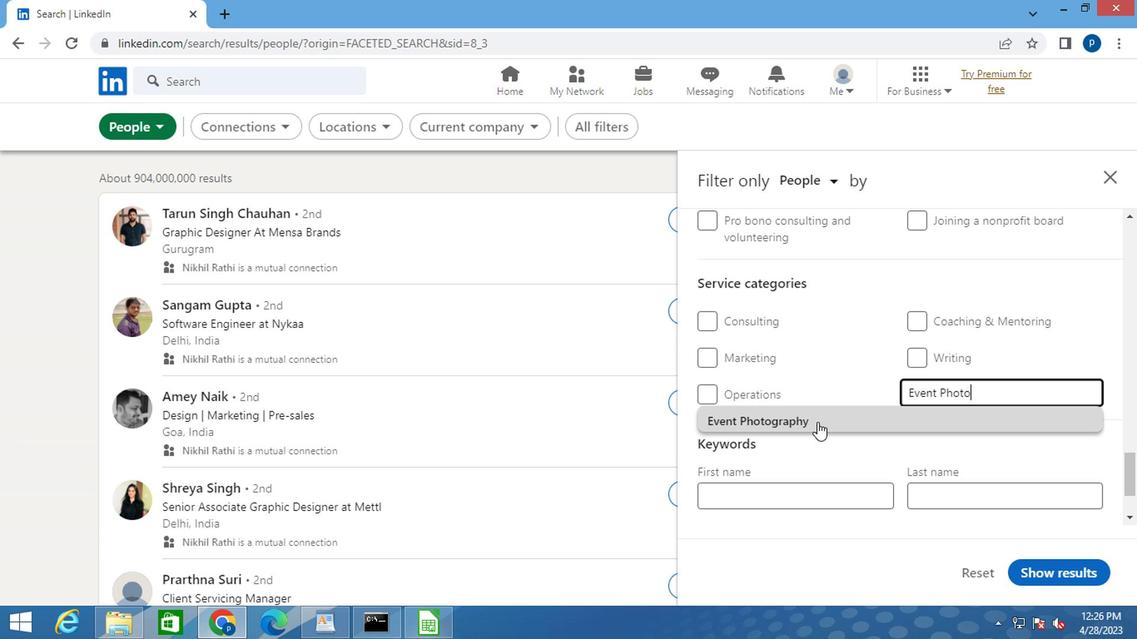 
Action: Mouse pressed left at (806, 417)
Screenshot: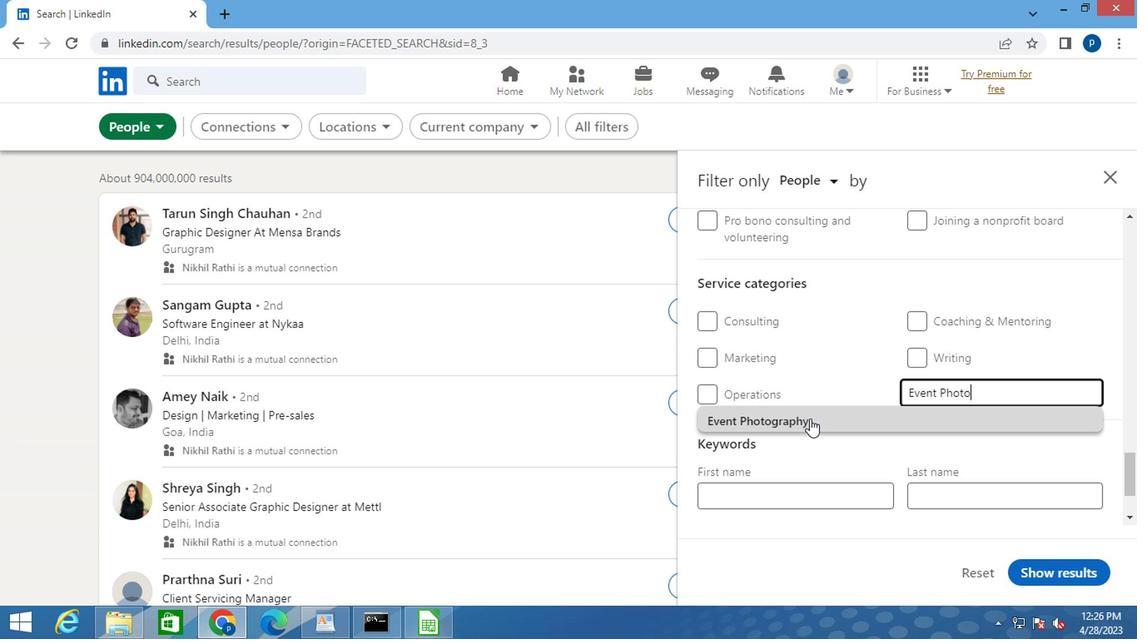 
Action: Mouse moved to (805, 417)
Screenshot: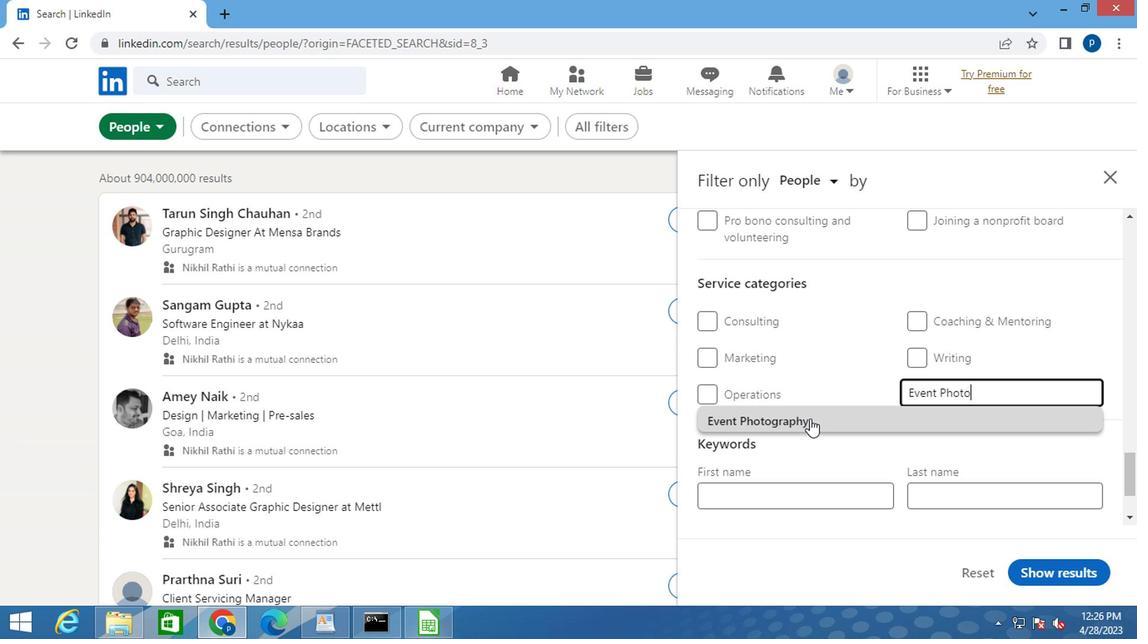 
Action: Mouse scrolled (805, 416) with delta (0, -1)
Screenshot: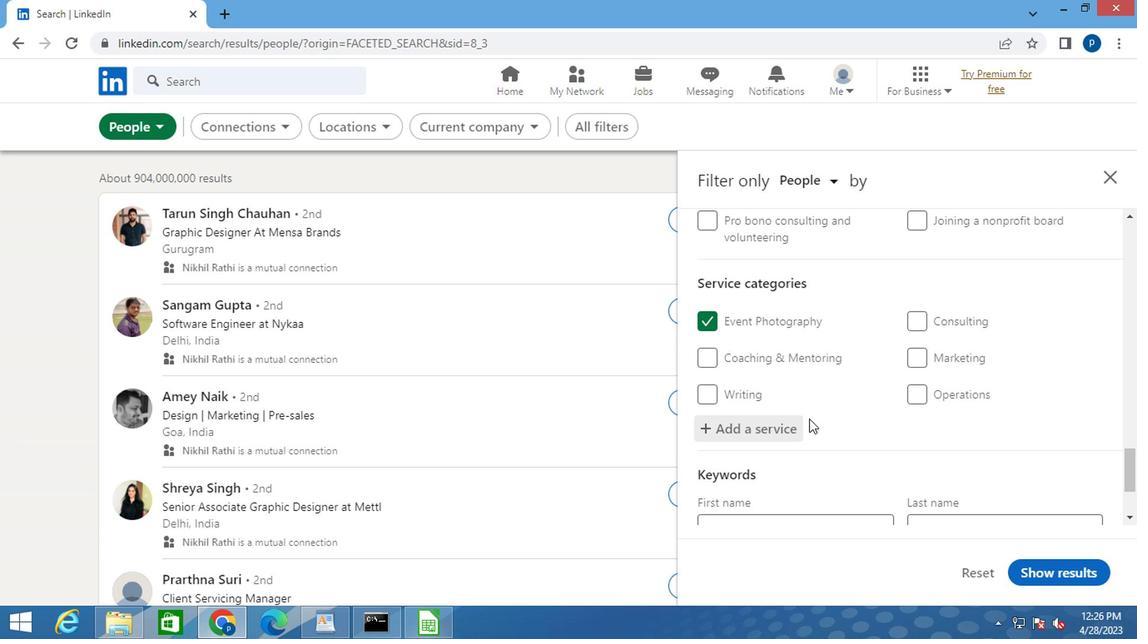 
Action: Mouse scrolled (805, 416) with delta (0, -1)
Screenshot: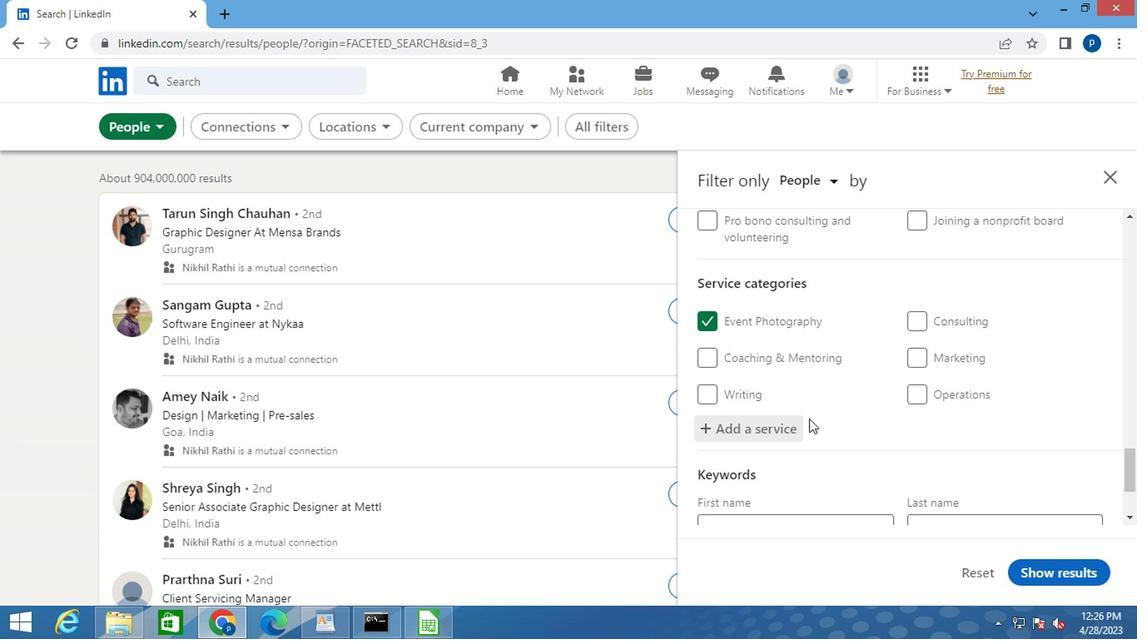 
Action: Mouse scrolled (805, 416) with delta (0, -1)
Screenshot: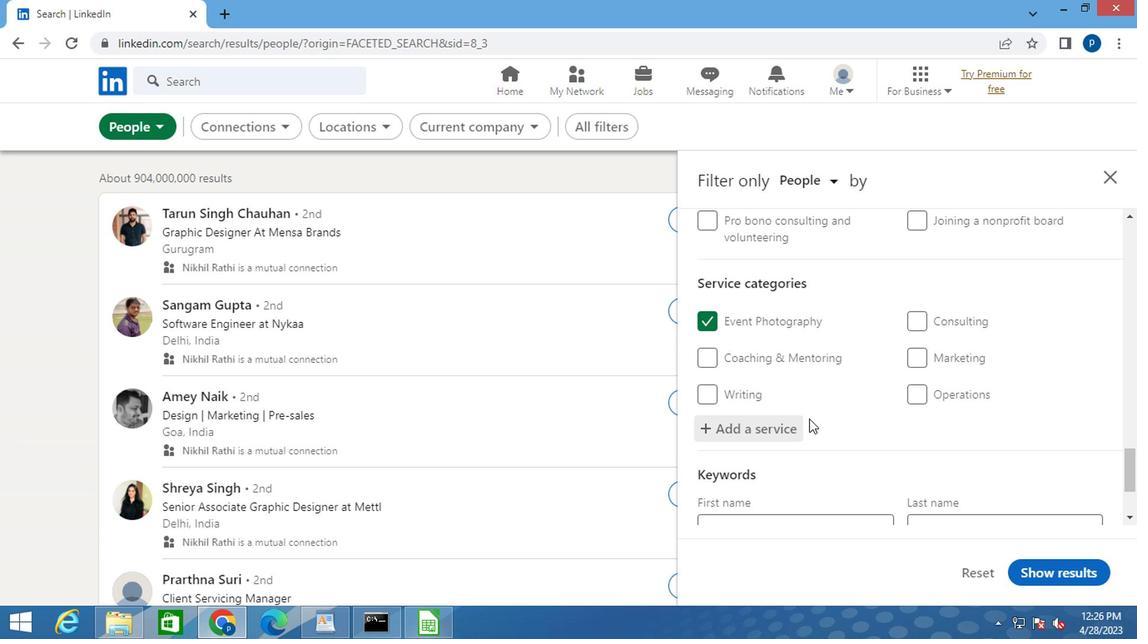 
Action: Mouse moved to (761, 441)
Screenshot: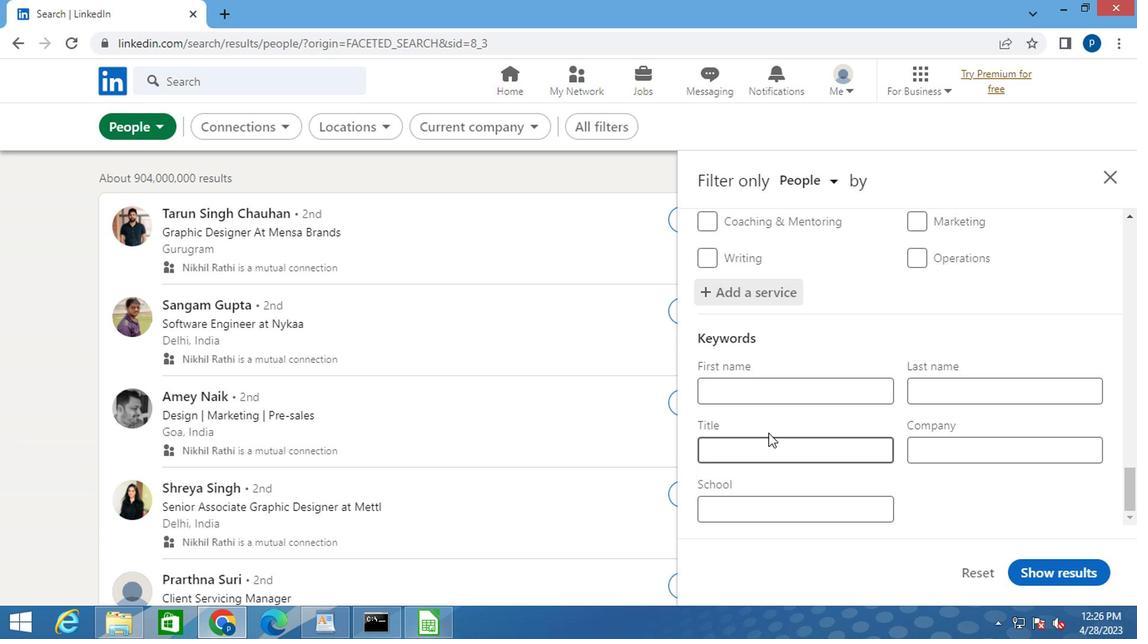 
Action: Mouse pressed left at (761, 441)
Screenshot: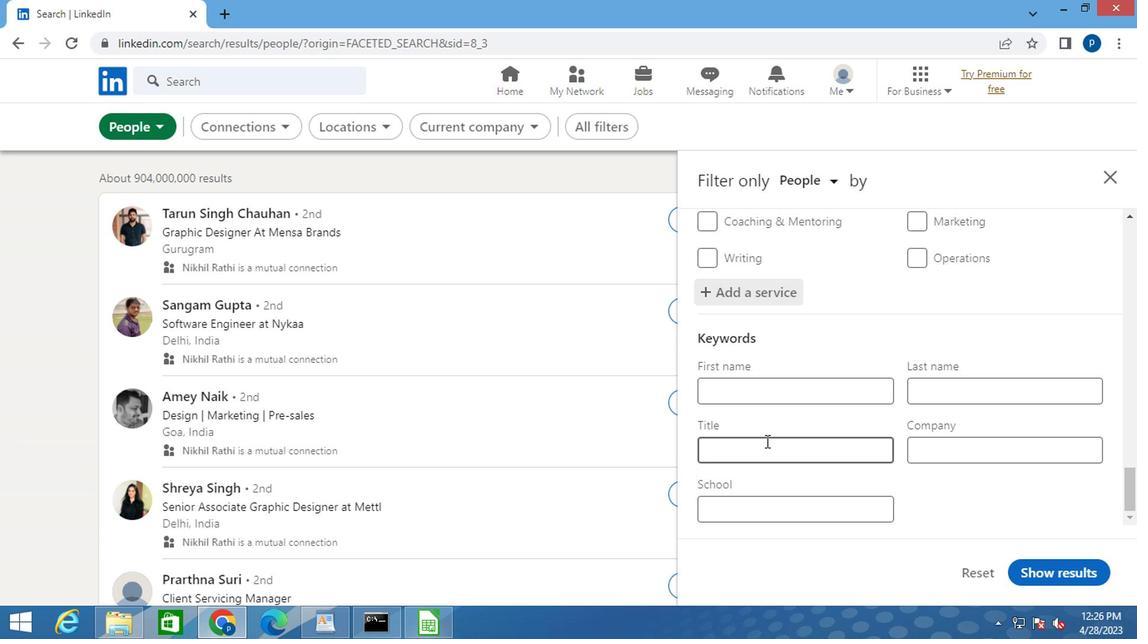 
Action: Key pressed <Key.caps_lock>
Screenshot: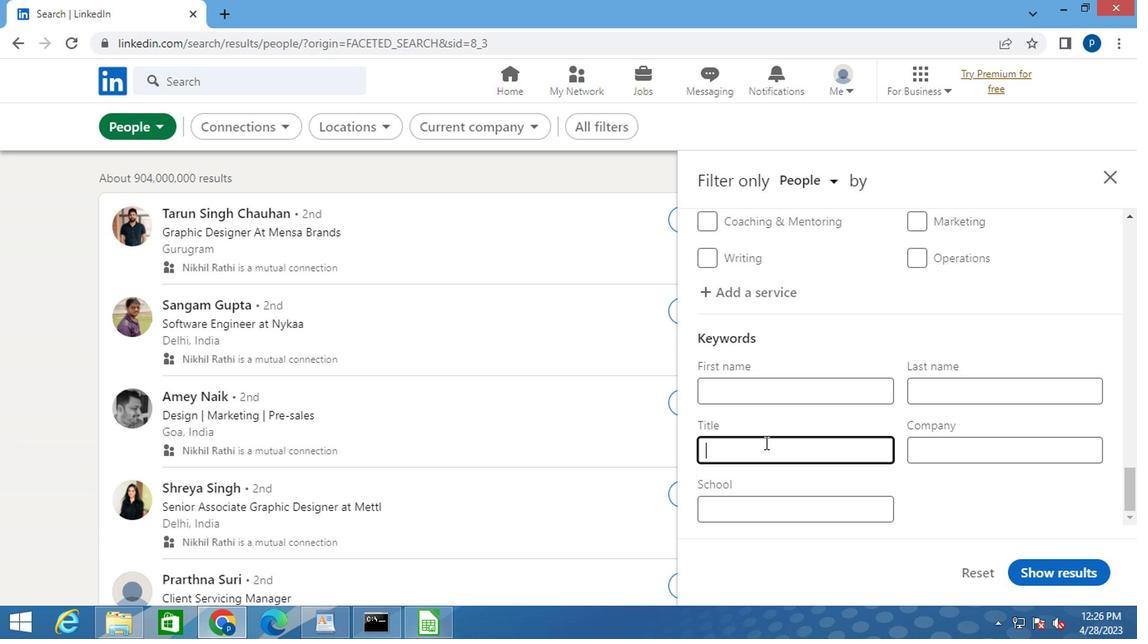 
Action: Mouse moved to (760, 441)
Screenshot: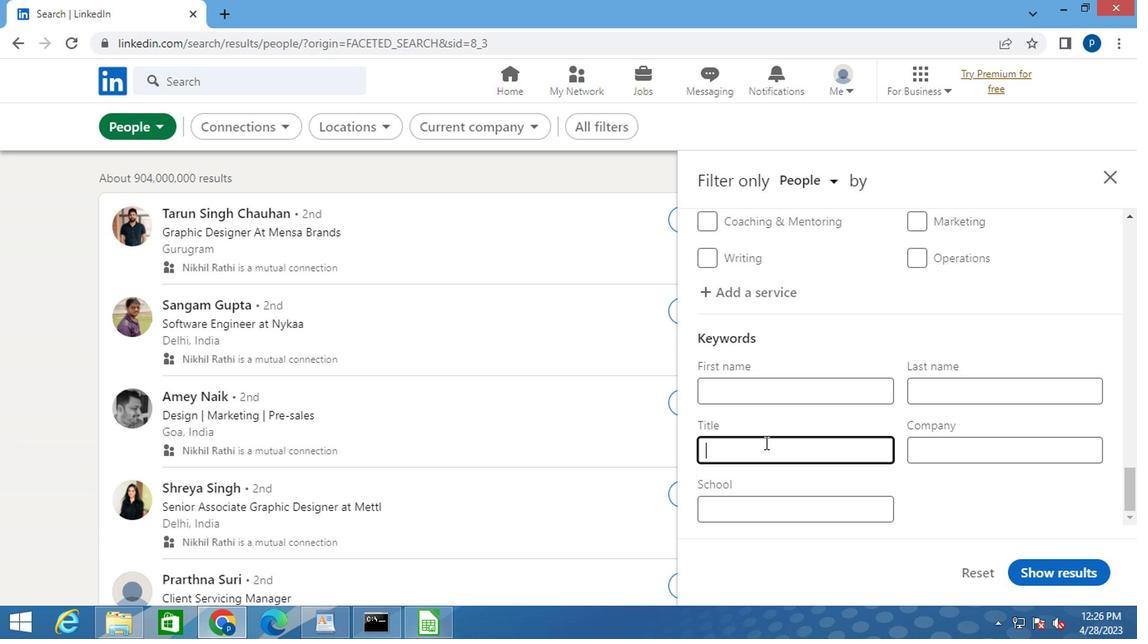 
Action: Key pressed P<Key.caps_lock>ARALEGAL<Key.space>
Screenshot: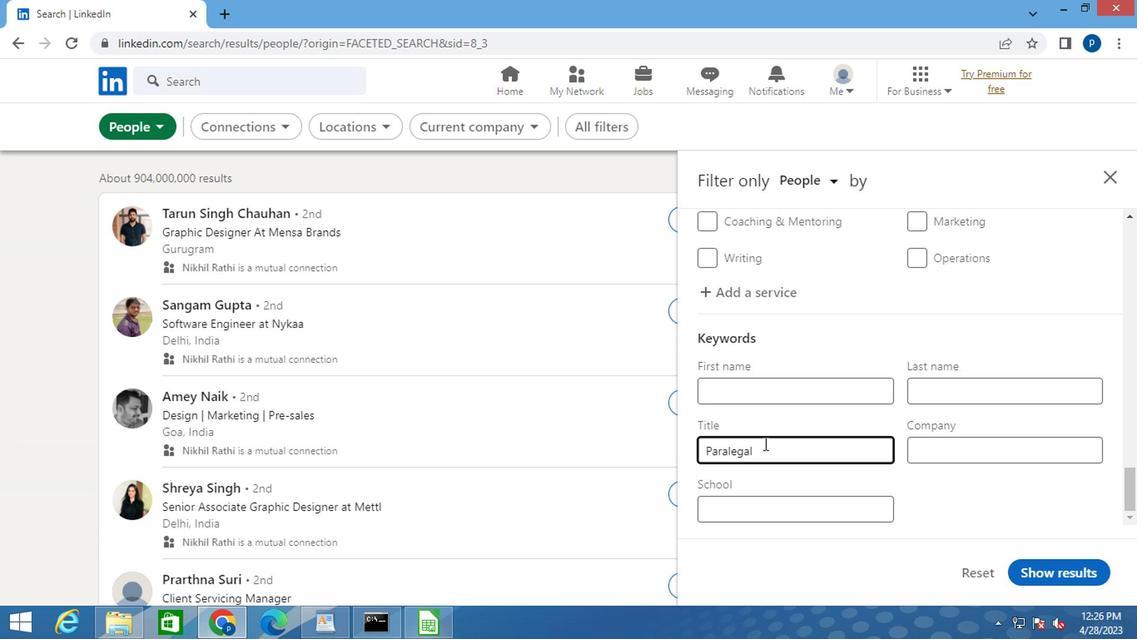 
Action: Mouse moved to (1051, 565)
Screenshot: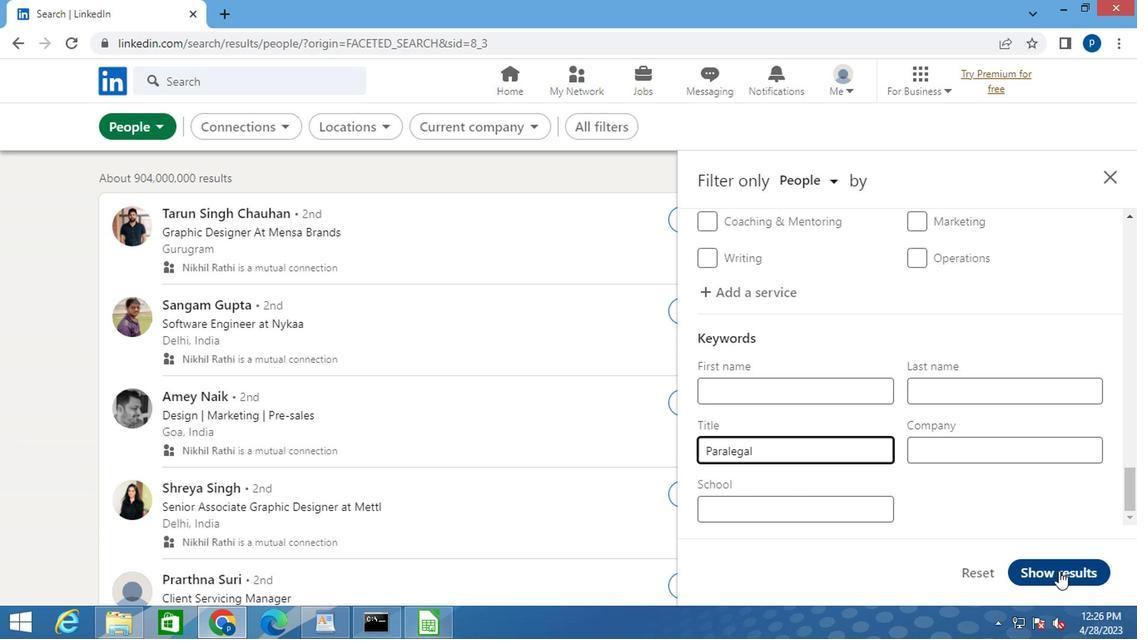 
Action: Mouse pressed left at (1051, 565)
Screenshot: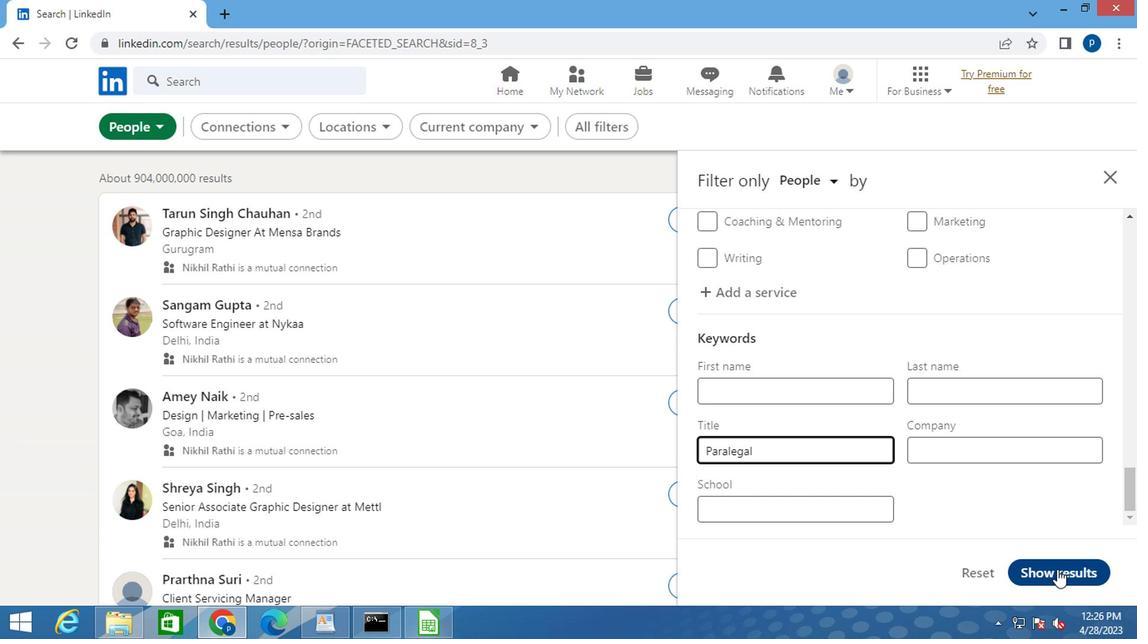 
